 Task: Find connections with filter location Blanquefort with filter topic #communitybuildingwith filter profile language German with filter current company SPECTRAFORCE with filter school Rashtrasant Tukadoji Maharaj Nagpur University, Nagpur with filter industry Research Services with filter service category Wedding Planning with filter keywords title Habitat for Humanity Builder
Action: Mouse moved to (663, 98)
Screenshot: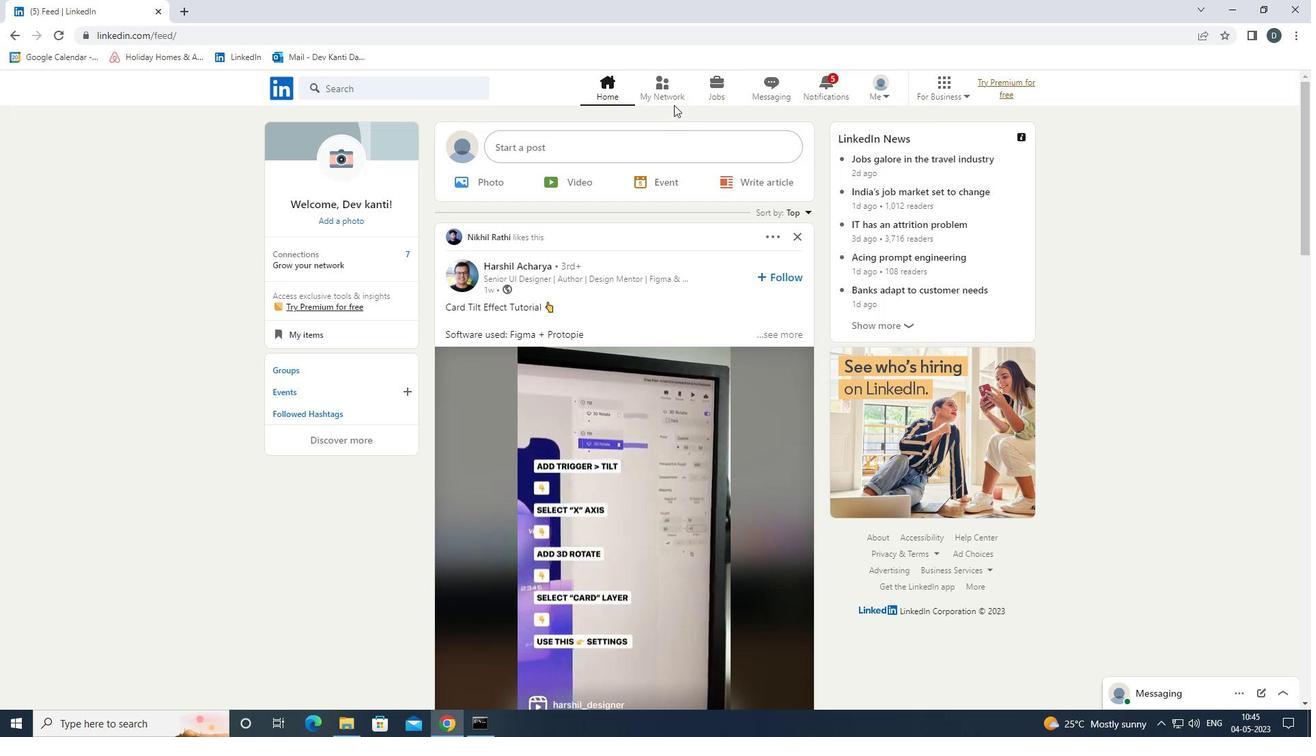 
Action: Mouse pressed left at (663, 98)
Screenshot: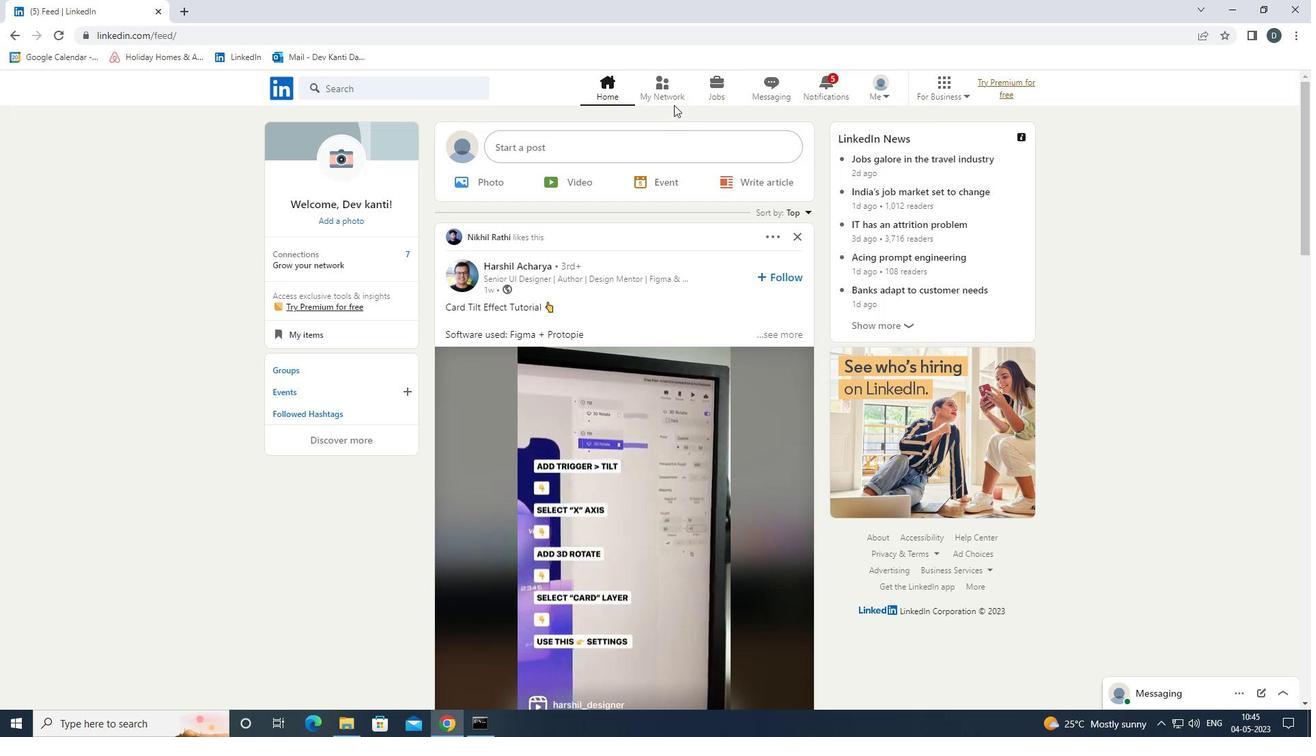 
Action: Mouse moved to (453, 156)
Screenshot: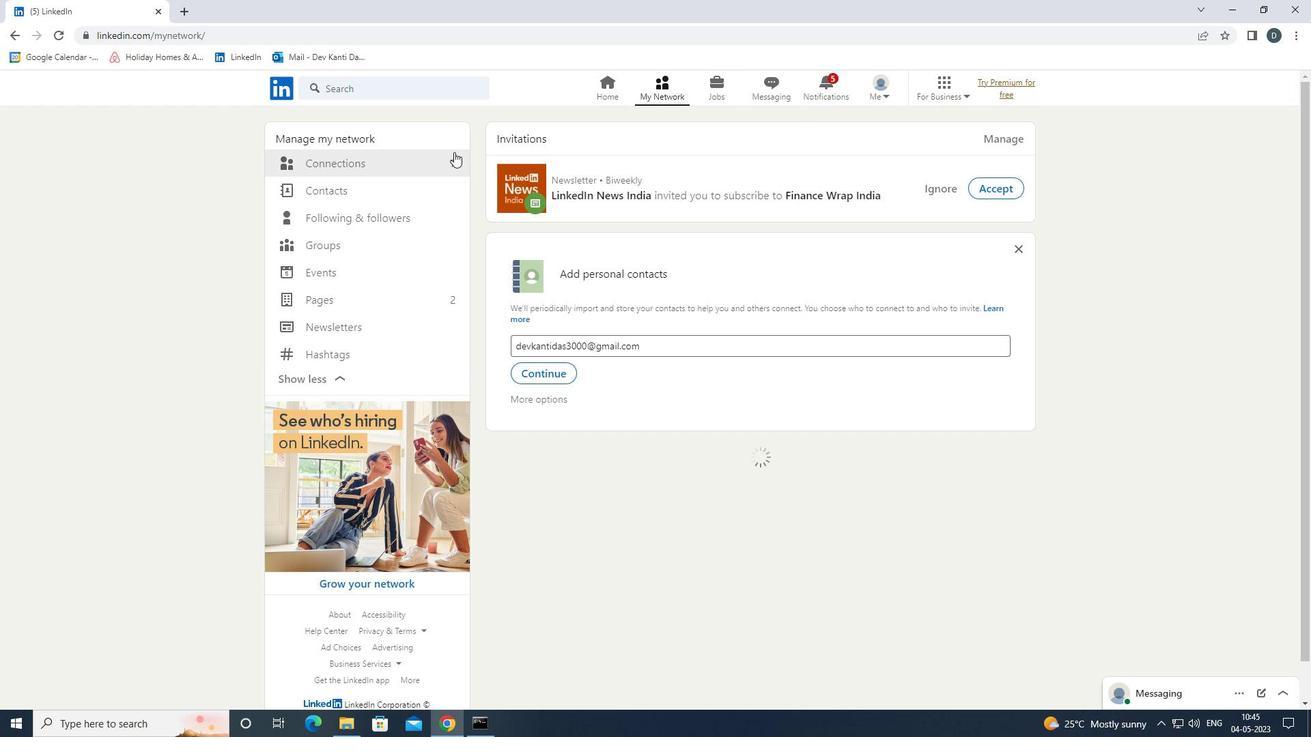 
Action: Mouse pressed left at (453, 156)
Screenshot: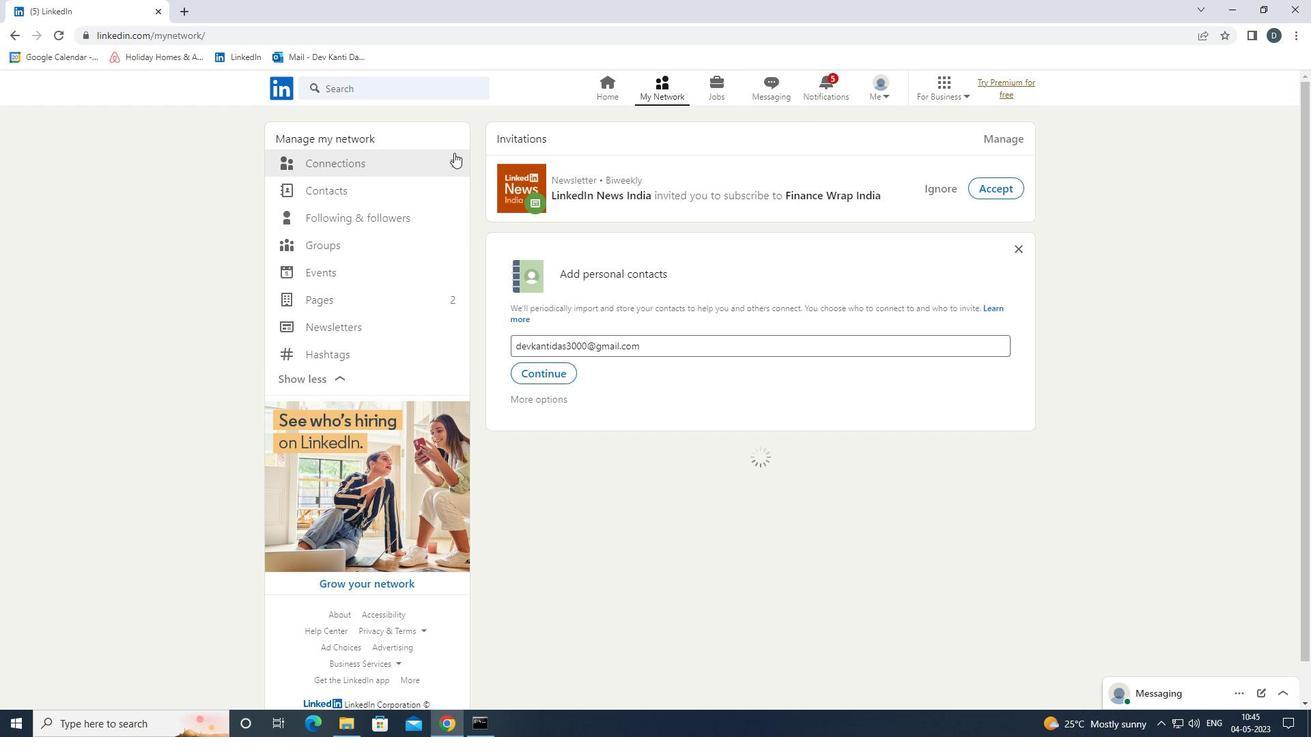 
Action: Mouse moved to (452, 163)
Screenshot: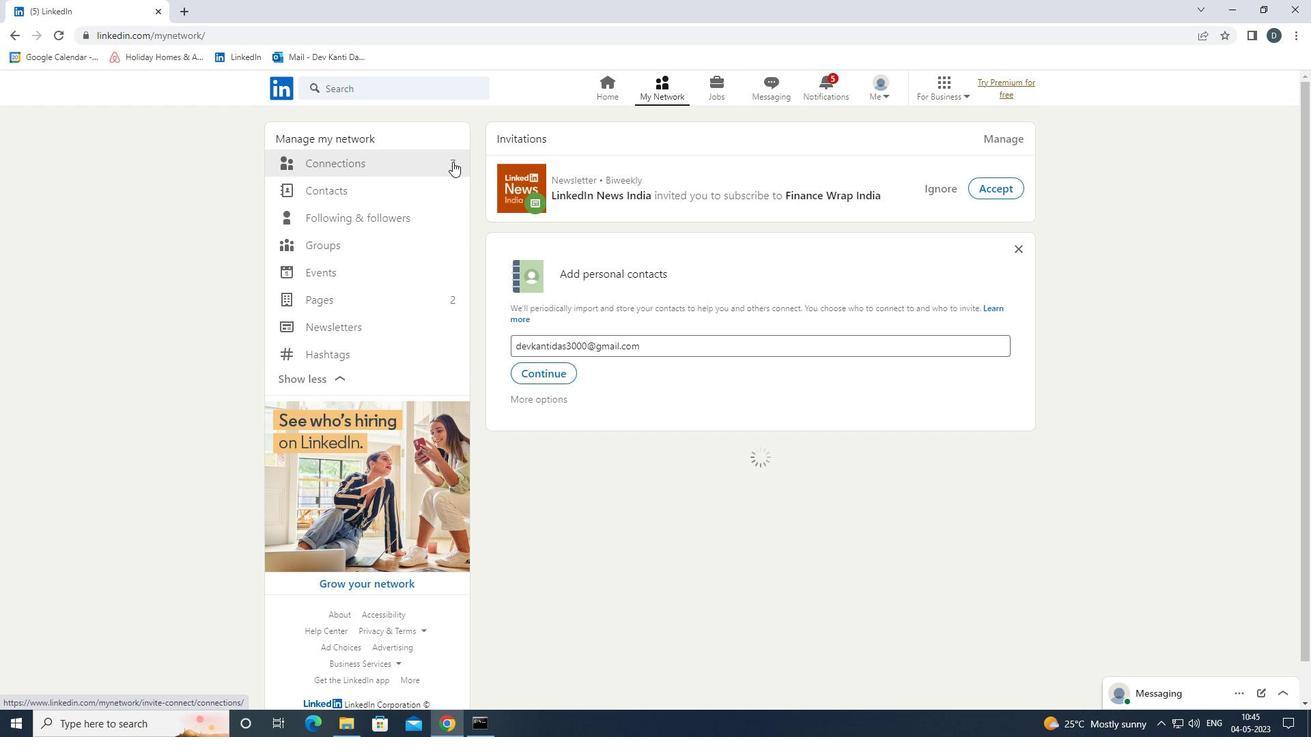 
Action: Mouse pressed left at (452, 163)
Screenshot: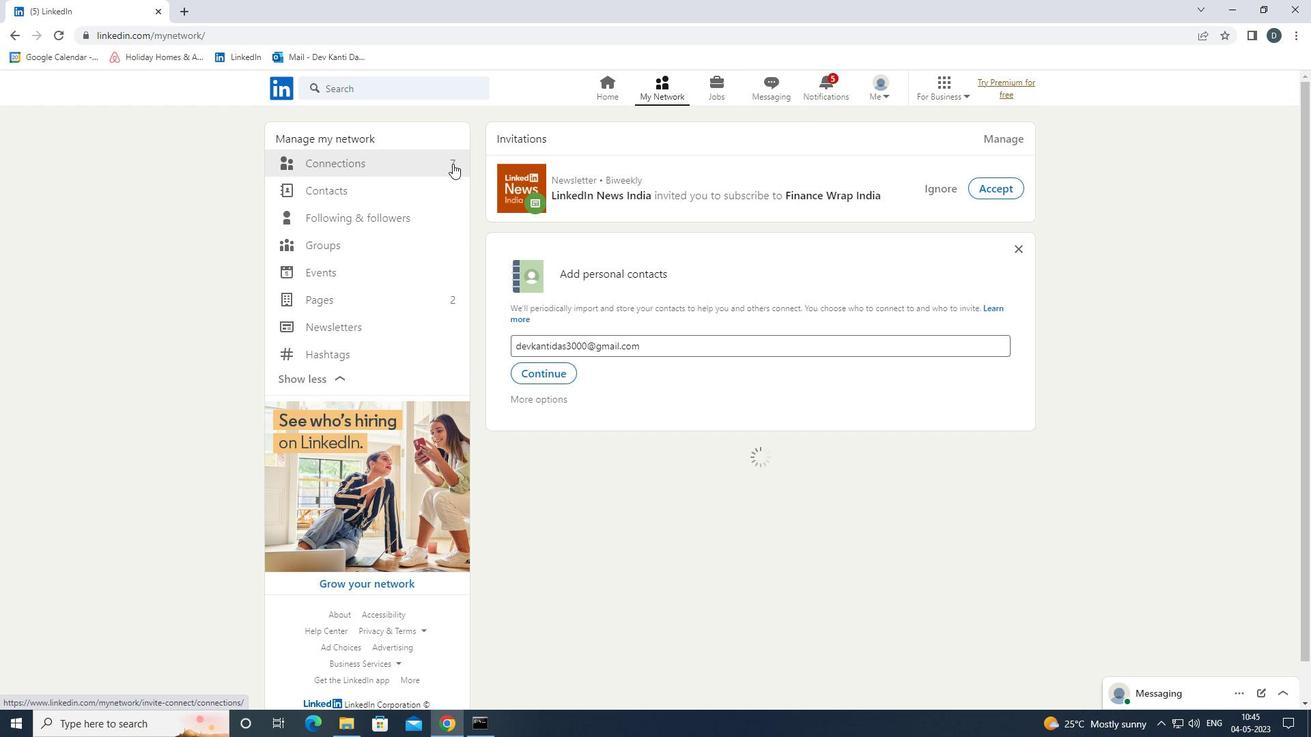 
Action: Mouse moved to (777, 165)
Screenshot: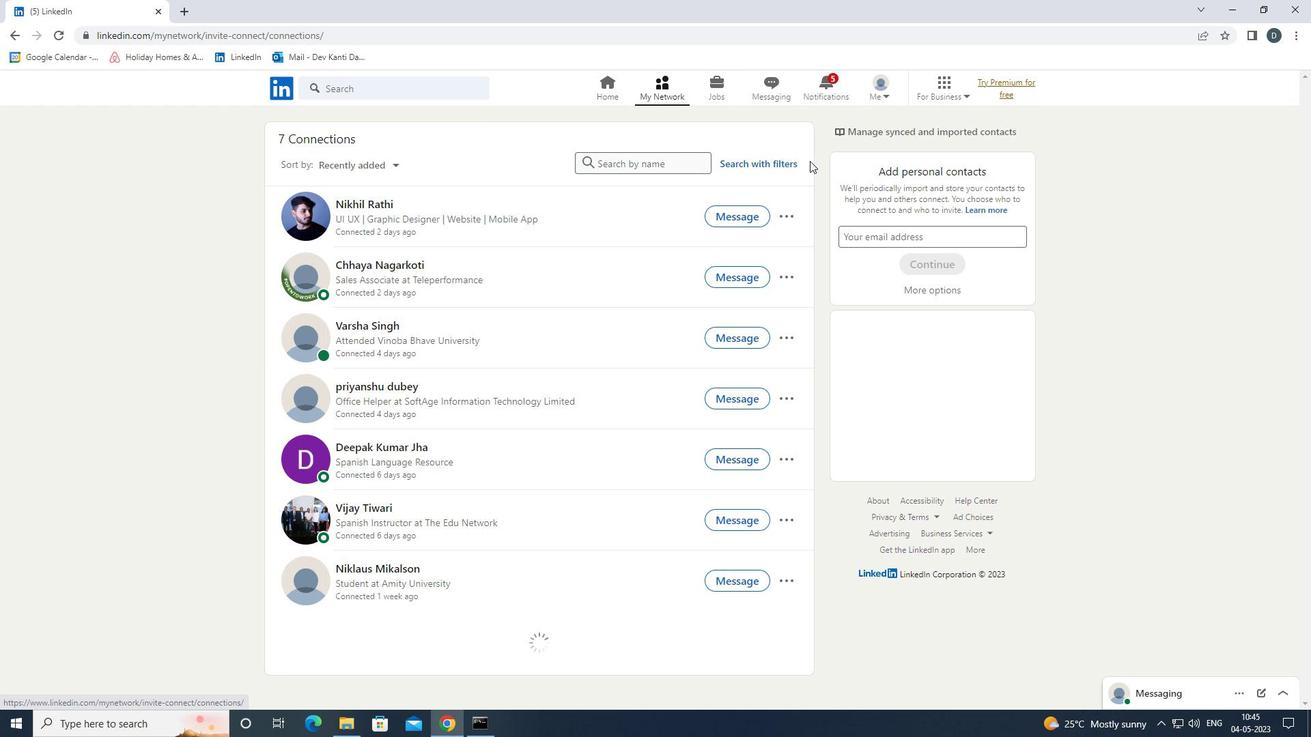 
Action: Mouse pressed left at (777, 165)
Screenshot: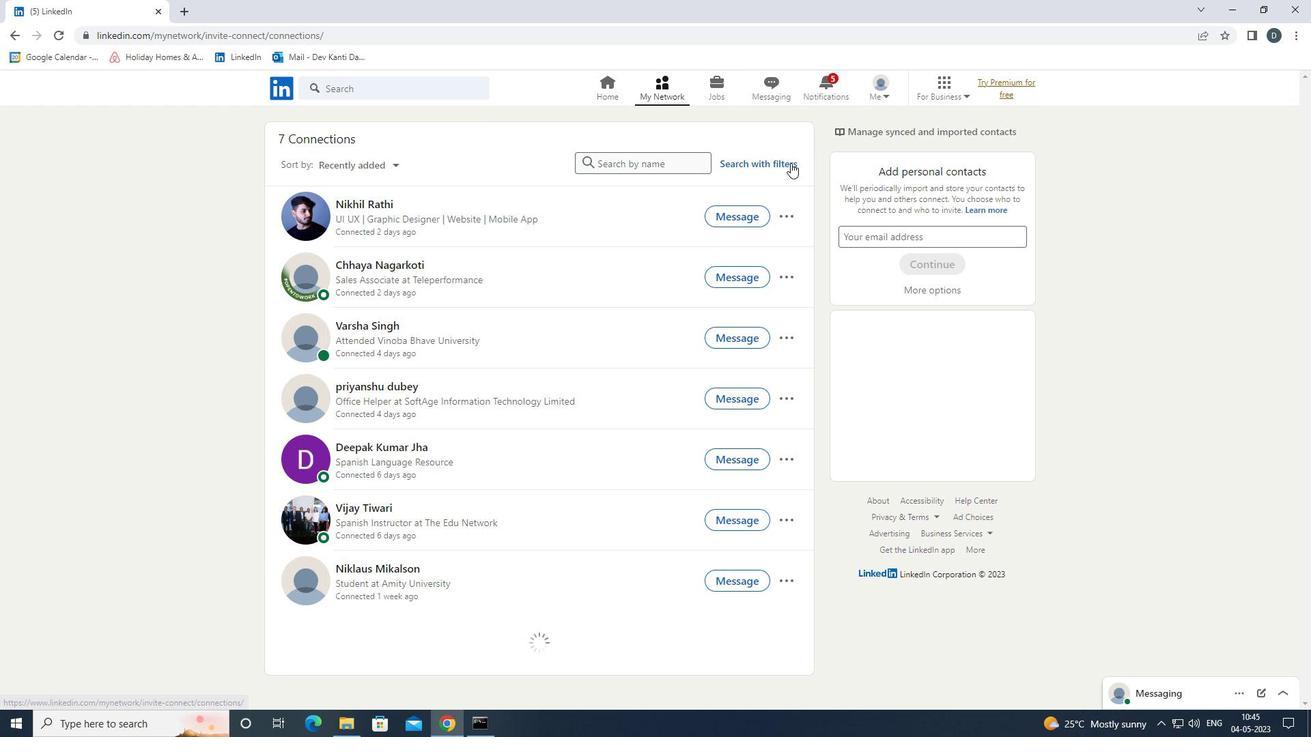 
Action: Mouse moved to (692, 117)
Screenshot: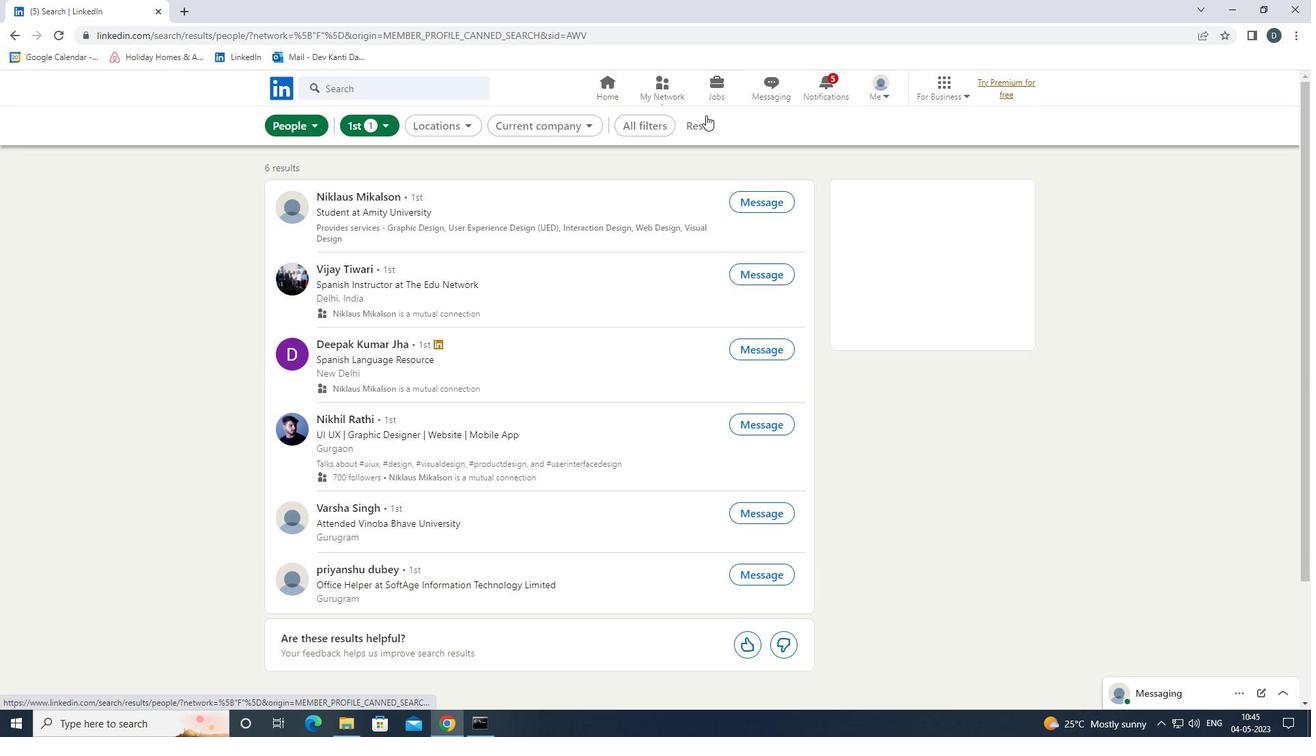
Action: Mouse pressed left at (692, 117)
Screenshot: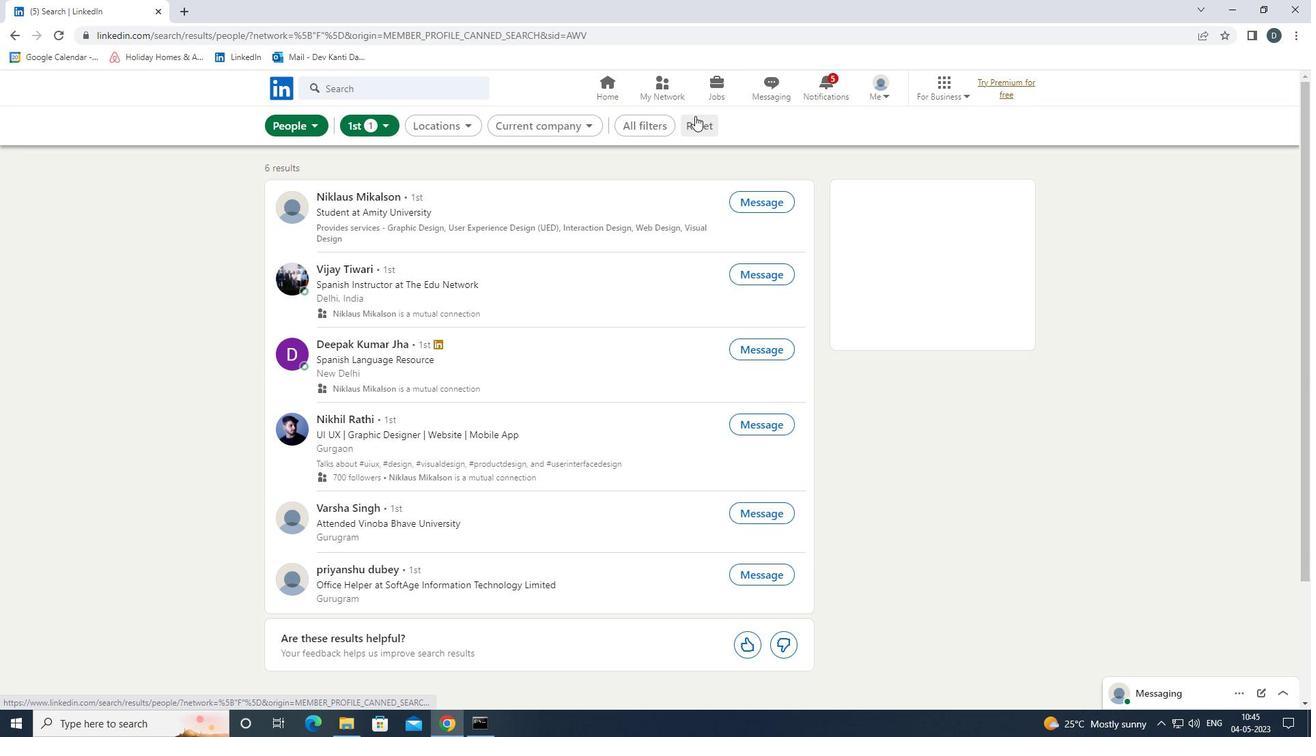 
Action: Mouse moved to (650, 127)
Screenshot: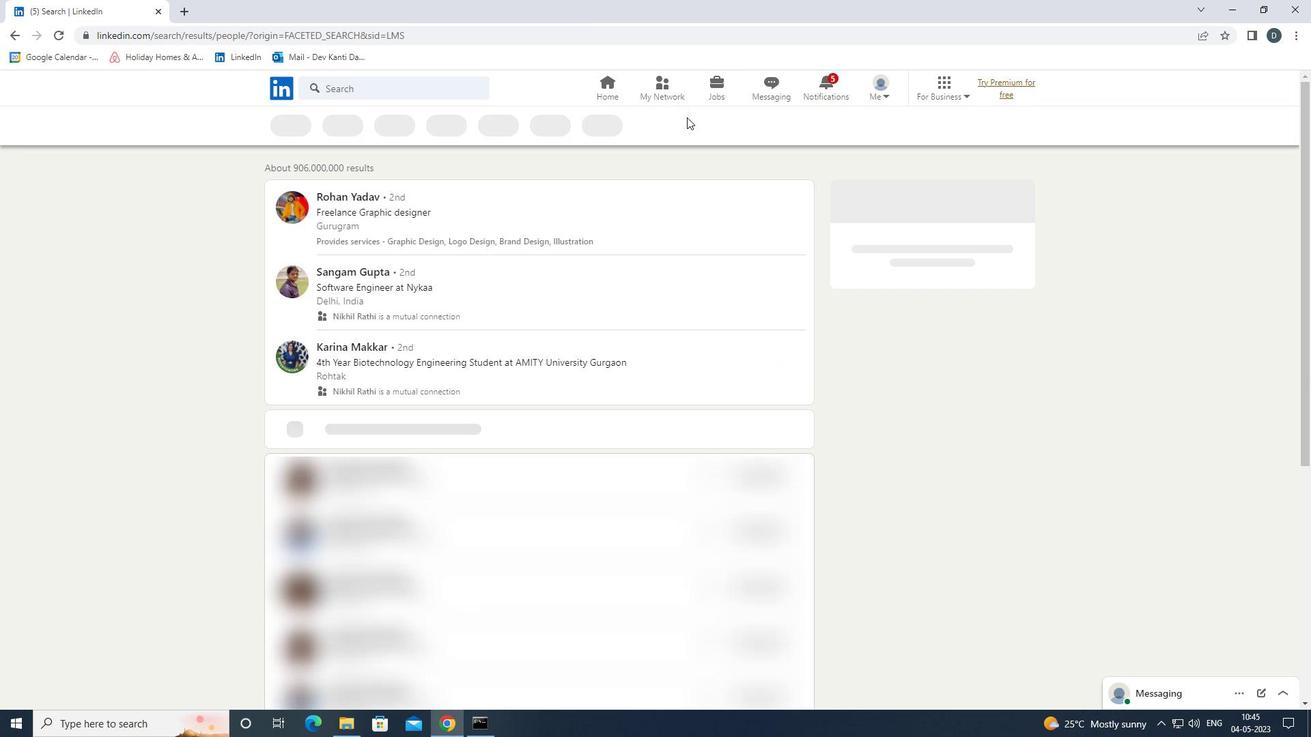 
Action: Mouse pressed left at (650, 127)
Screenshot: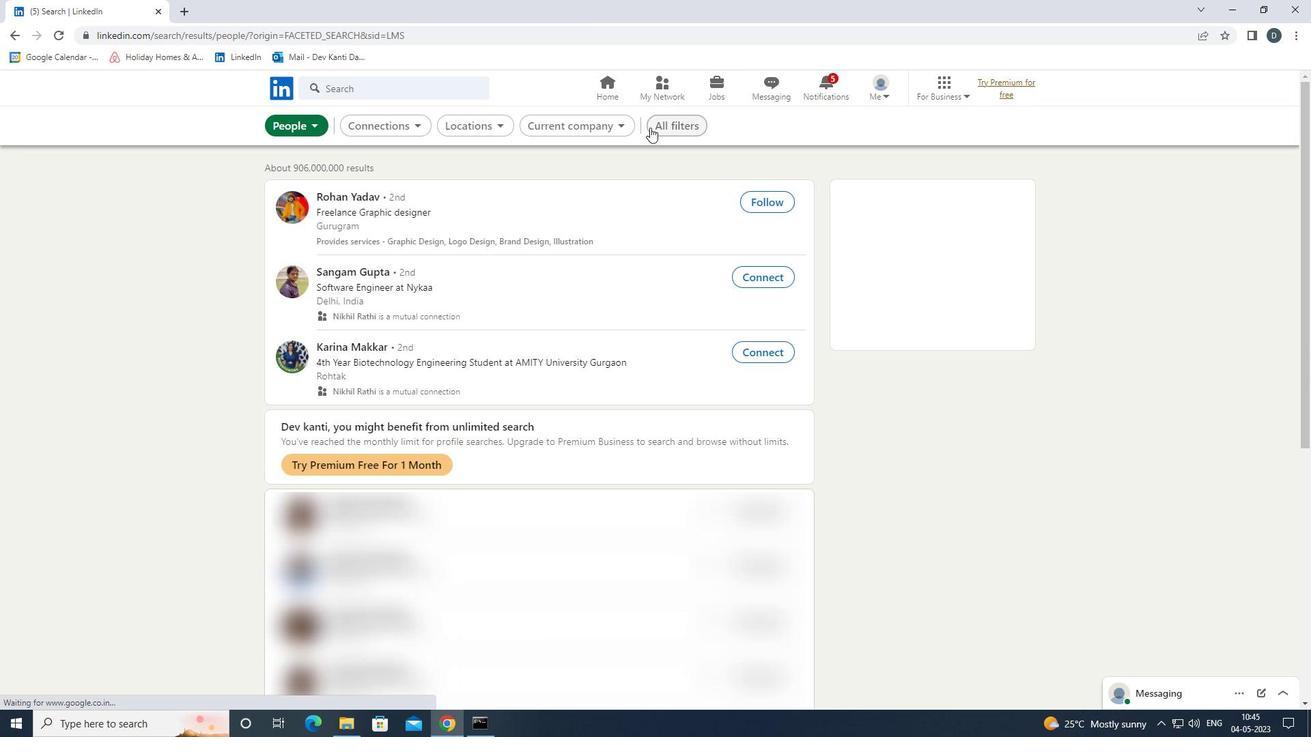 
Action: Mouse moved to (1115, 359)
Screenshot: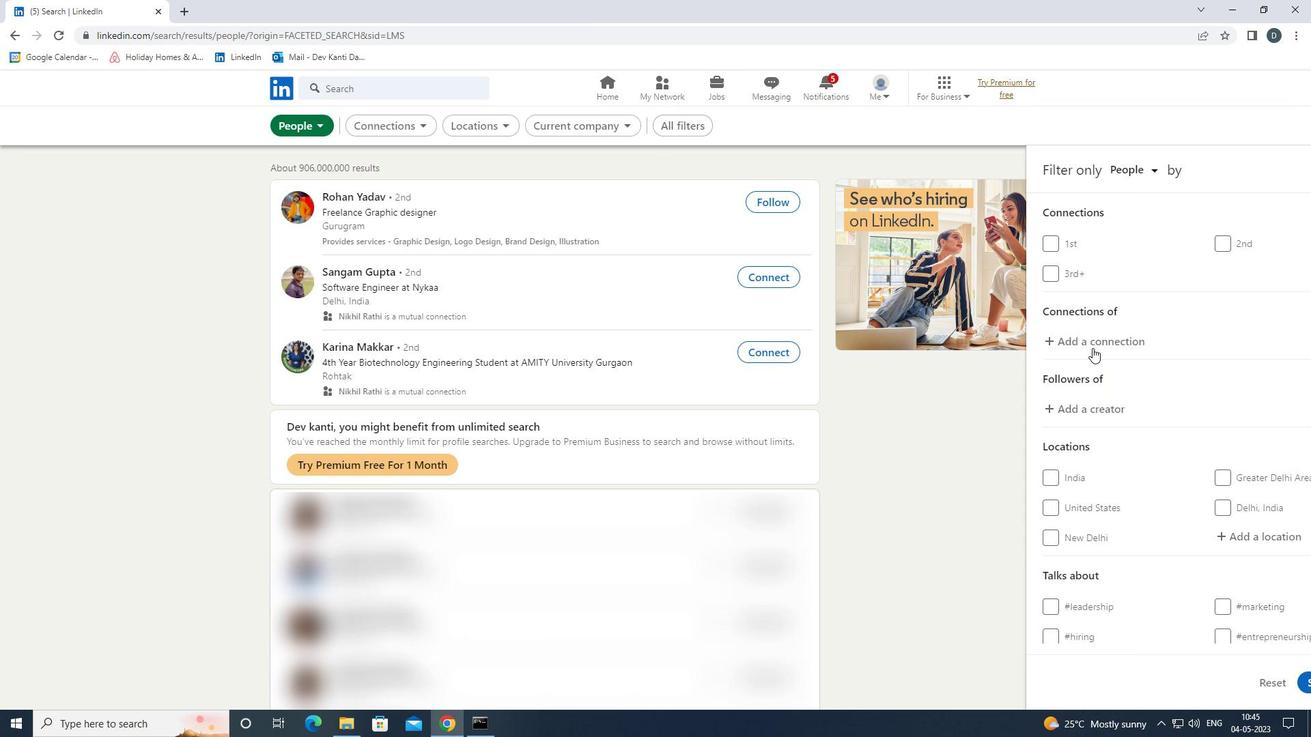 
Action: Mouse scrolled (1115, 358) with delta (0, 0)
Screenshot: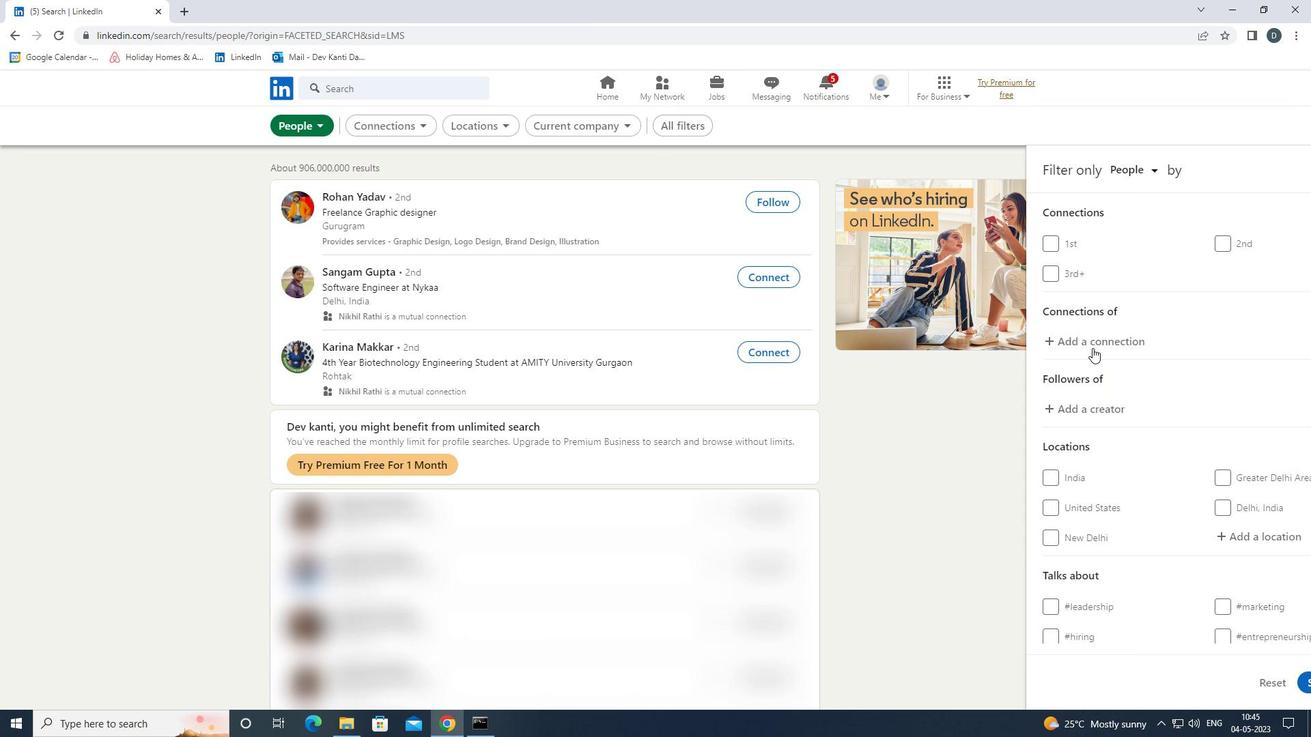 
Action: Mouse moved to (1121, 361)
Screenshot: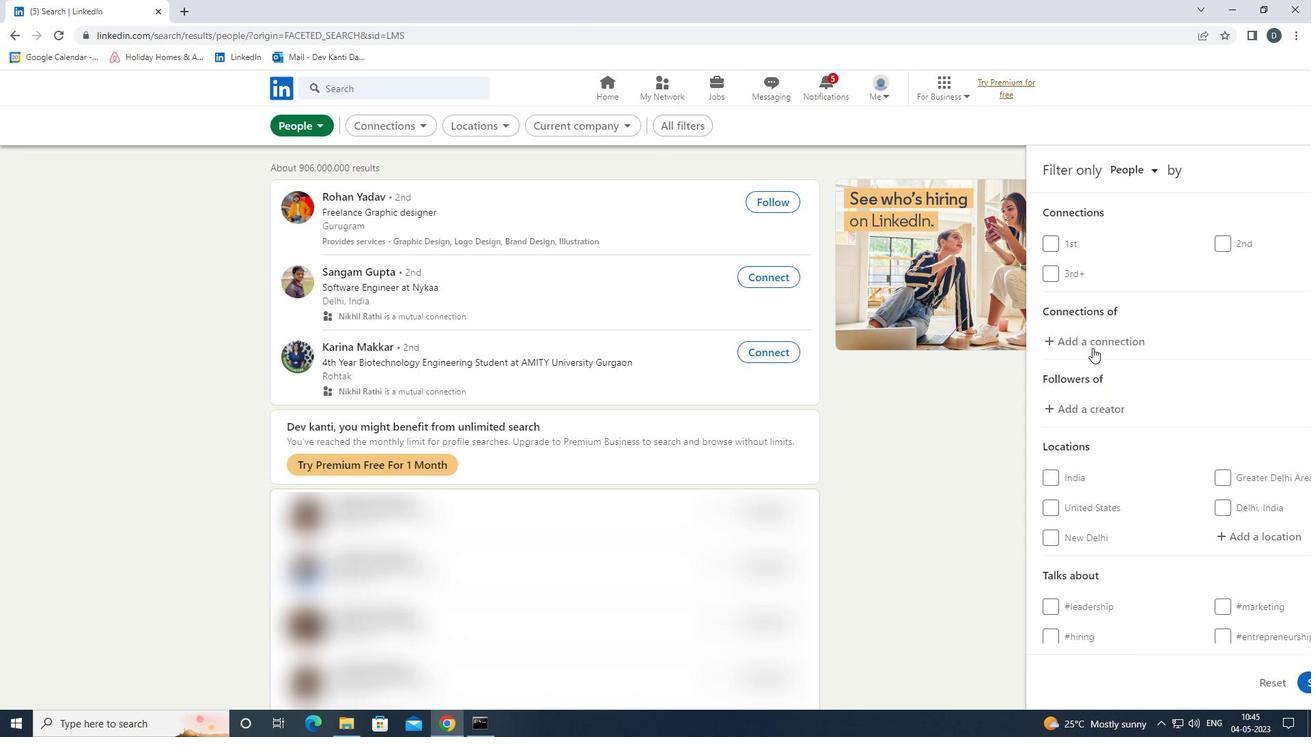 
Action: Mouse scrolled (1121, 361) with delta (0, 0)
Screenshot: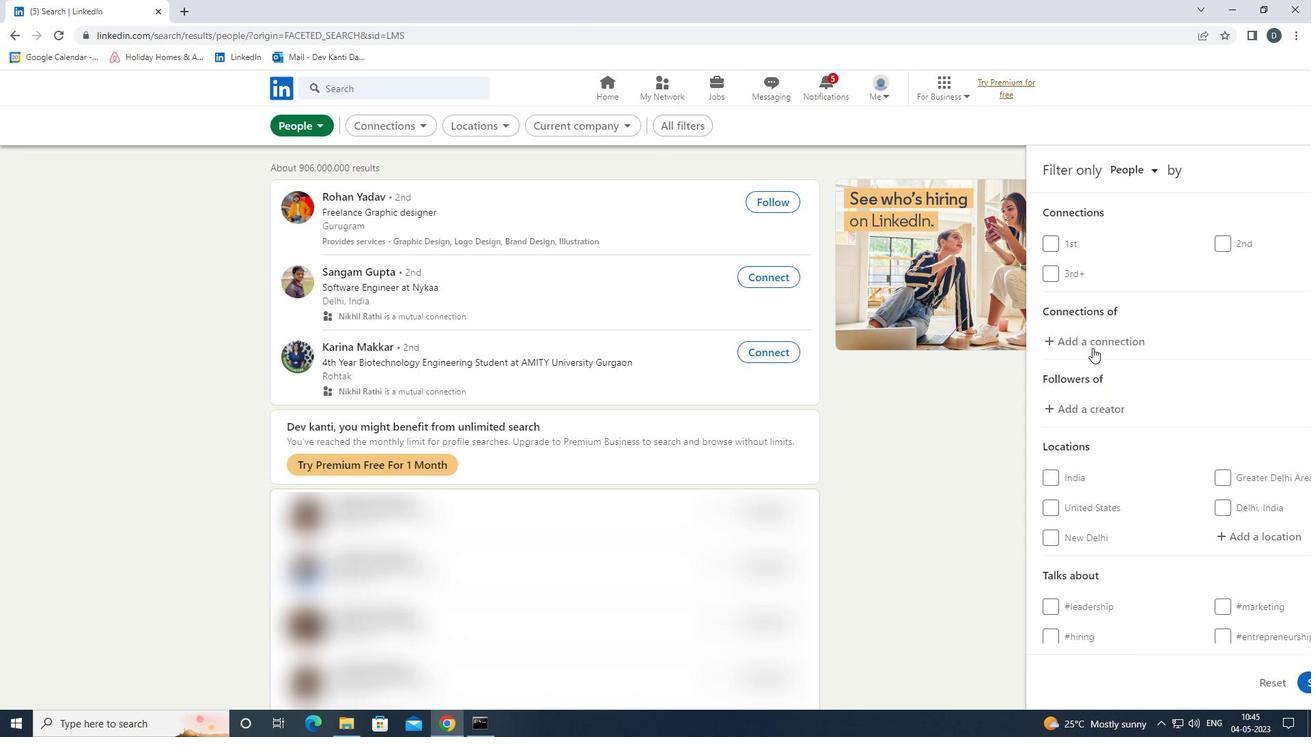 
Action: Mouse moved to (1160, 391)
Screenshot: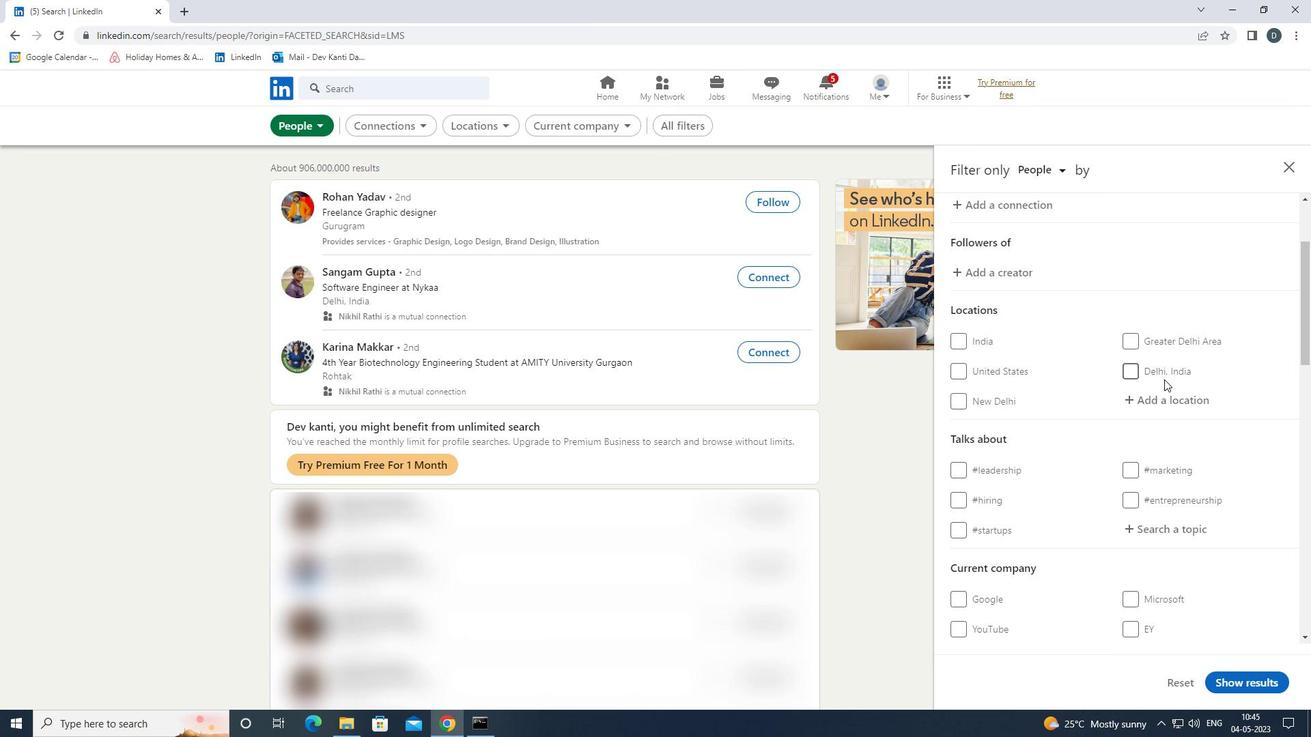 
Action: Mouse pressed left at (1160, 391)
Screenshot: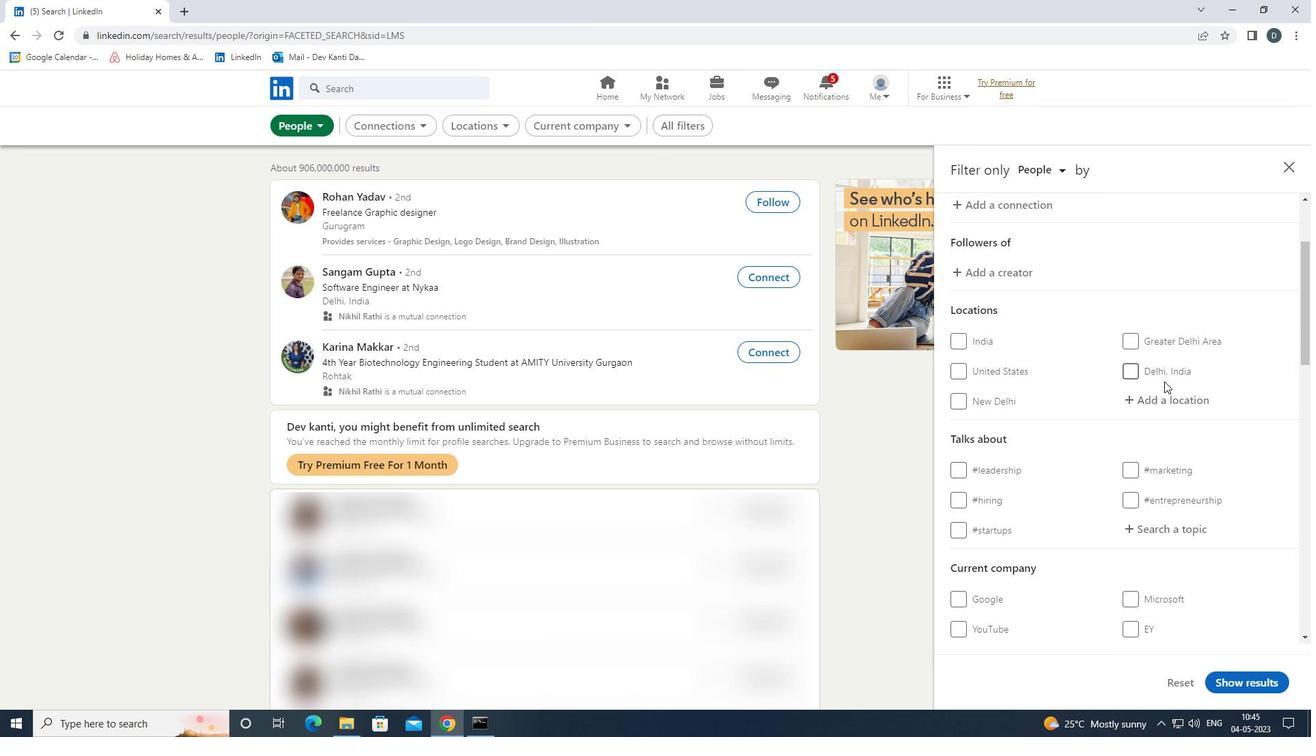 
Action: Key pressed <Key.shift>BAN<Key.backspace><Key.backspace>LANQUEFORT<Key.down><Key.enter>
Screenshot: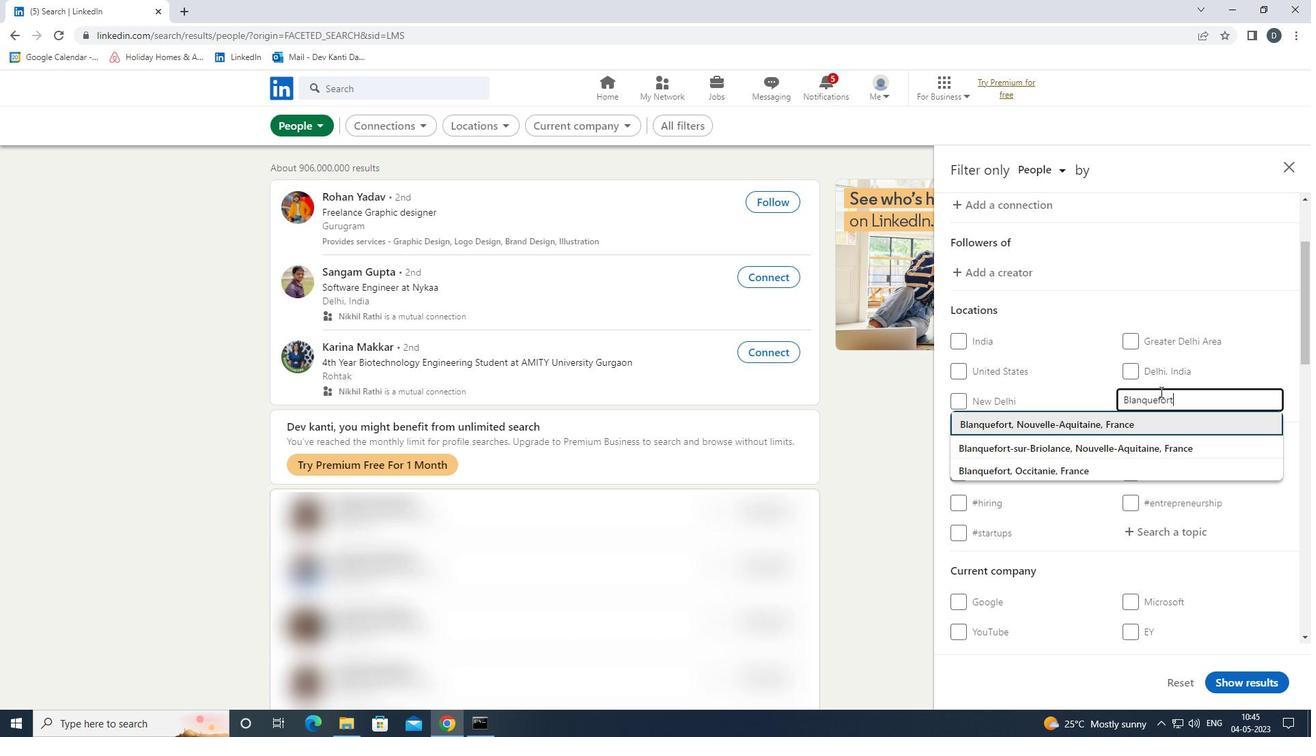 
Action: Mouse scrolled (1160, 391) with delta (0, 0)
Screenshot: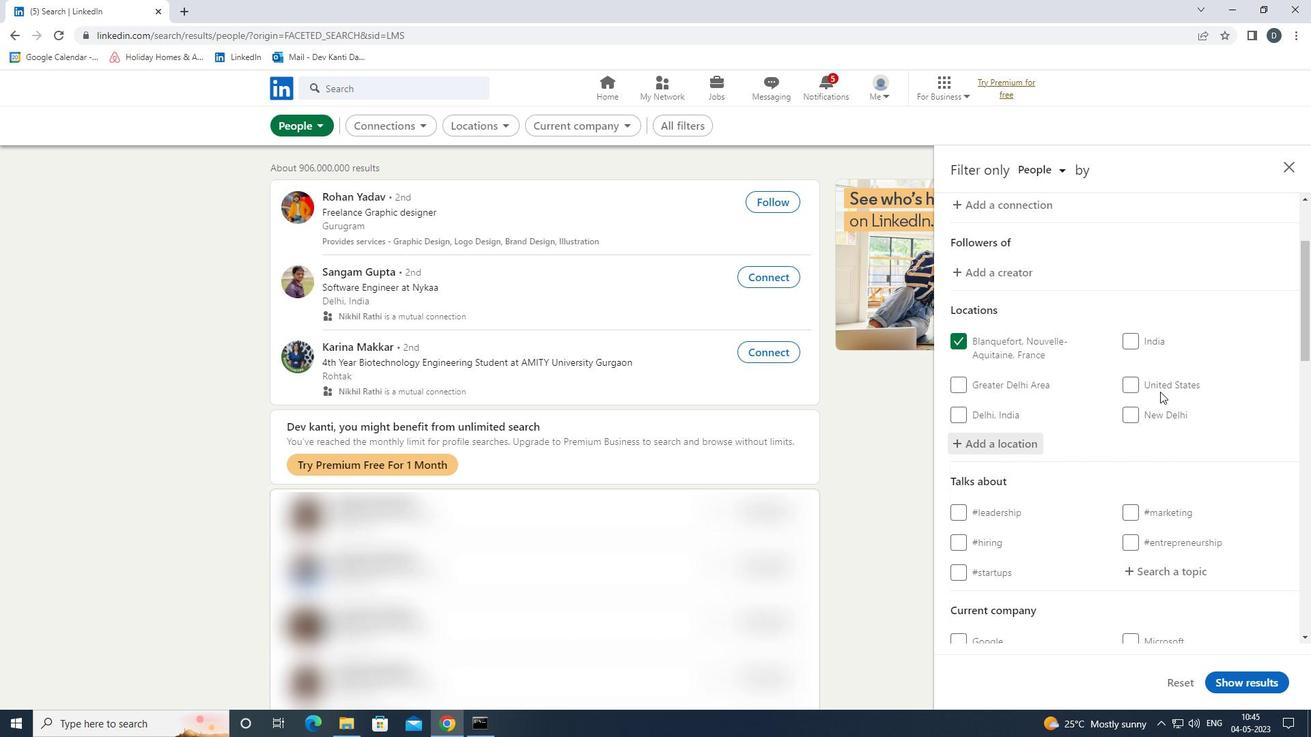
Action: Mouse scrolled (1160, 391) with delta (0, 0)
Screenshot: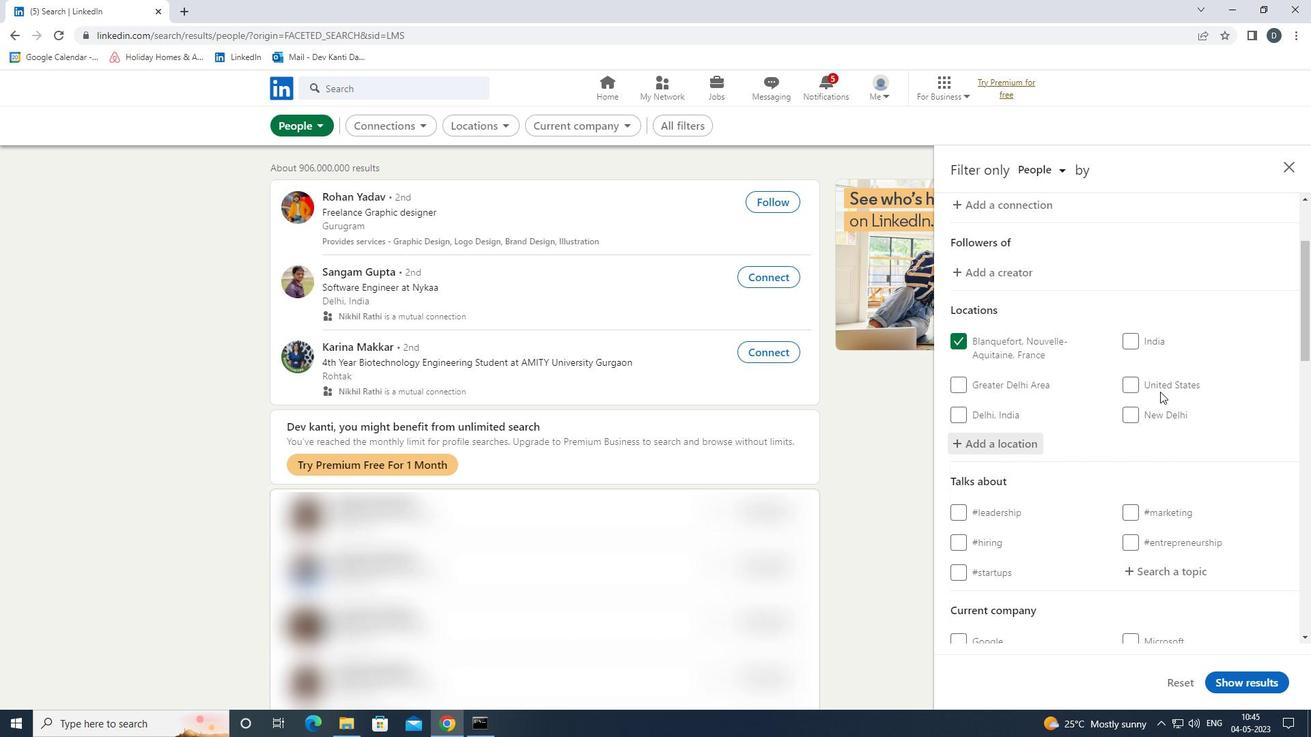 
Action: Mouse moved to (1161, 439)
Screenshot: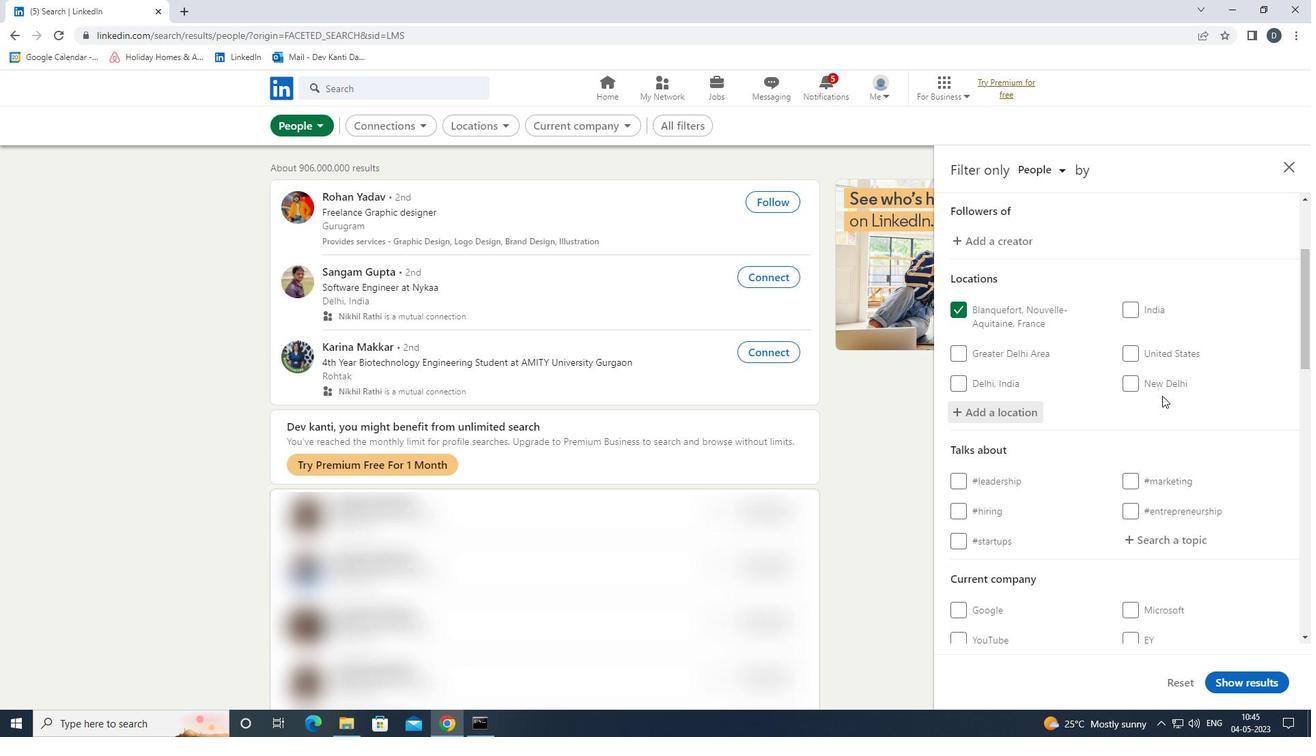 
Action: Mouse pressed left at (1161, 439)
Screenshot: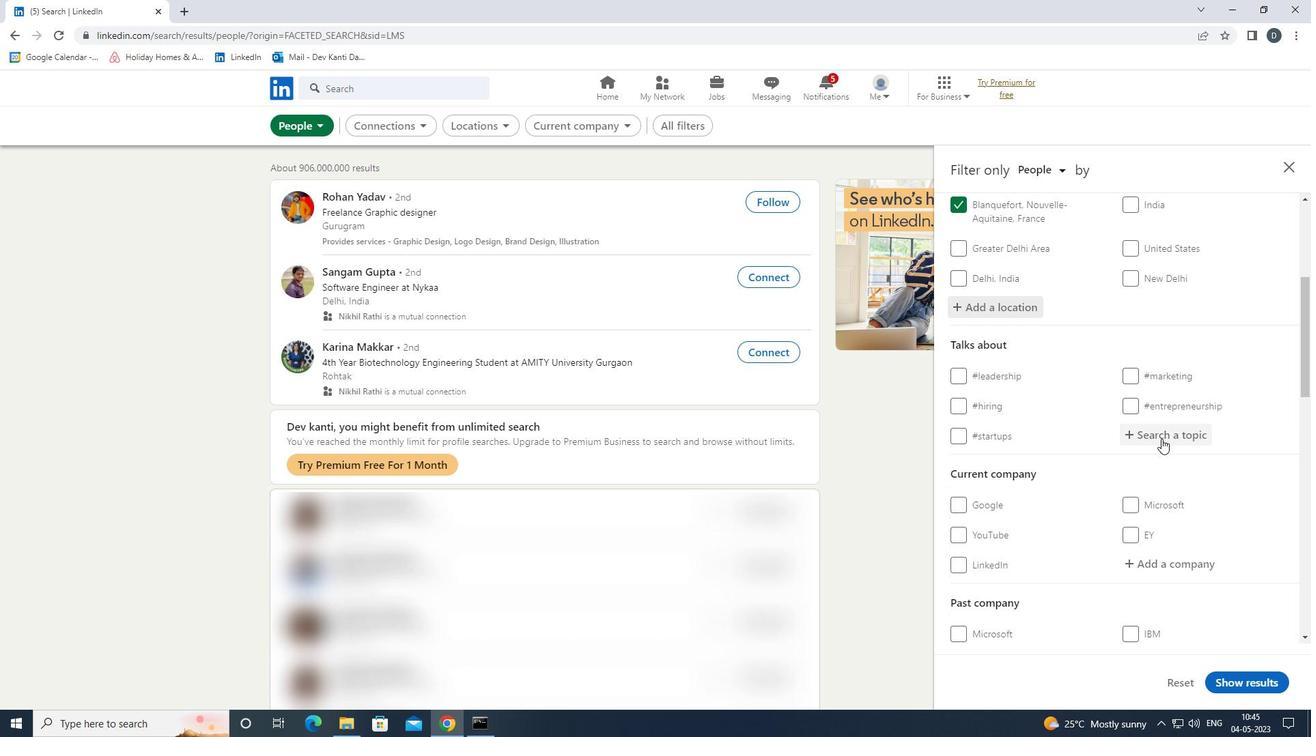 
Action: Key pressed COMMUNITY<Key.space><Key.backspace>BUILDING<Key.down><Key.enter>
Screenshot: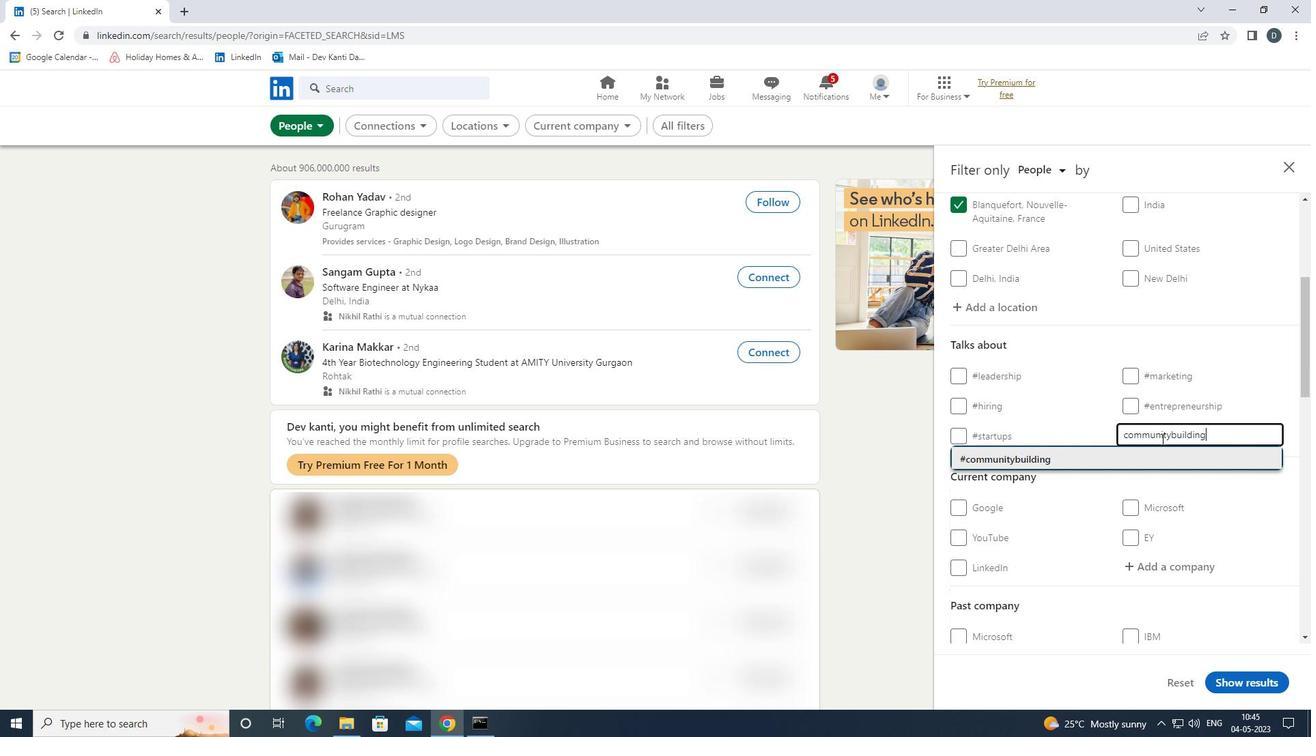 
Action: Mouse moved to (1130, 404)
Screenshot: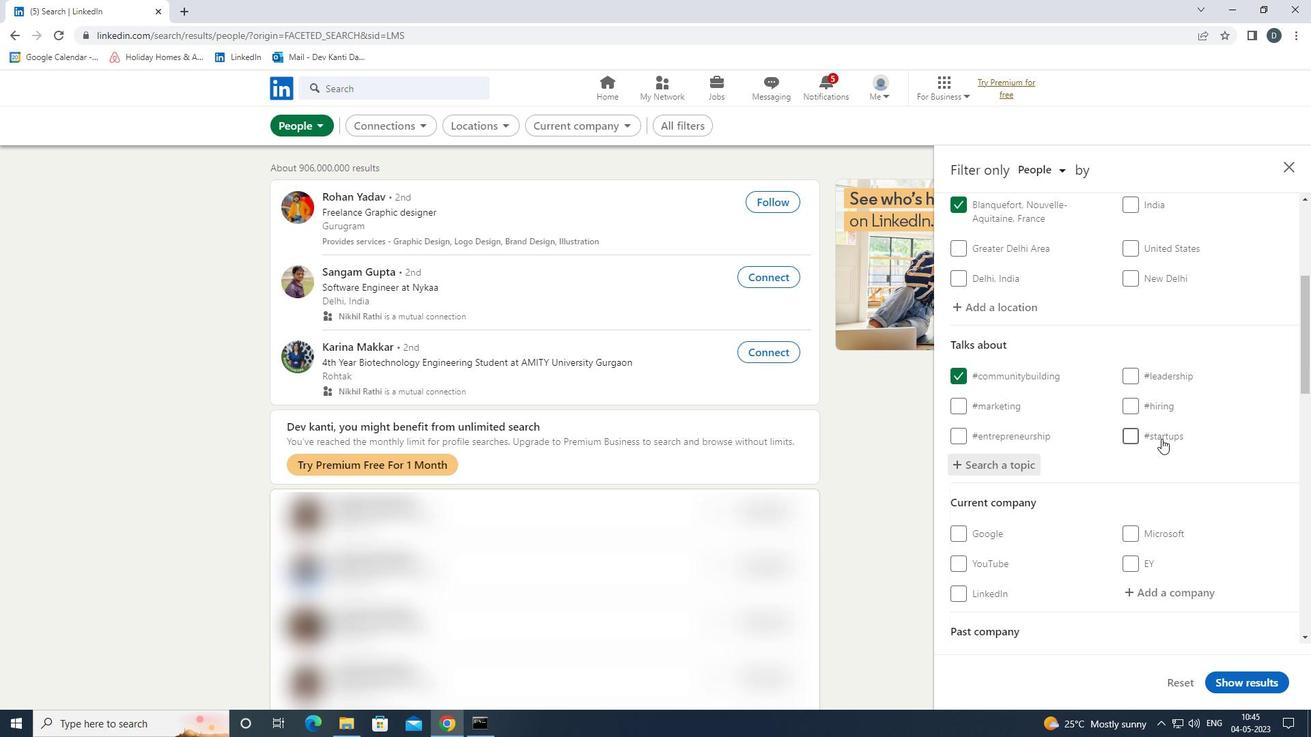 
Action: Mouse scrolled (1130, 404) with delta (0, 0)
Screenshot: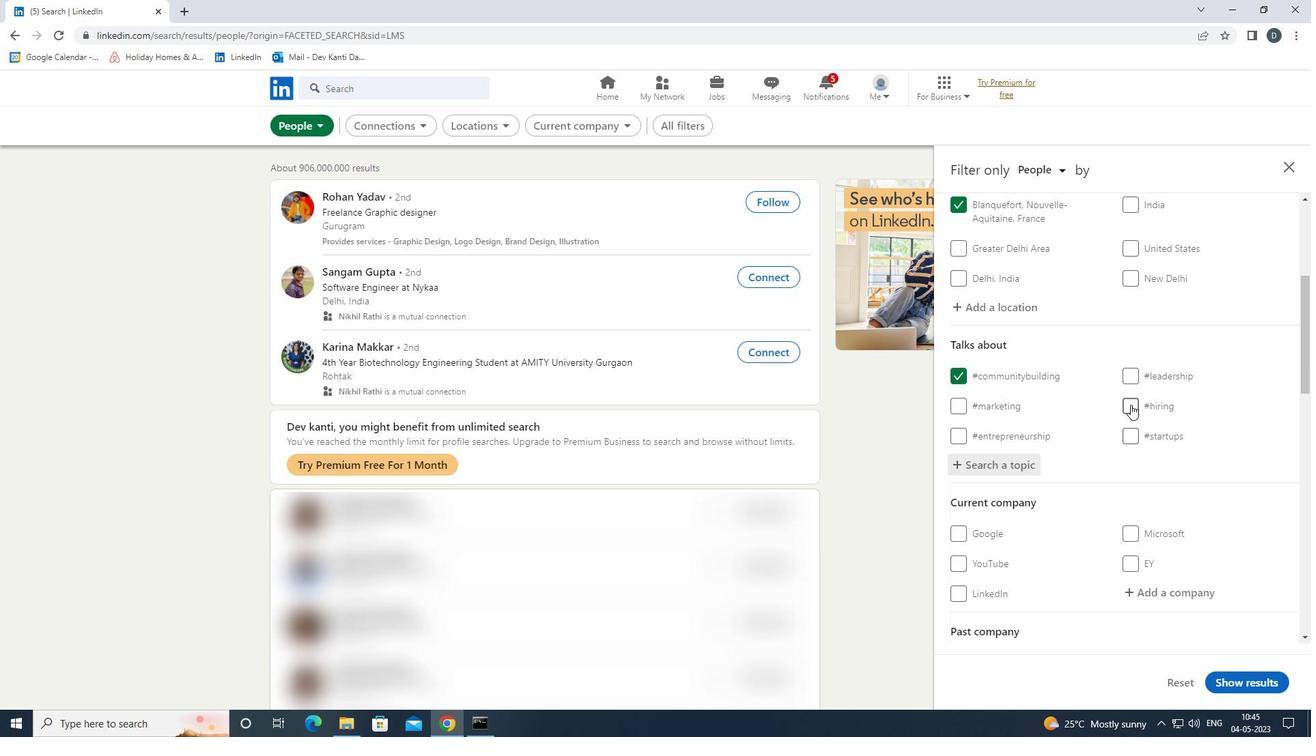 
Action: Mouse scrolled (1130, 404) with delta (0, 0)
Screenshot: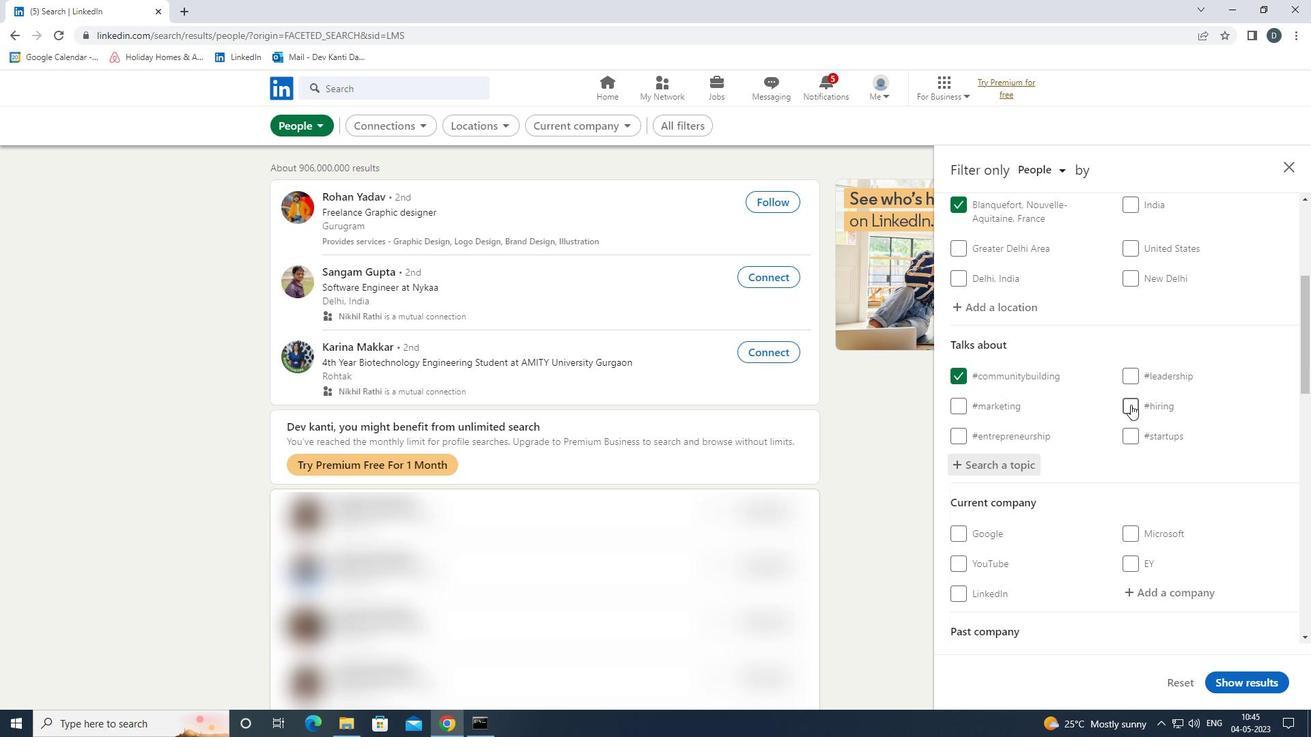 
Action: Mouse scrolled (1130, 404) with delta (0, 0)
Screenshot: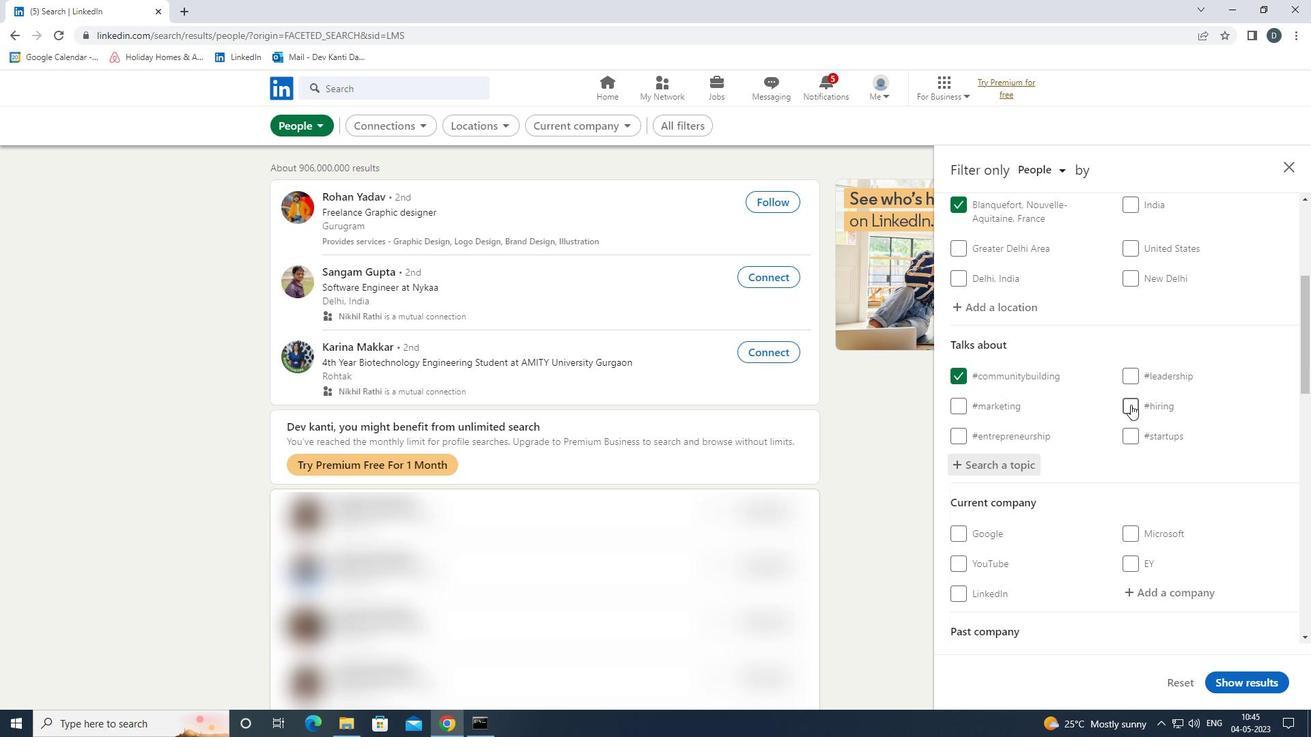 
Action: Mouse moved to (1153, 408)
Screenshot: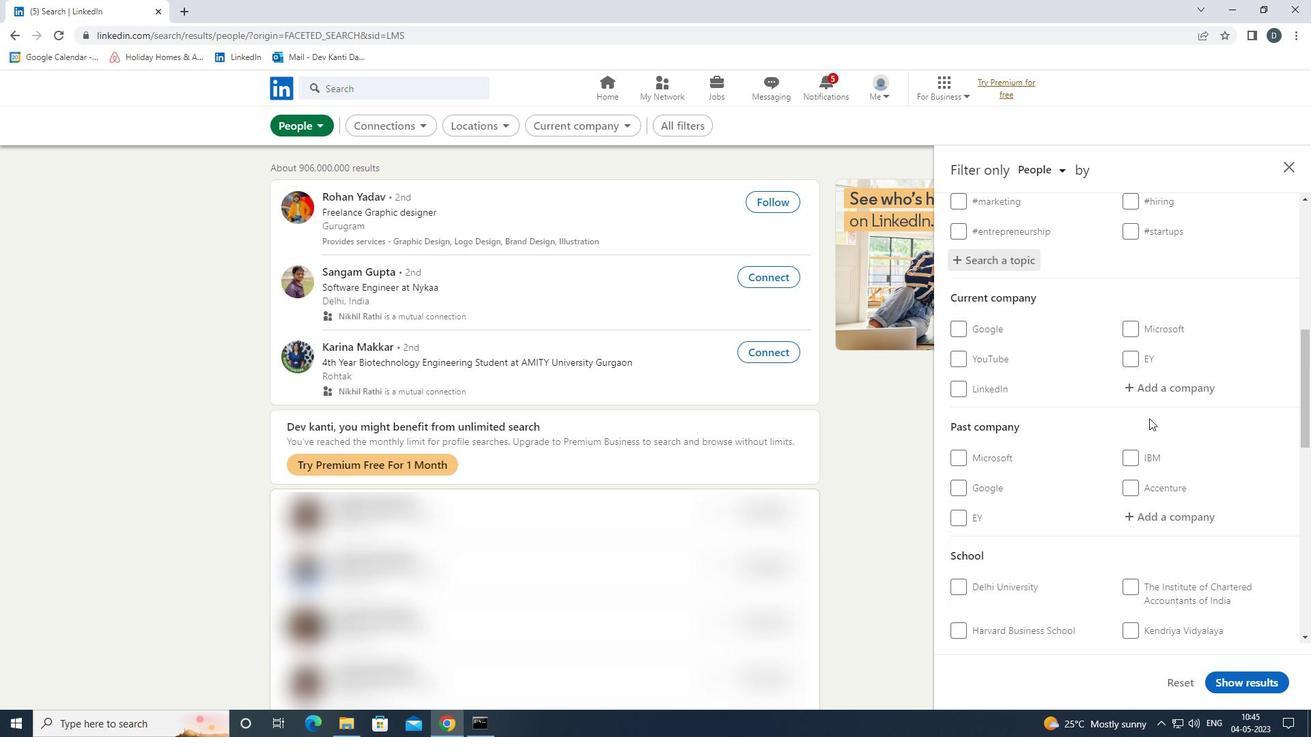 
Action: Mouse scrolled (1153, 407) with delta (0, 0)
Screenshot: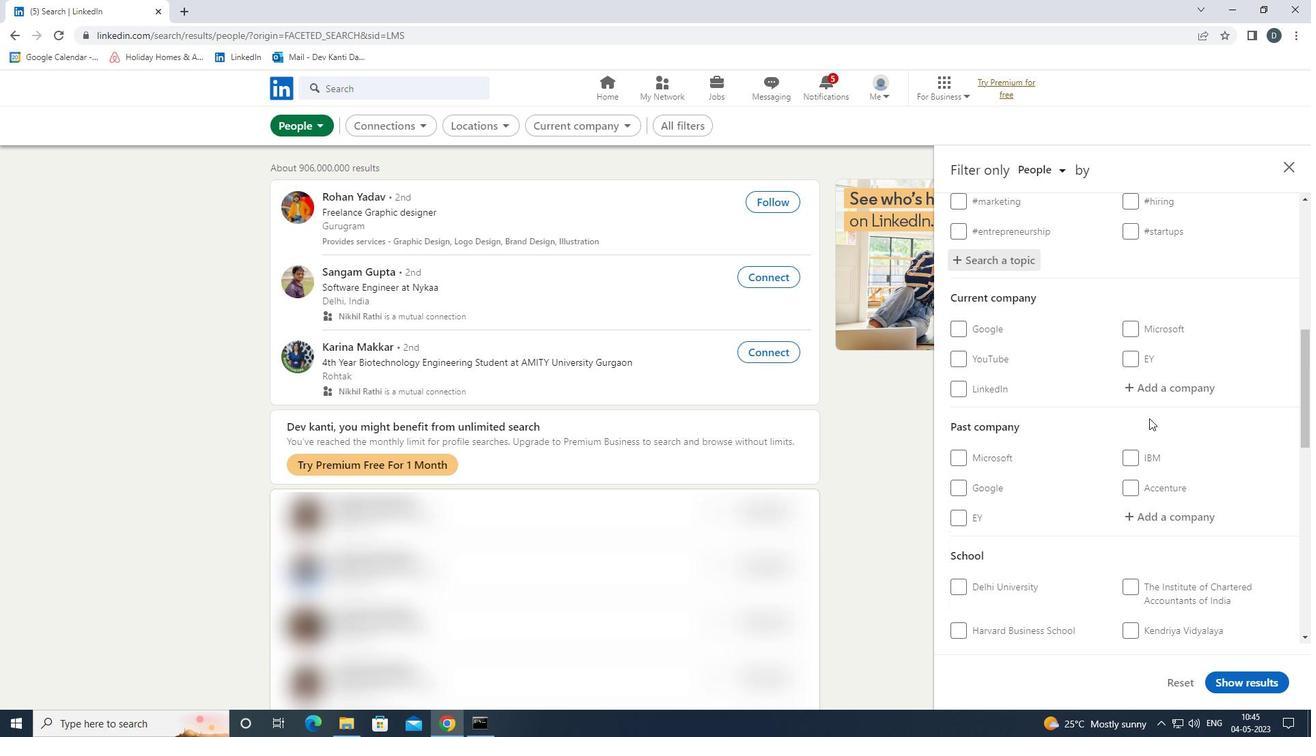
Action: Mouse scrolled (1153, 407) with delta (0, 0)
Screenshot: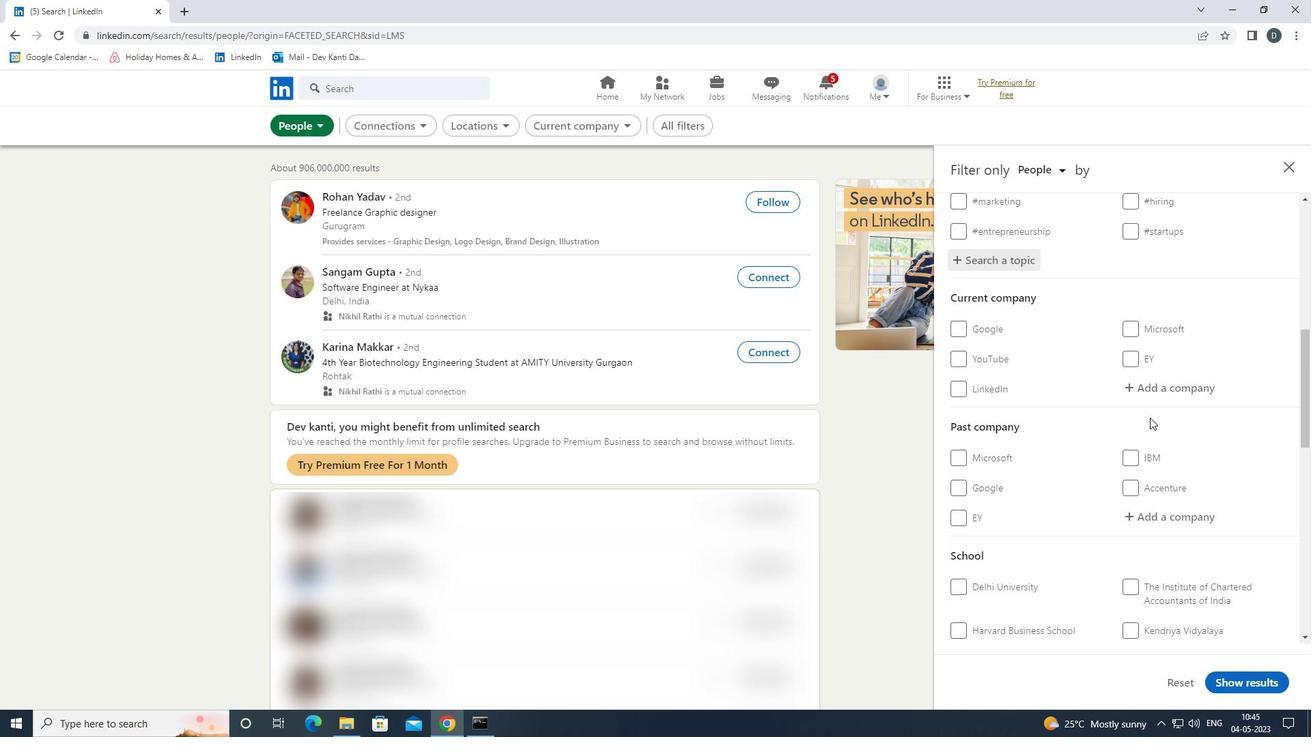 
Action: Mouse scrolled (1153, 407) with delta (0, 0)
Screenshot: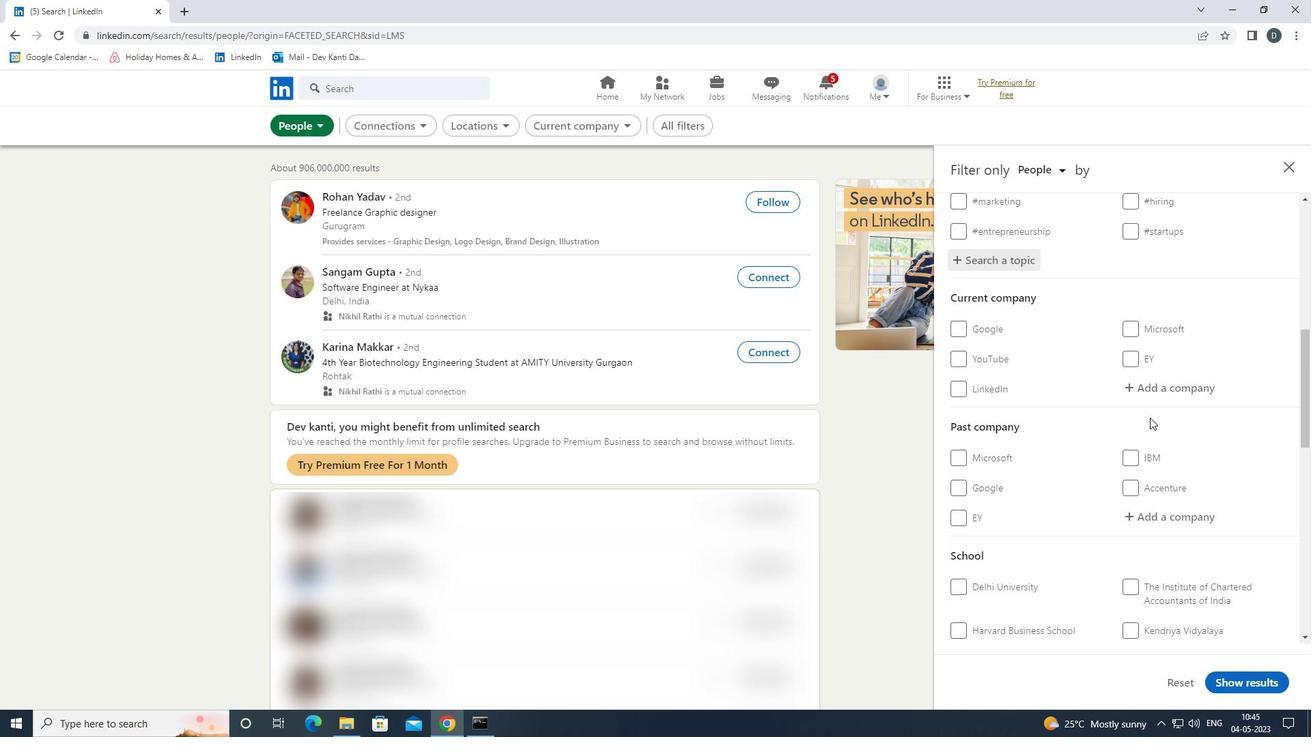 
Action: Mouse scrolled (1153, 407) with delta (0, 0)
Screenshot: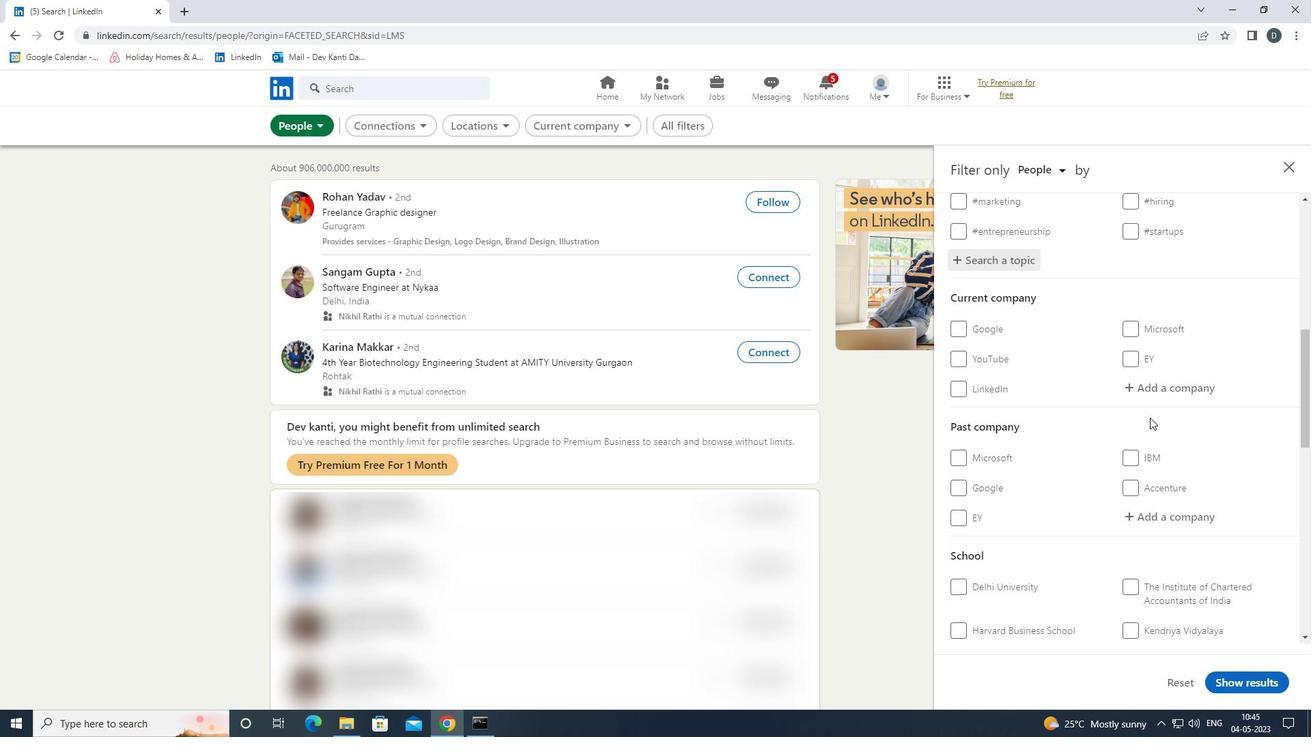 
Action: Mouse scrolled (1153, 407) with delta (0, 0)
Screenshot: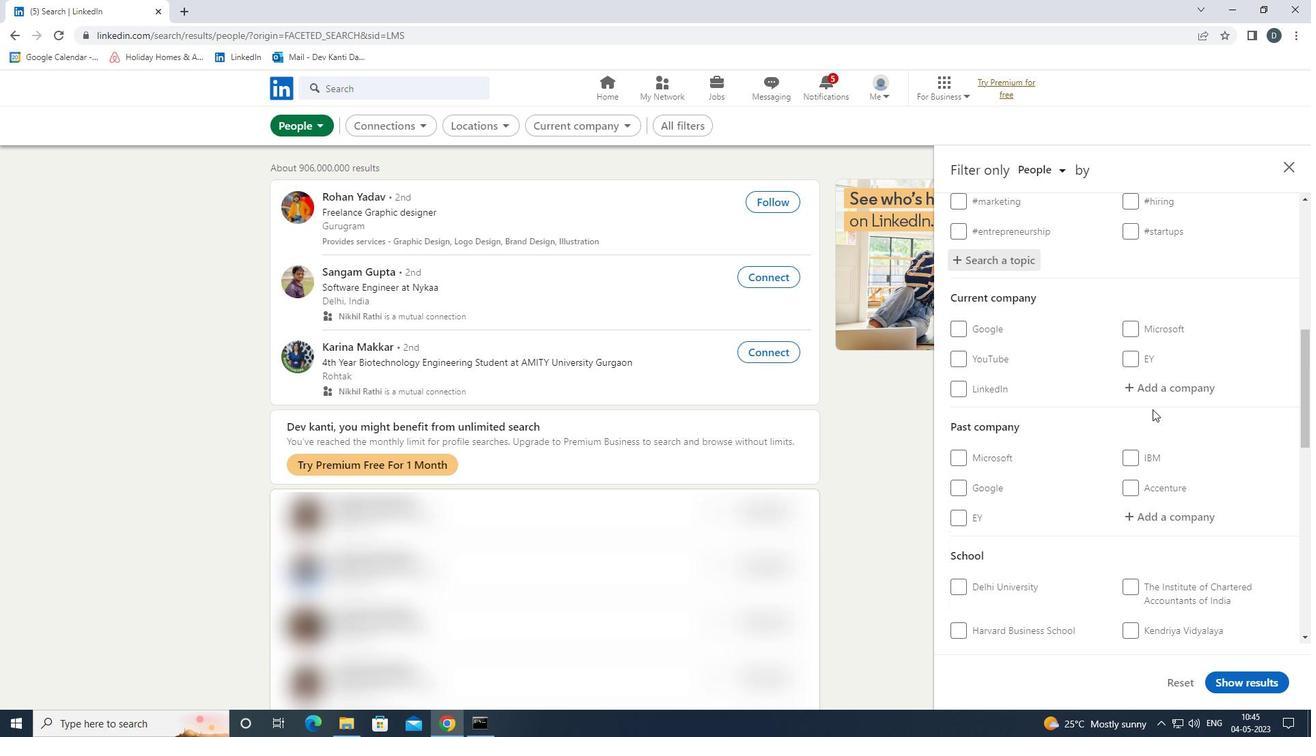 
Action: Mouse moved to (1151, 408)
Screenshot: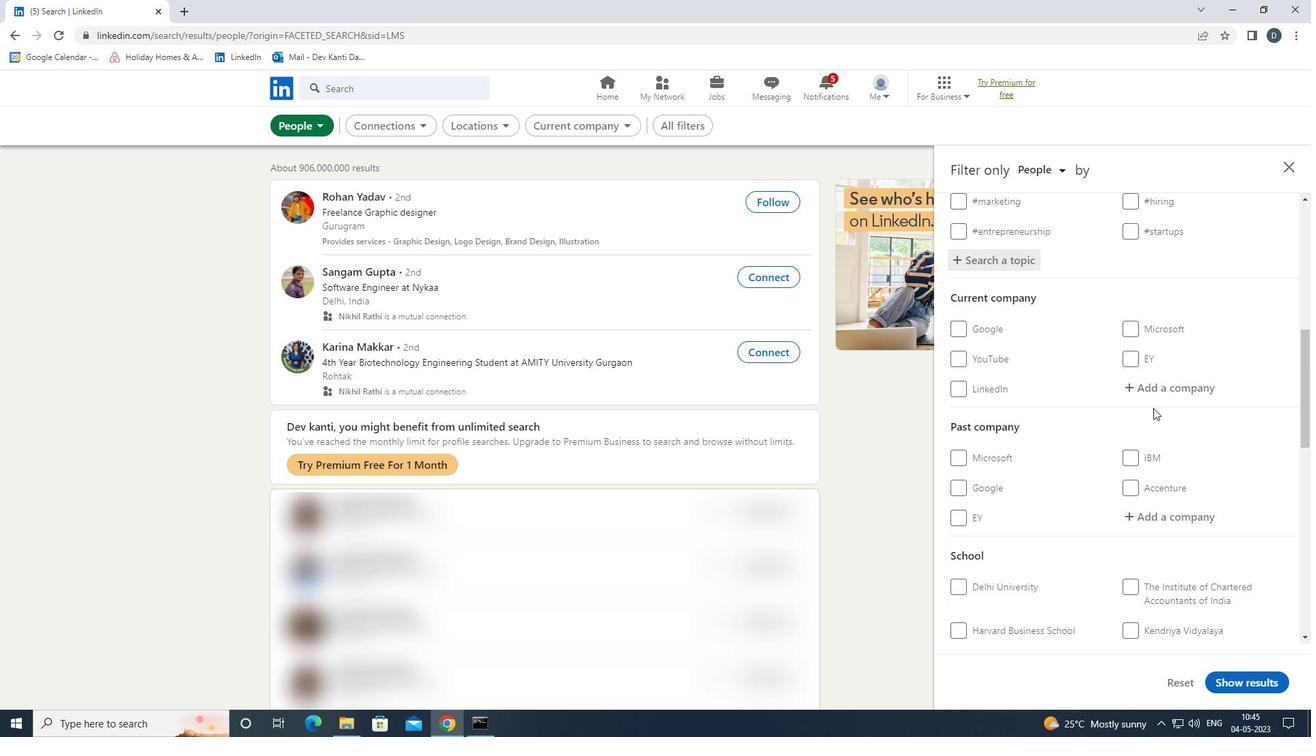 
Action: Mouse scrolled (1151, 407) with delta (0, 0)
Screenshot: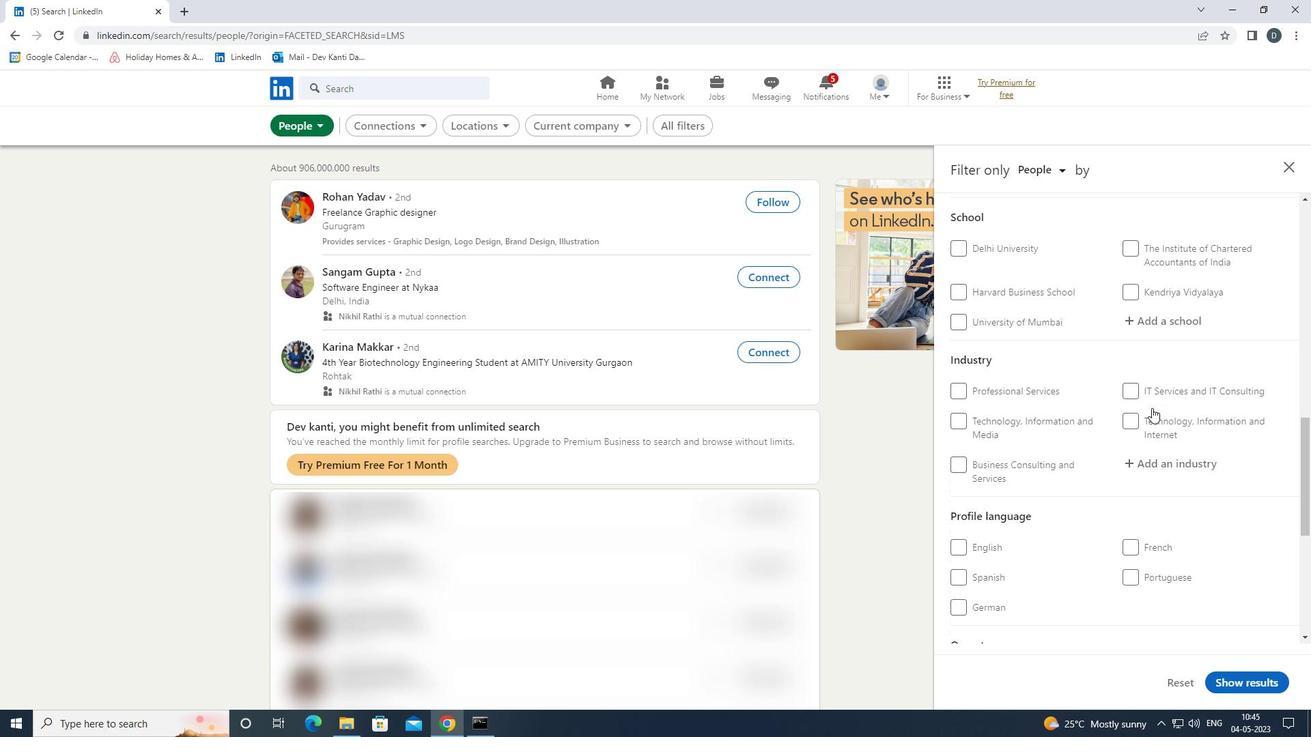 
Action: Mouse moved to (1150, 408)
Screenshot: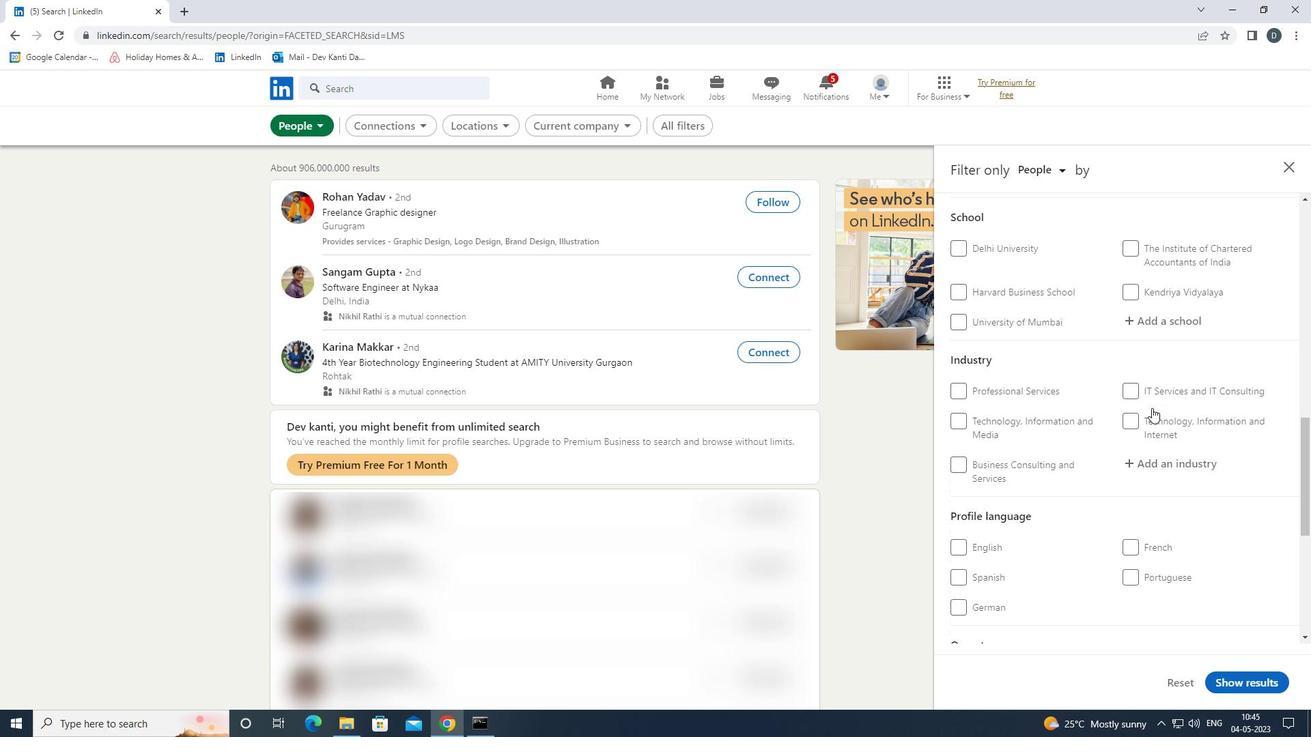 
Action: Mouse scrolled (1150, 407) with delta (0, 0)
Screenshot: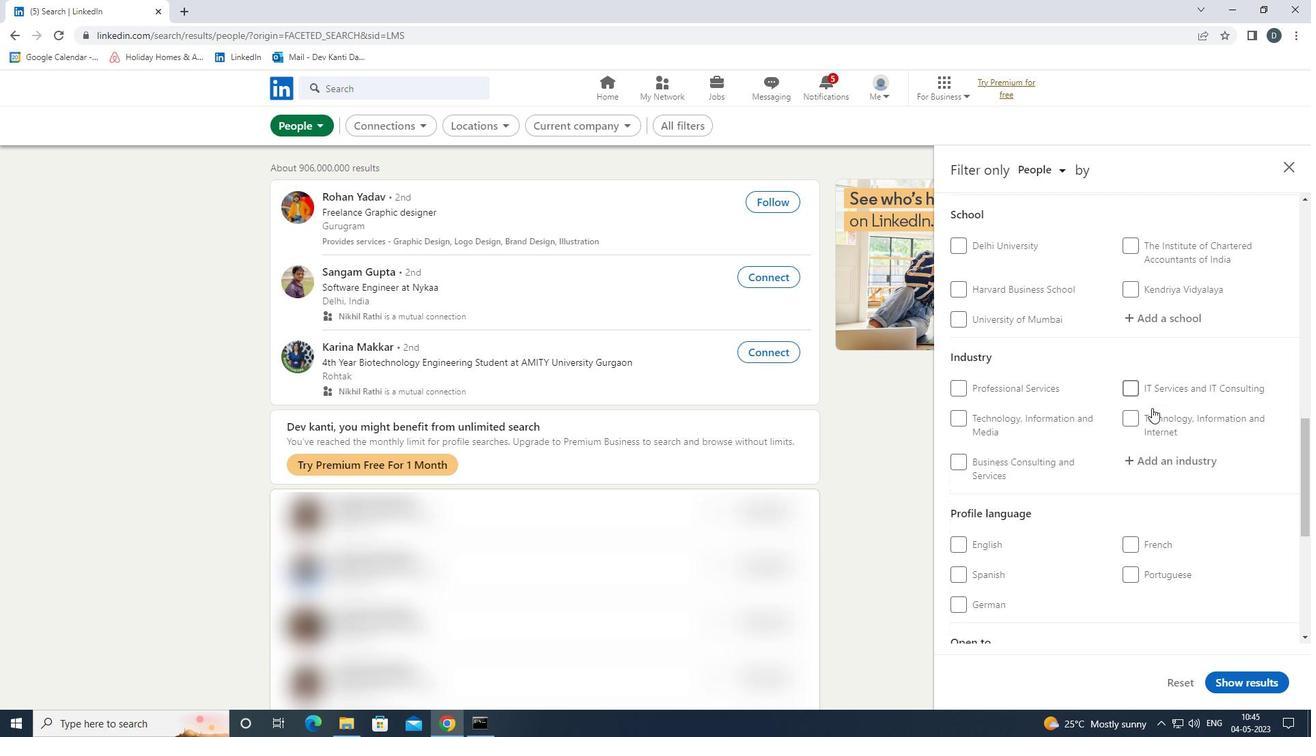 
Action: Mouse moved to (1149, 409)
Screenshot: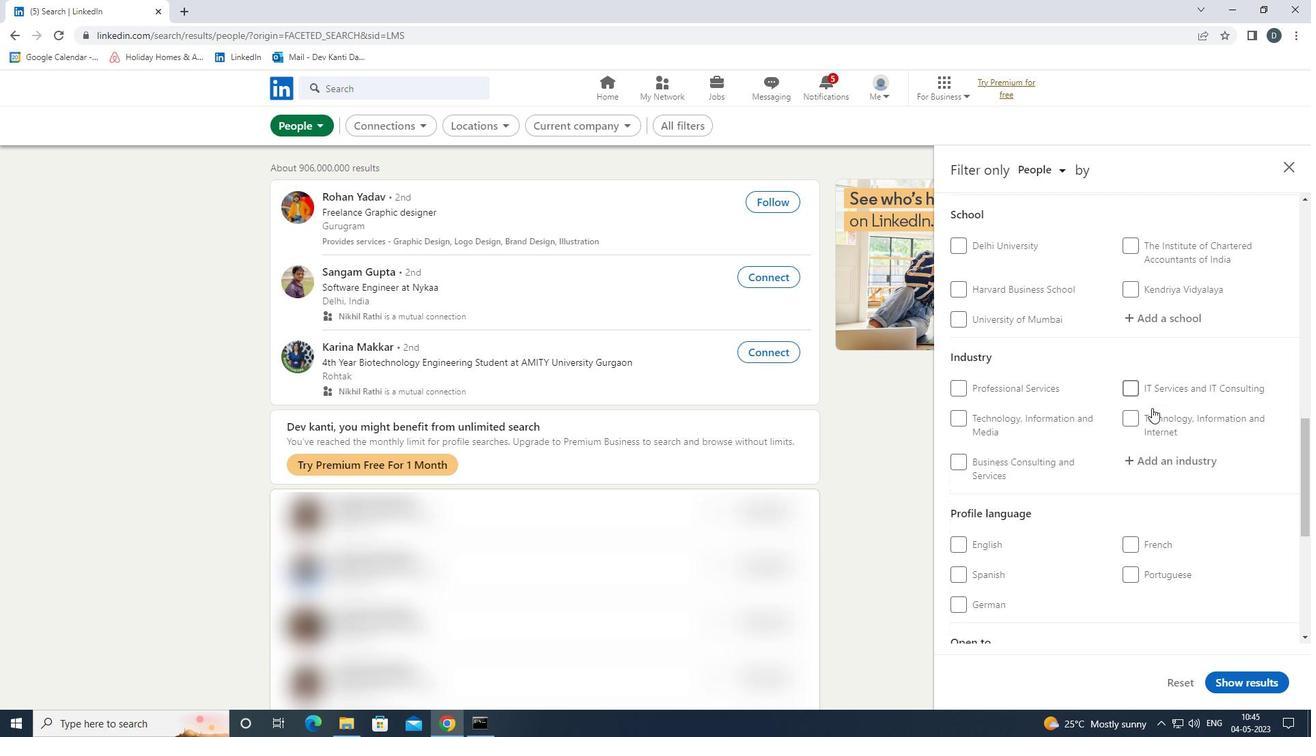 
Action: Mouse scrolled (1149, 408) with delta (0, 0)
Screenshot: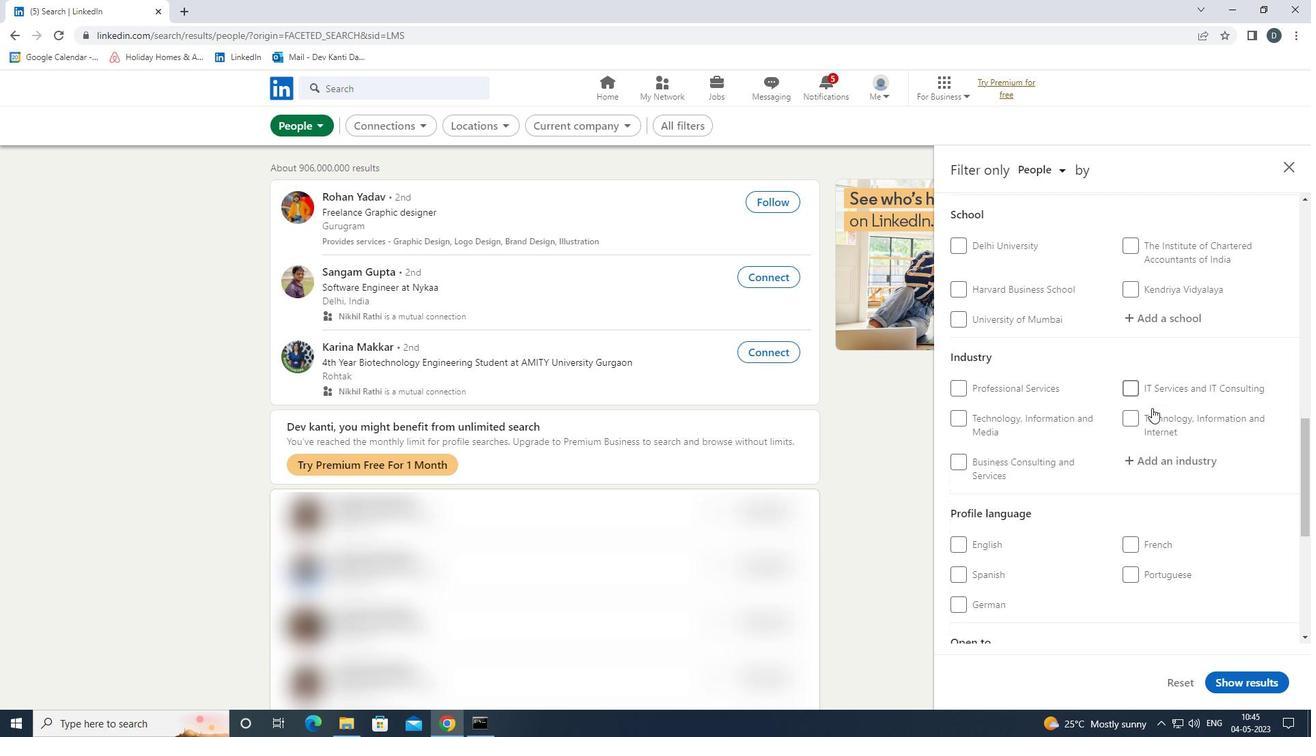 
Action: Mouse moved to (984, 400)
Screenshot: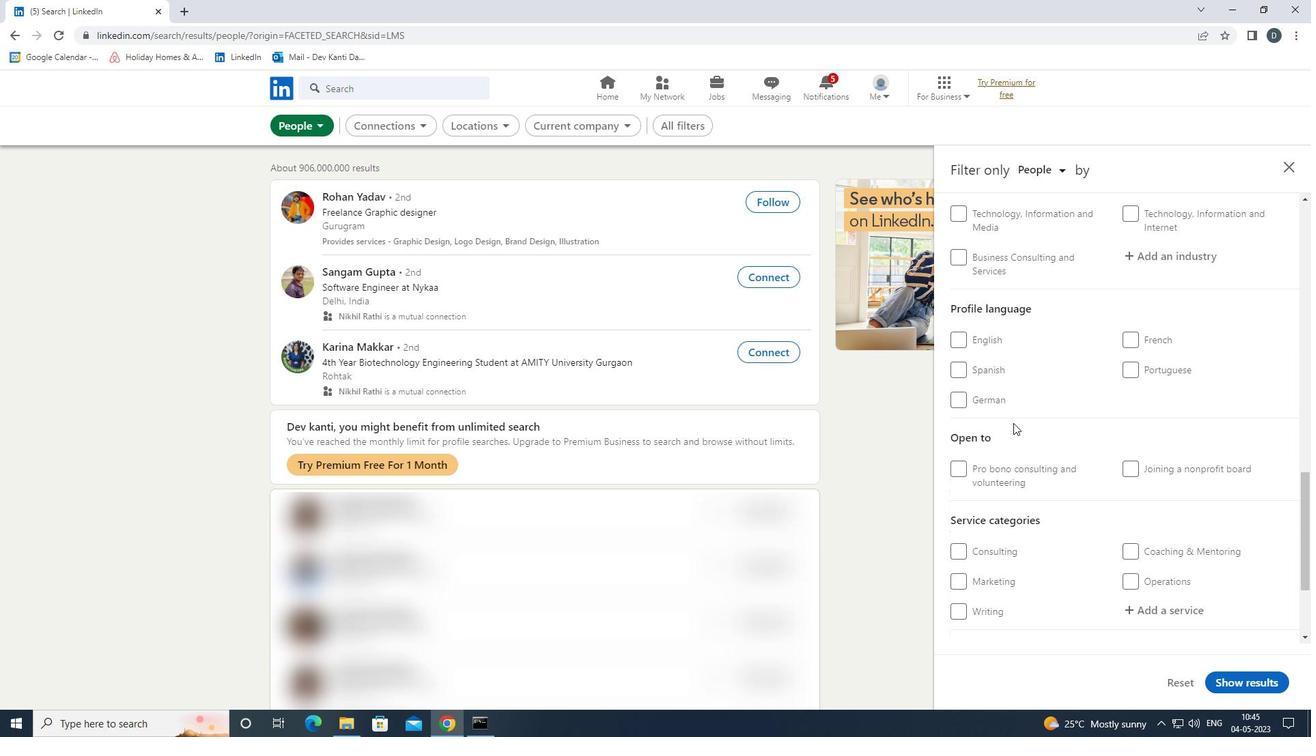 
Action: Mouse pressed left at (984, 400)
Screenshot: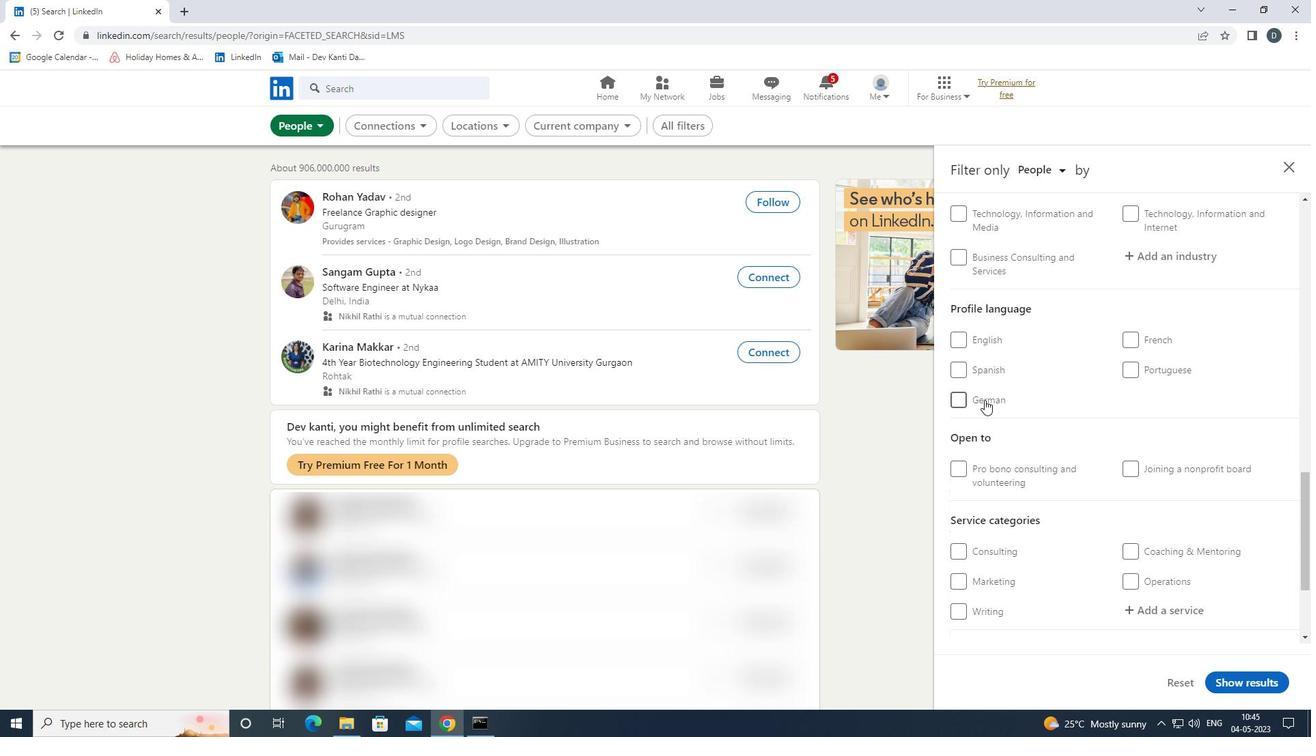 
Action: Mouse moved to (1054, 409)
Screenshot: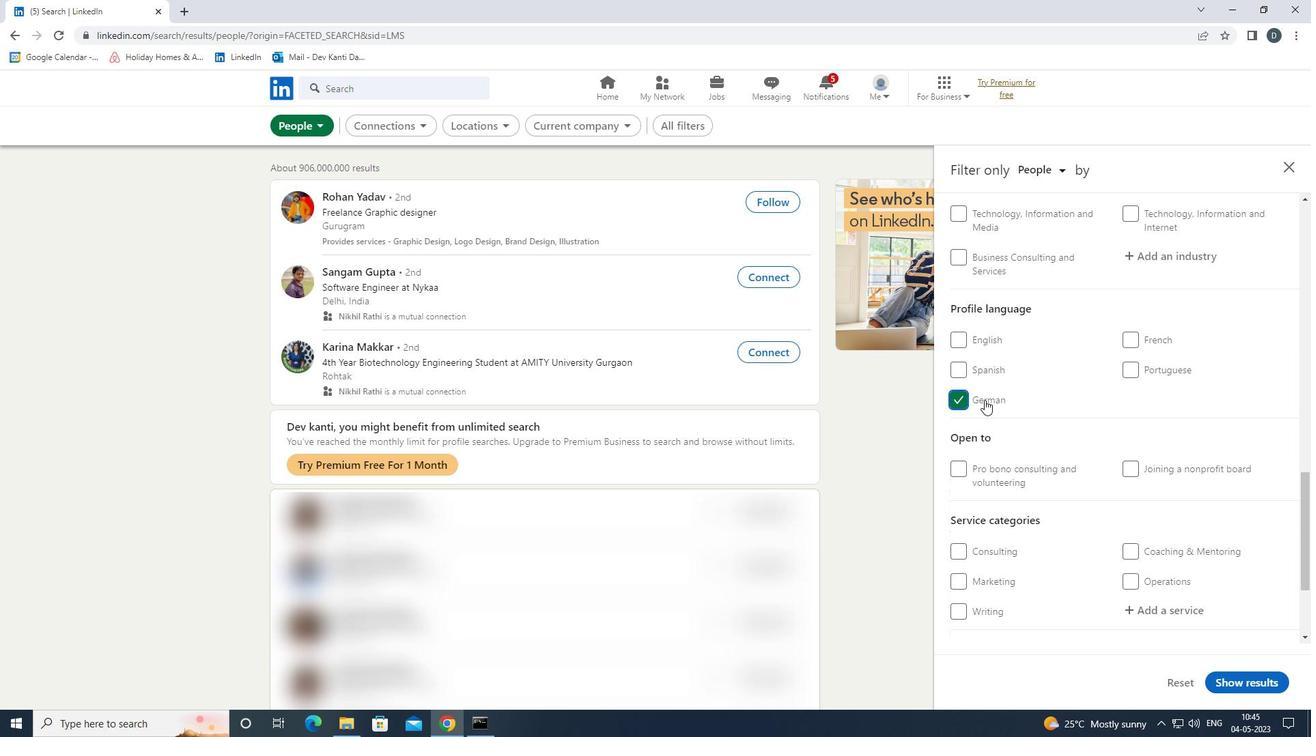 
Action: Mouse scrolled (1054, 410) with delta (0, 0)
Screenshot: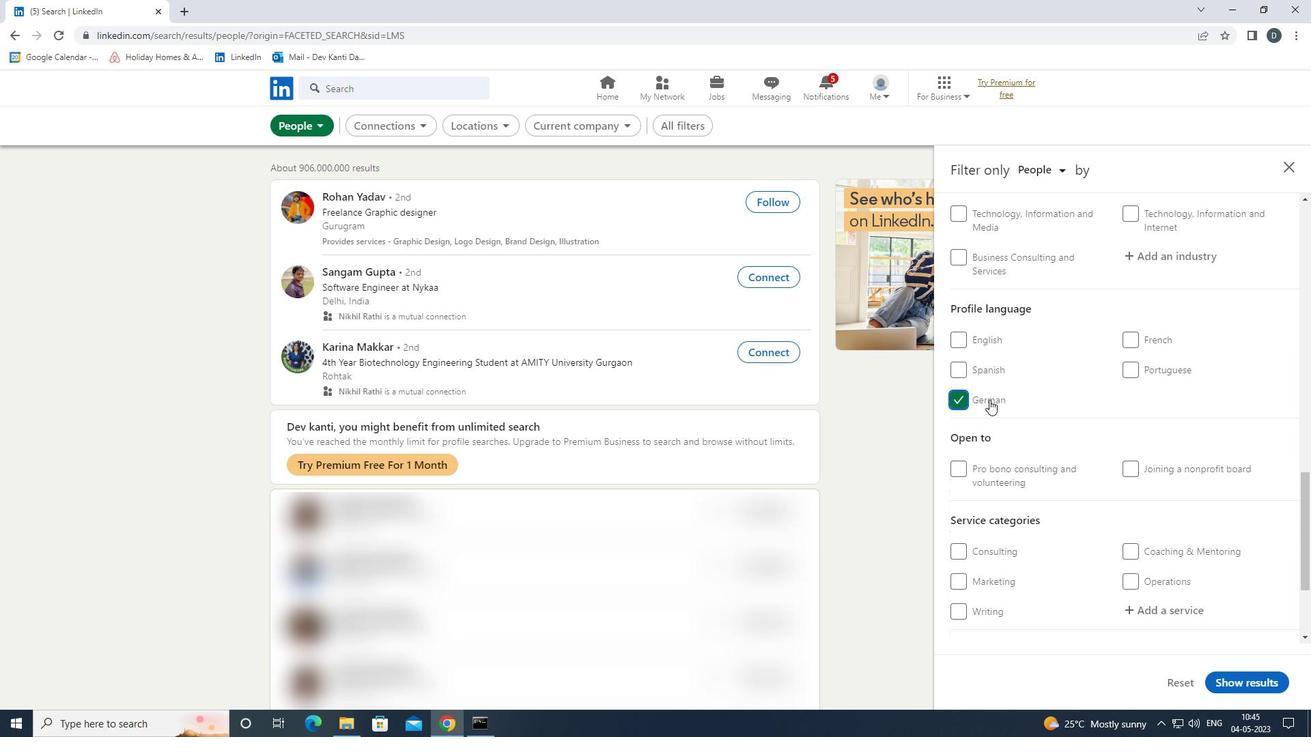 
Action: Mouse scrolled (1054, 410) with delta (0, 0)
Screenshot: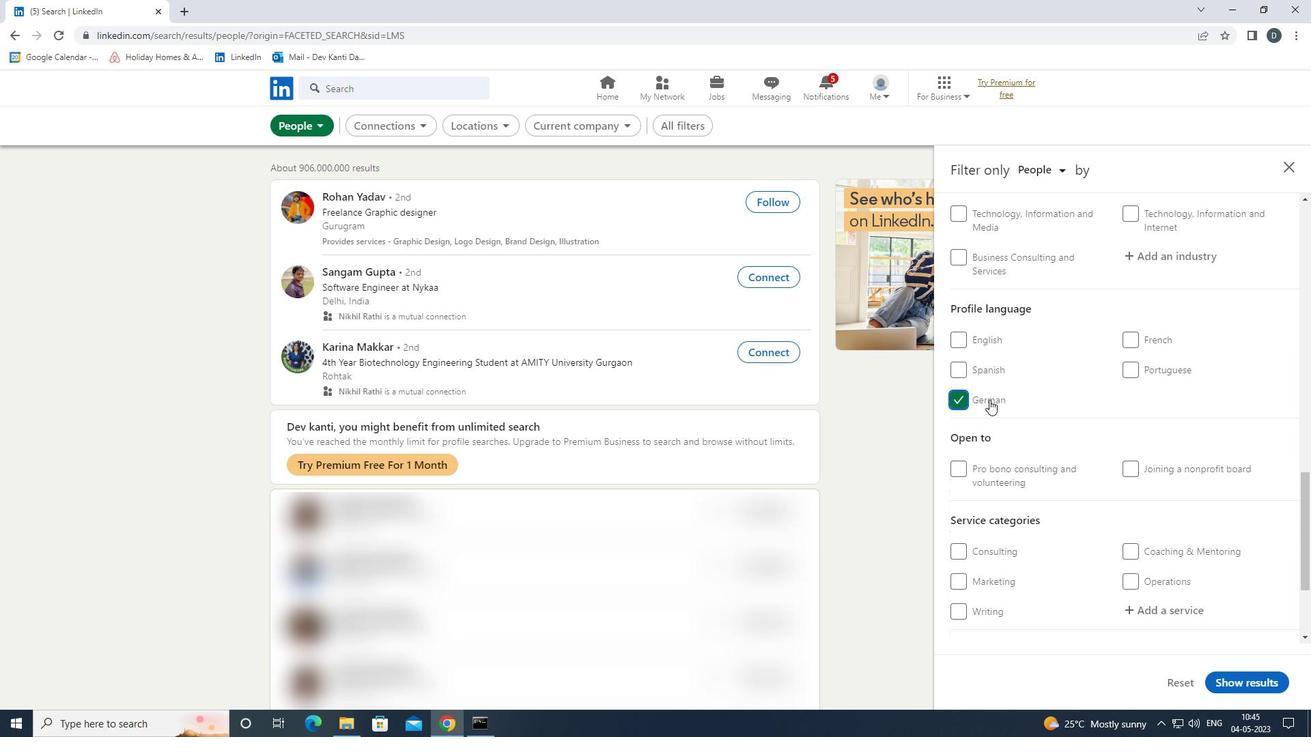
Action: Mouse scrolled (1054, 410) with delta (0, 0)
Screenshot: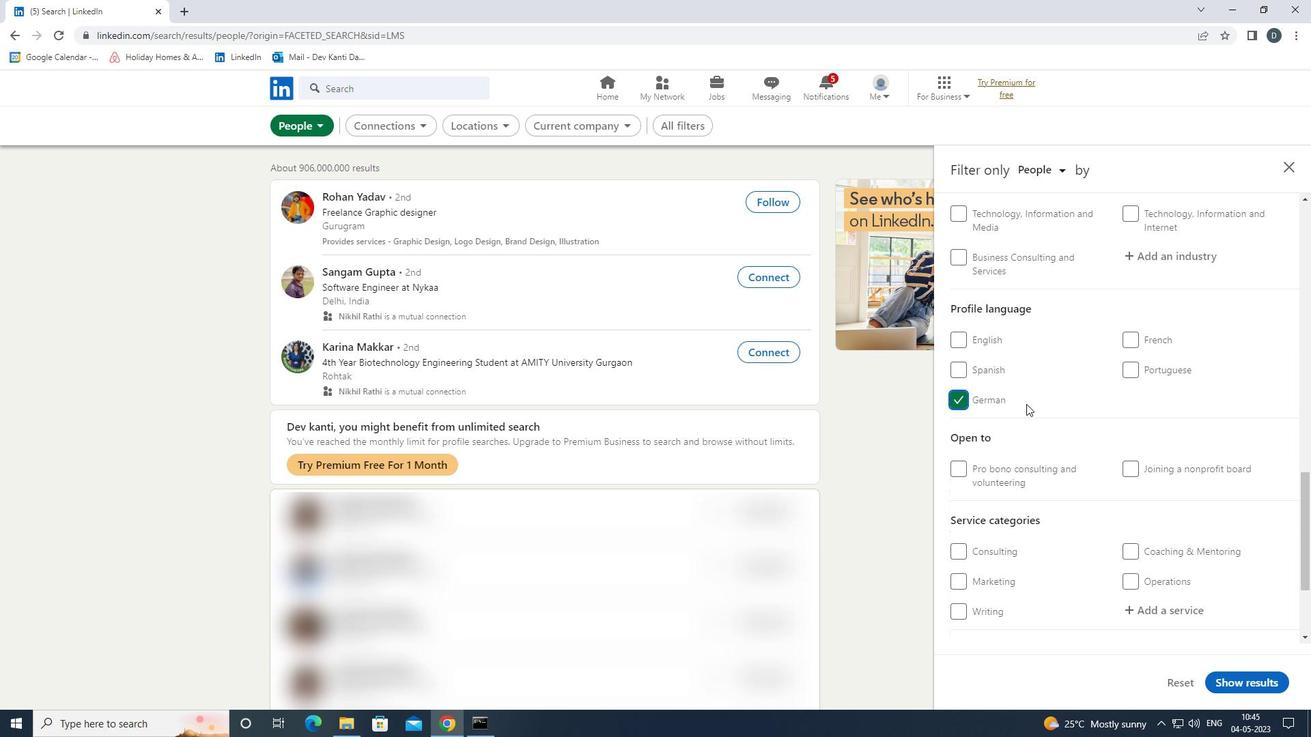
Action: Mouse scrolled (1054, 410) with delta (0, 0)
Screenshot: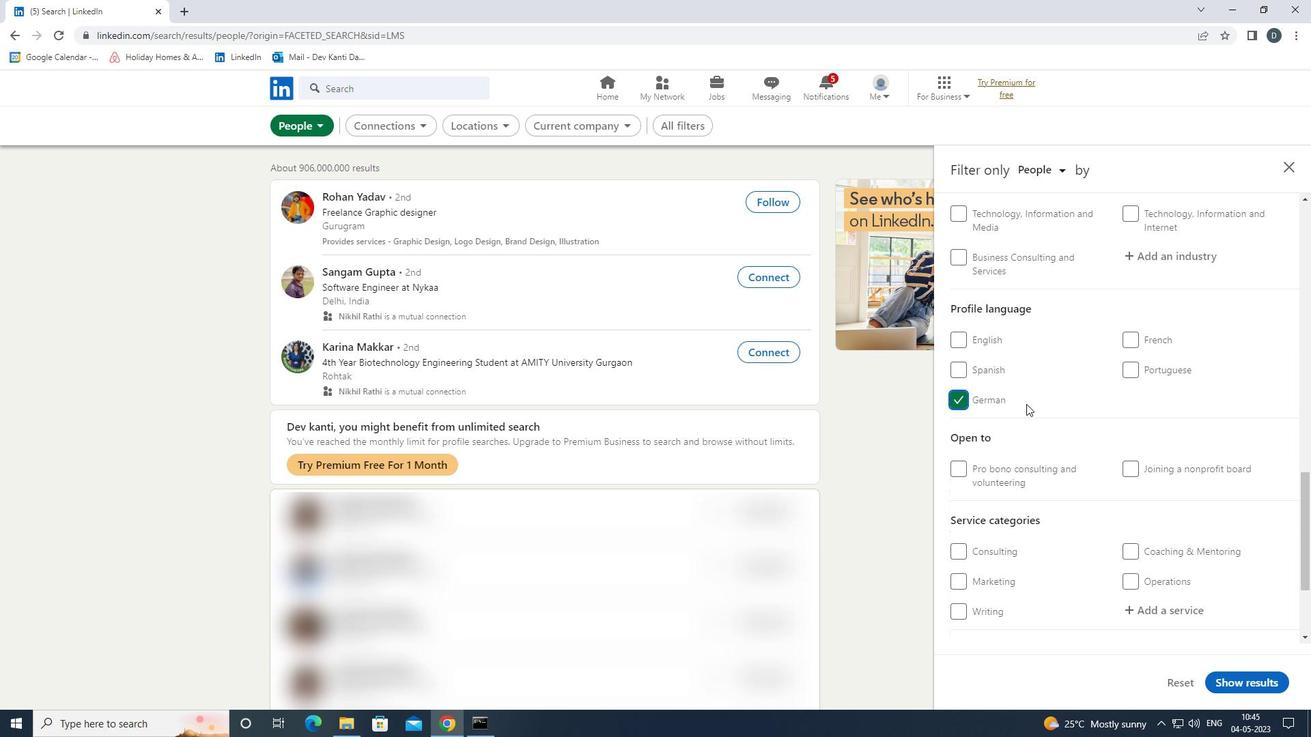 
Action: Mouse scrolled (1054, 410) with delta (0, 0)
Screenshot: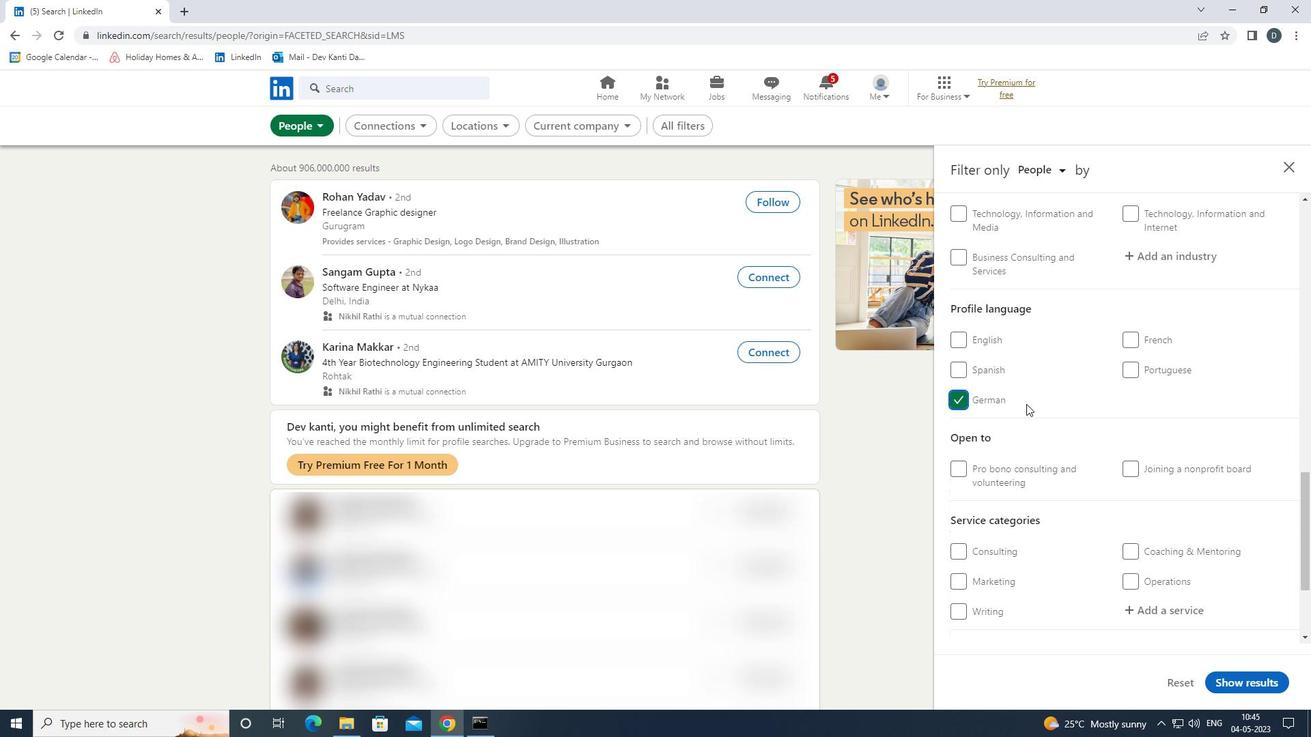 
Action: Mouse scrolled (1054, 410) with delta (0, 0)
Screenshot: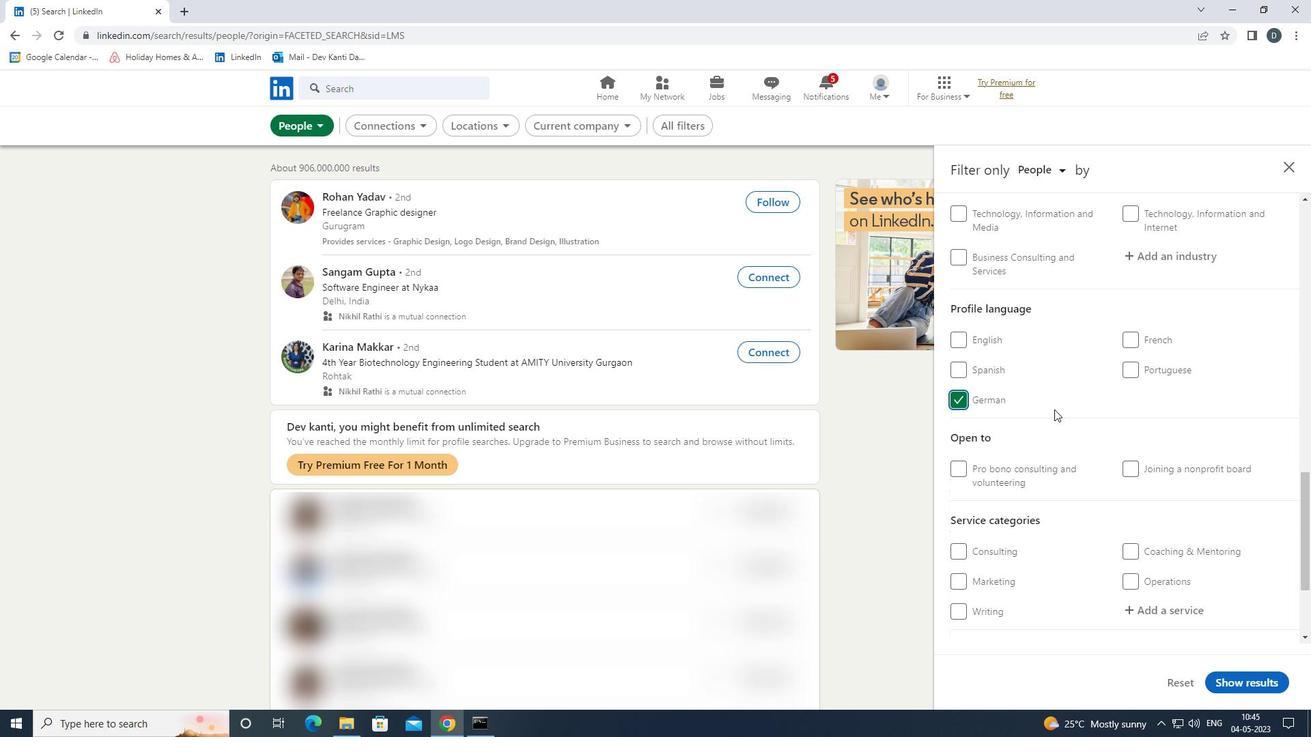 
Action: Mouse moved to (1061, 409)
Screenshot: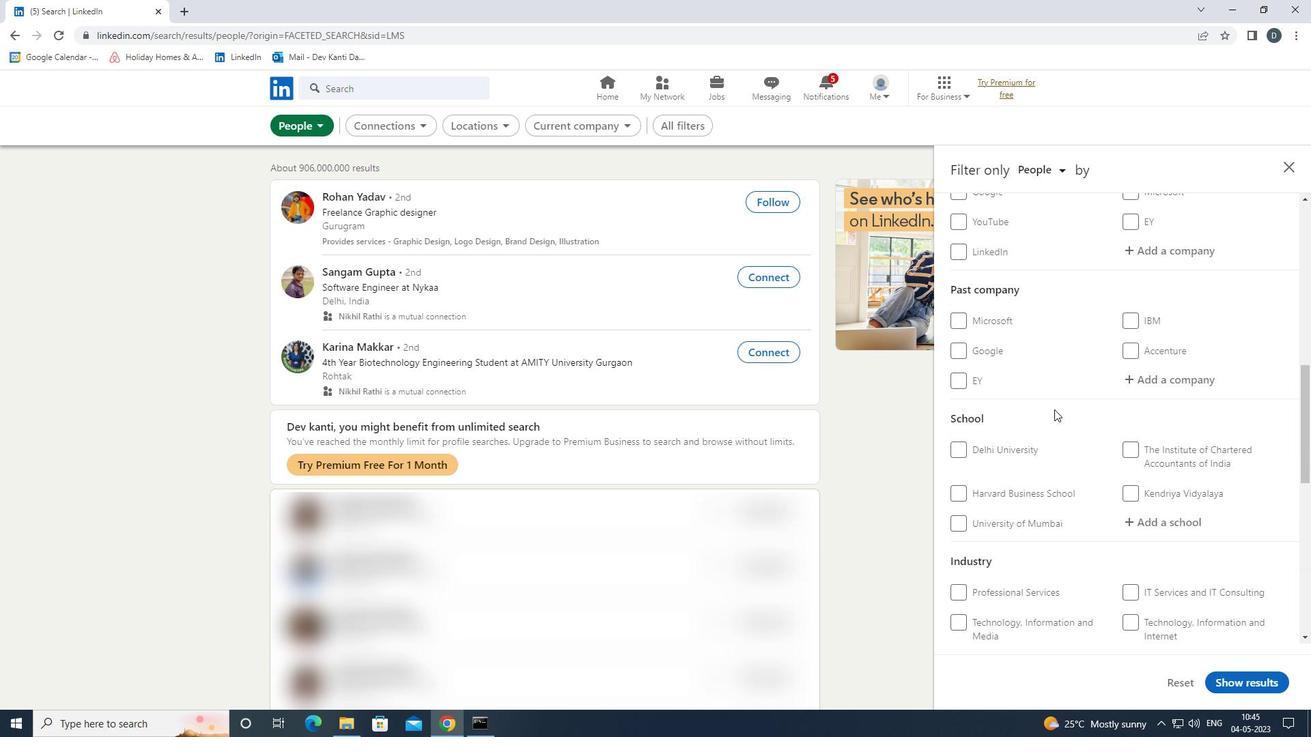 
Action: Mouse scrolled (1061, 410) with delta (0, 0)
Screenshot: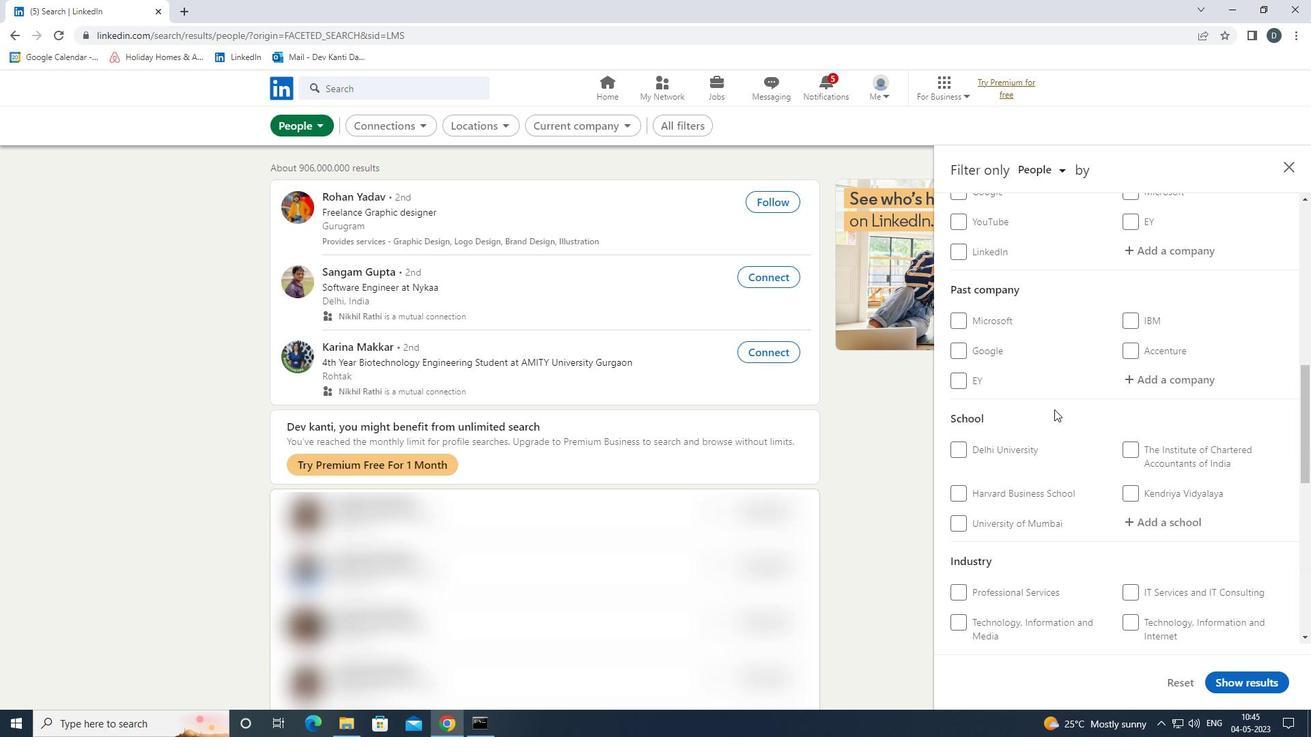 
Action: Mouse scrolled (1061, 410) with delta (0, 0)
Screenshot: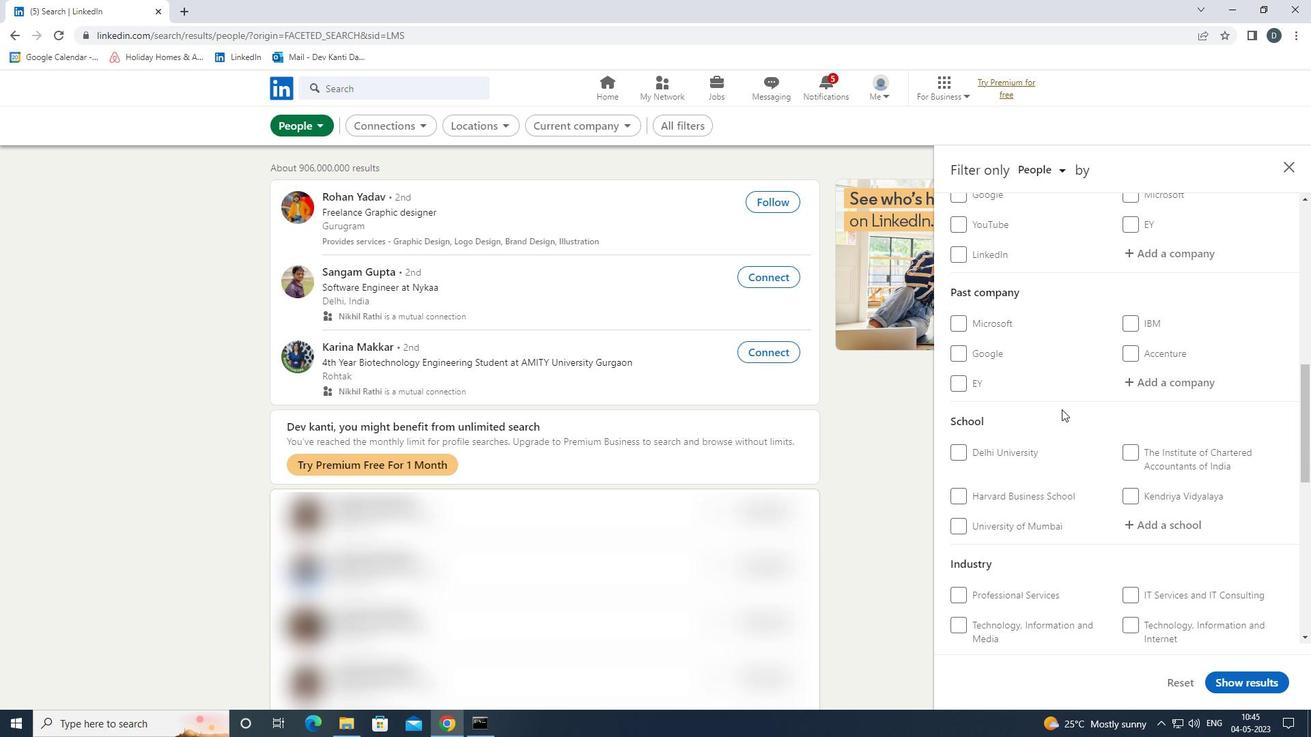 
Action: Mouse moved to (1156, 392)
Screenshot: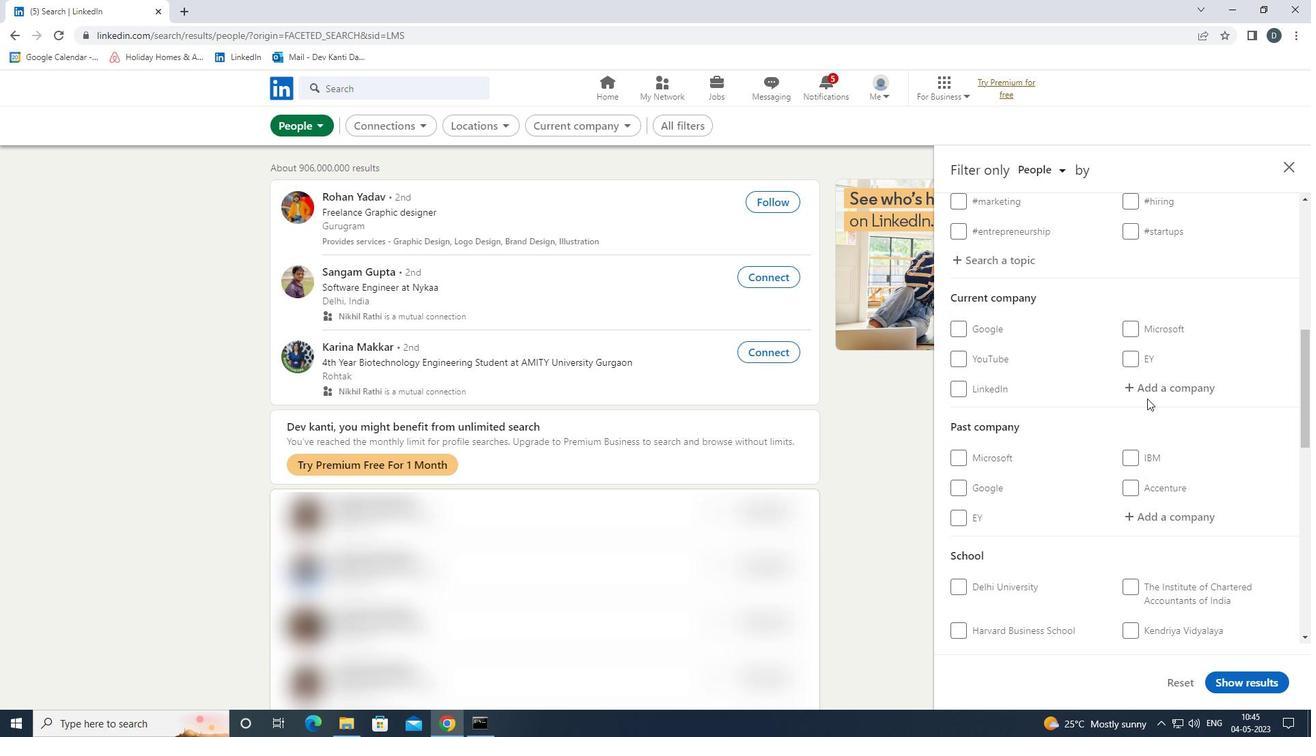 
Action: Mouse pressed left at (1156, 392)
Screenshot: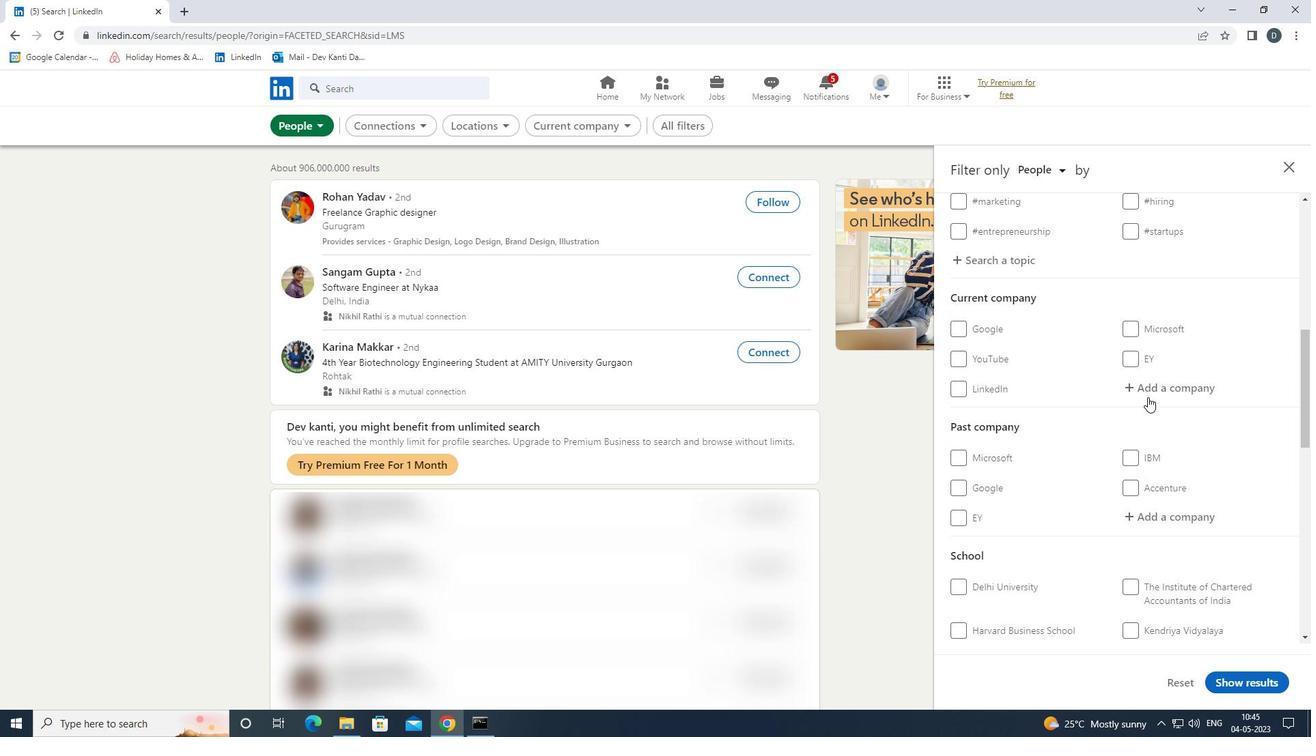 
Action: Key pressed <Key.shift>SPECTRAFORCE<Key.down><Key.enter>
Screenshot: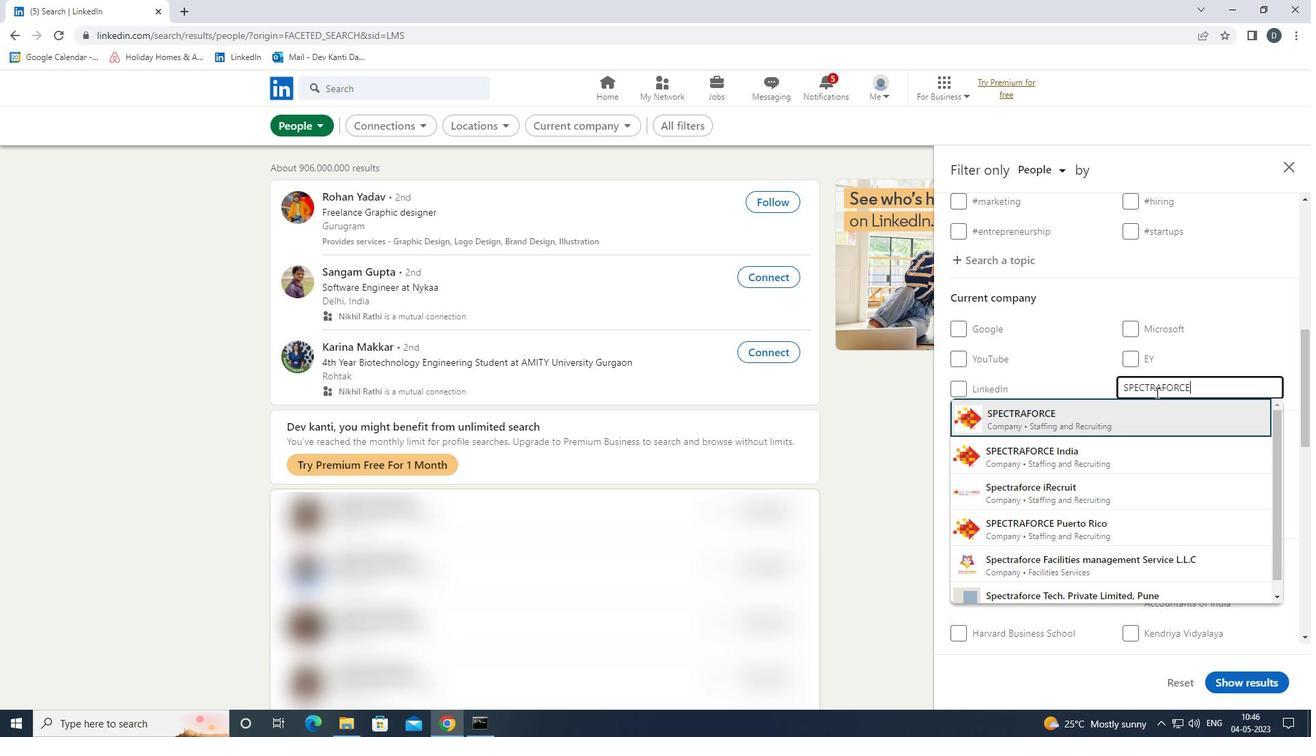
Action: Mouse moved to (1135, 396)
Screenshot: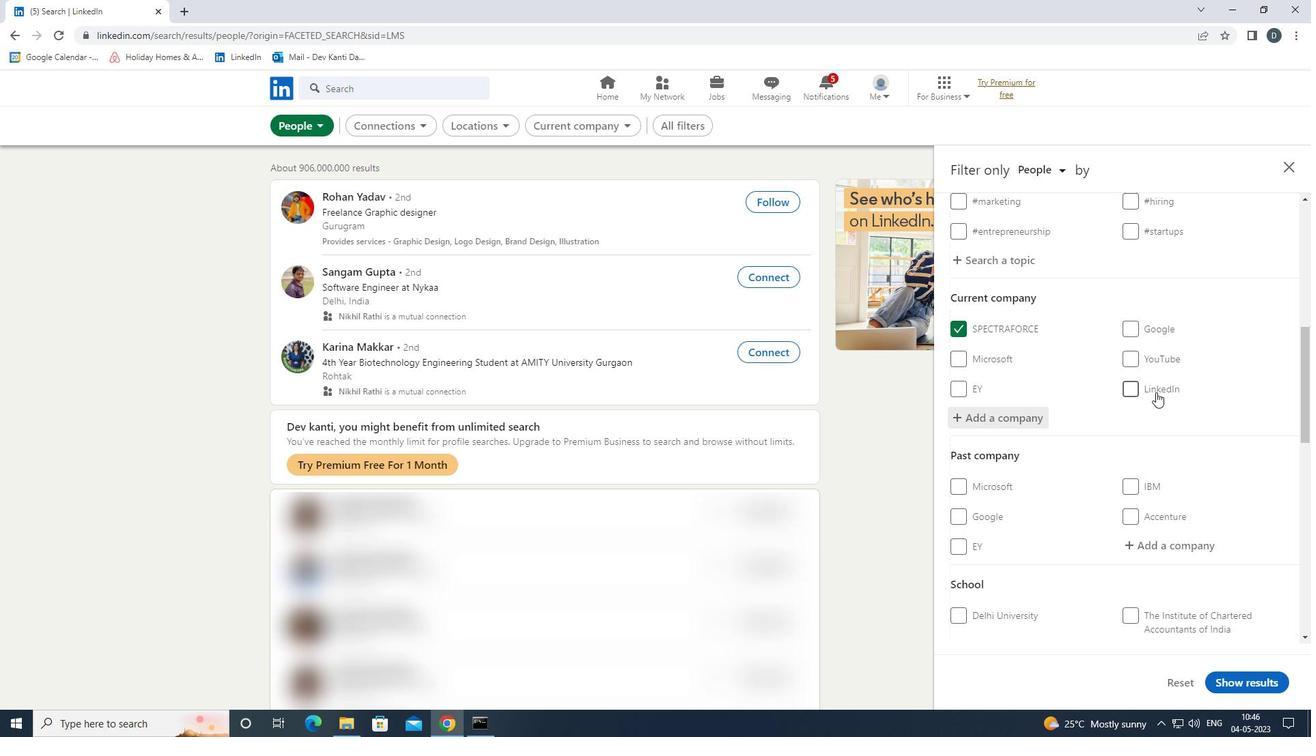 
Action: Mouse scrolled (1135, 395) with delta (0, 0)
Screenshot: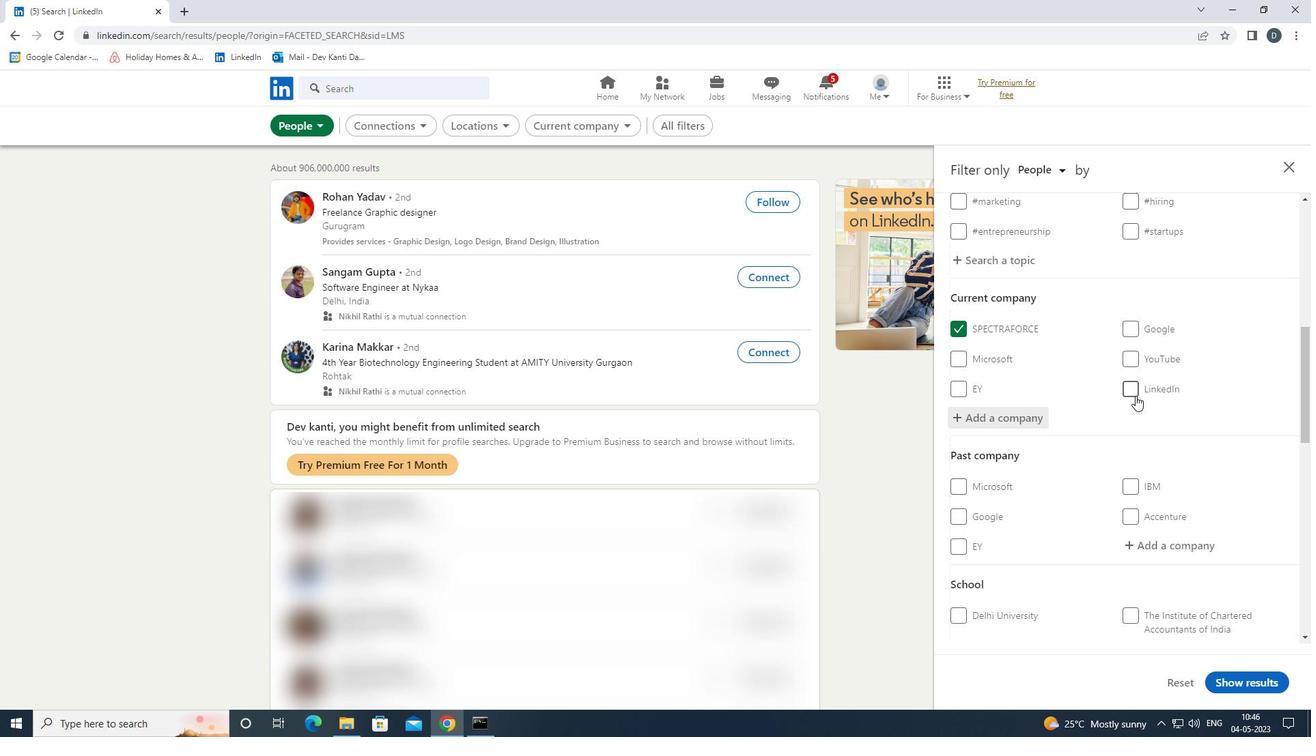 
Action: Mouse moved to (1136, 398)
Screenshot: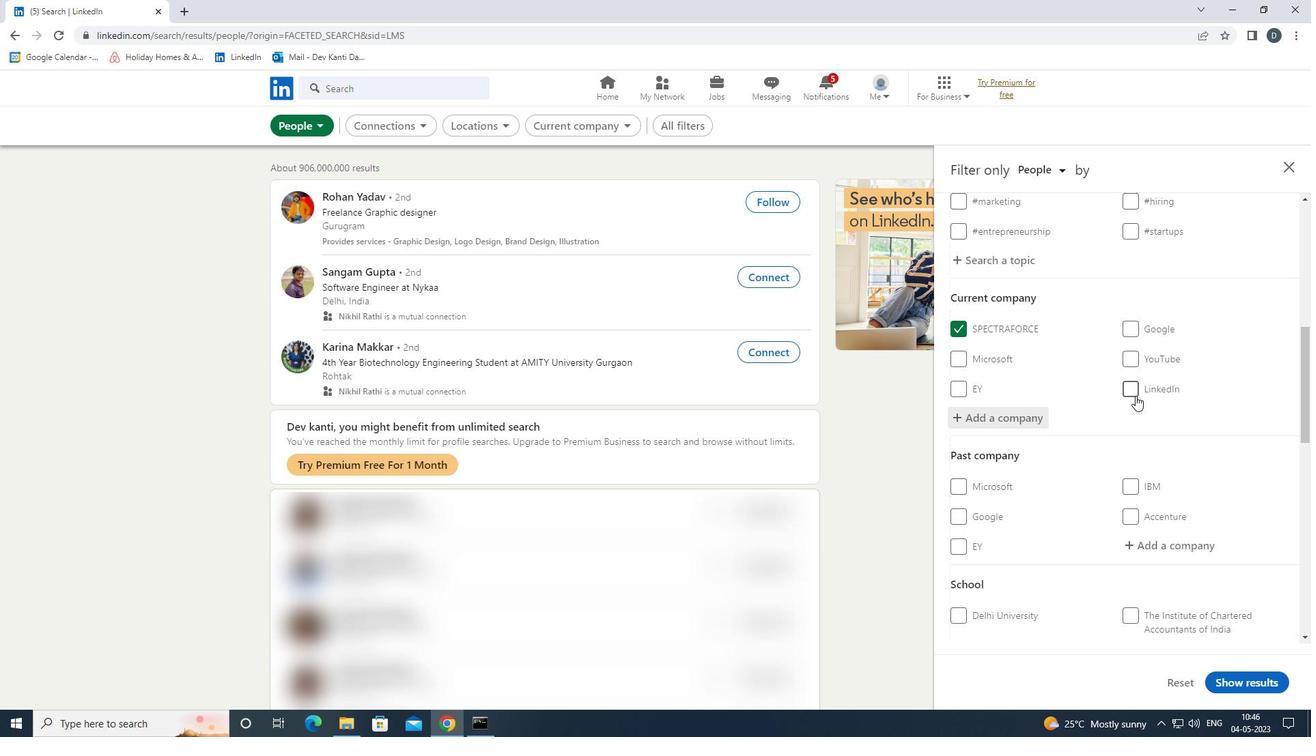 
Action: Mouse scrolled (1136, 398) with delta (0, 0)
Screenshot: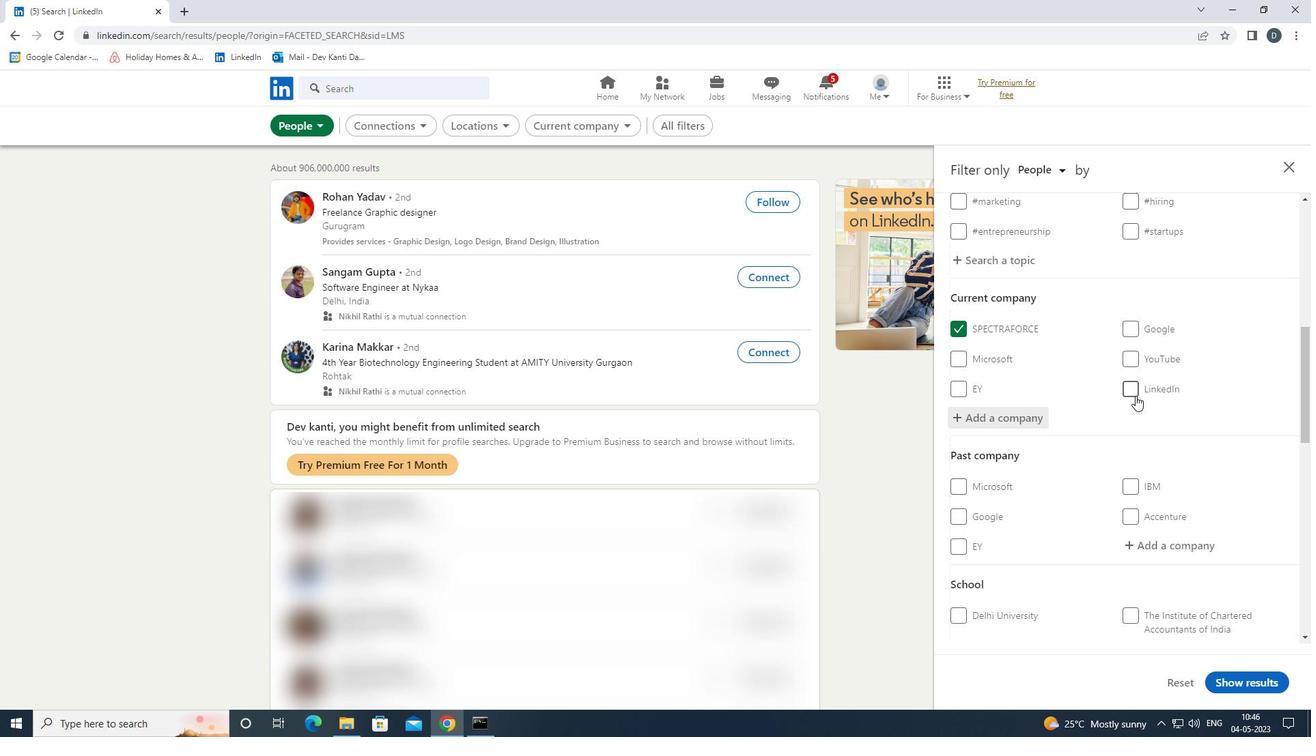 
Action: Mouse scrolled (1136, 398) with delta (0, 0)
Screenshot: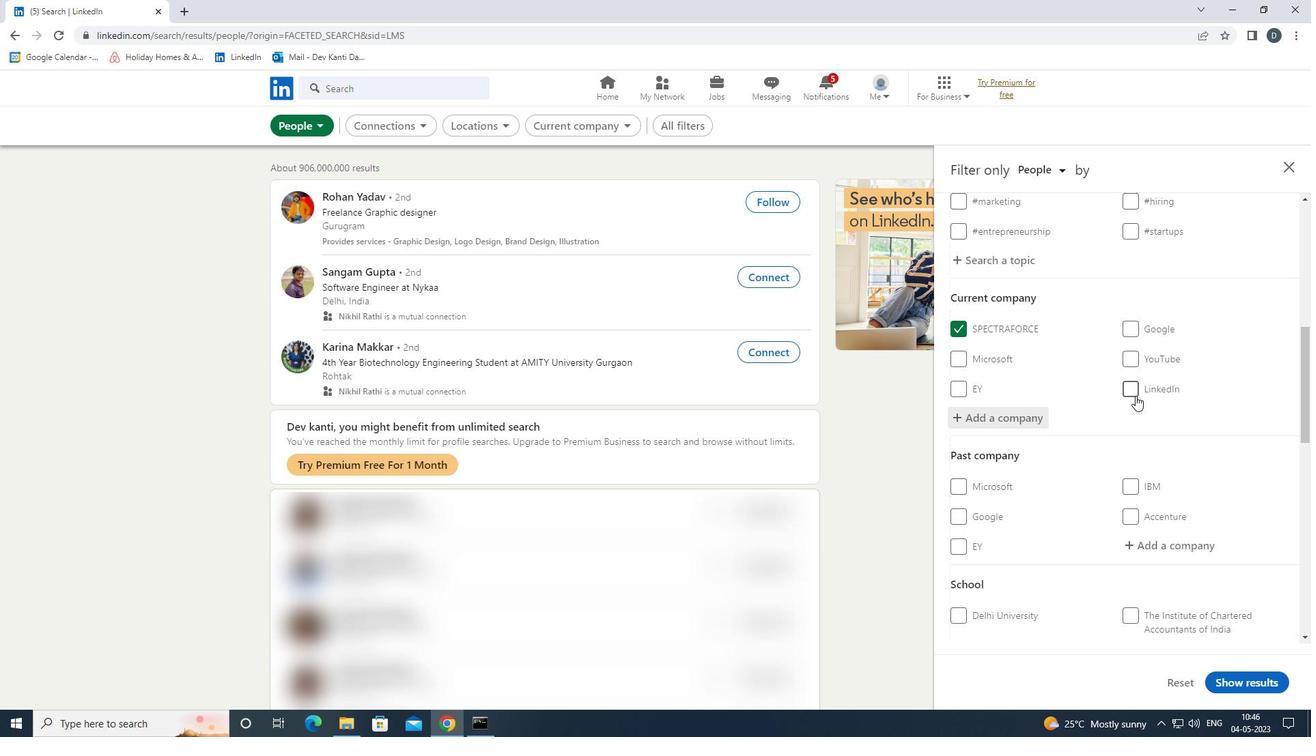 
Action: Mouse moved to (1136, 403)
Screenshot: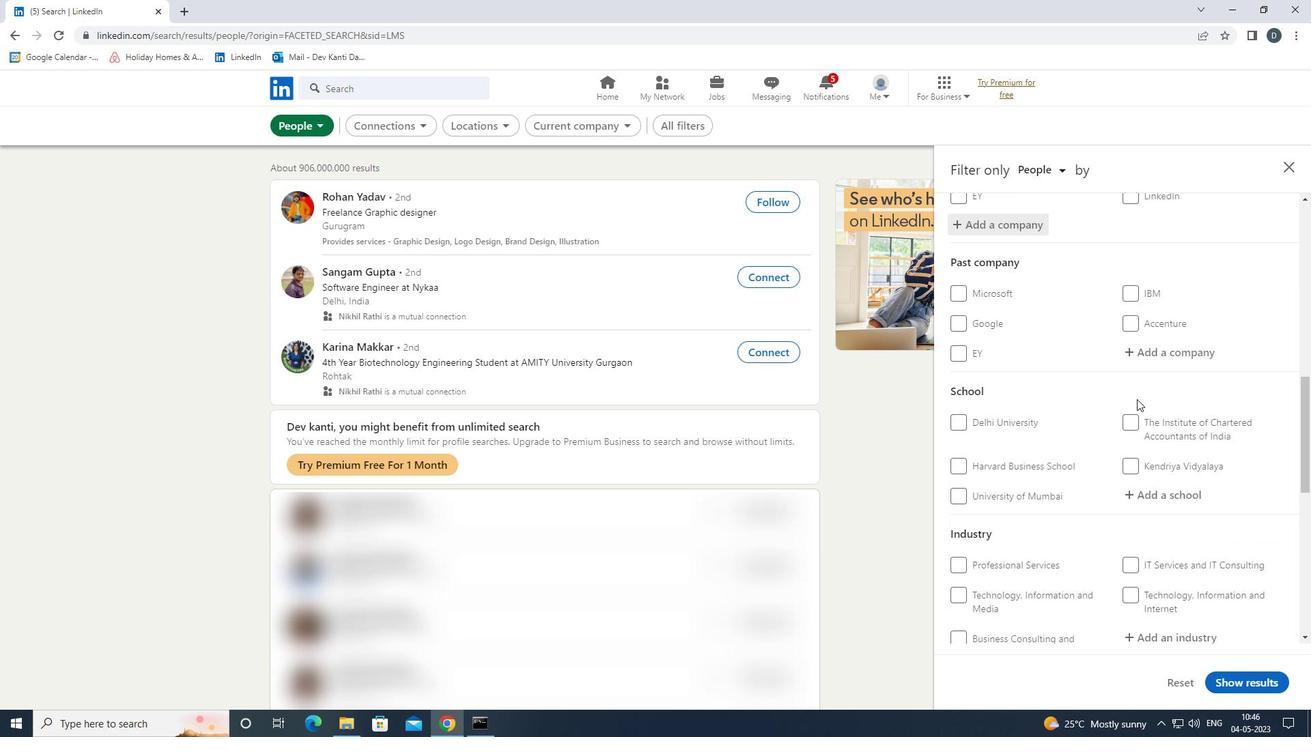 
Action: Mouse scrolled (1136, 402) with delta (0, 0)
Screenshot: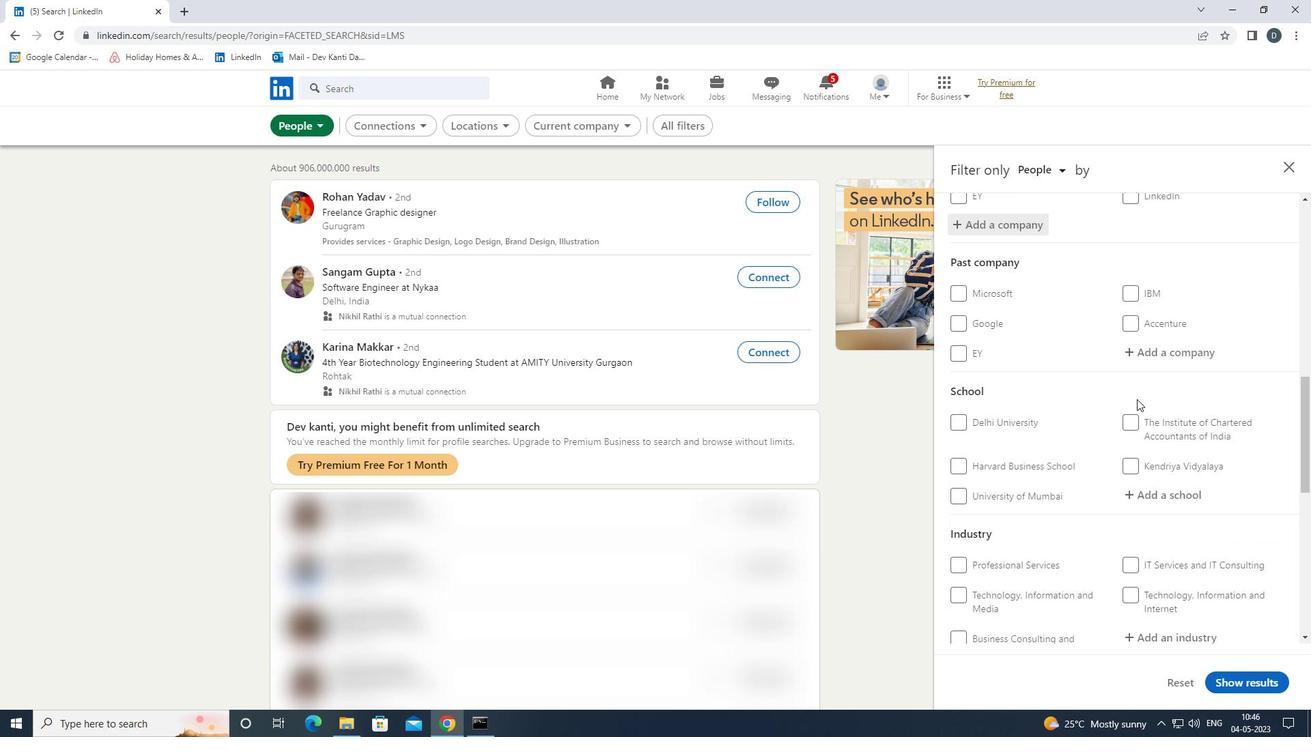 
Action: Mouse scrolled (1136, 402) with delta (0, 0)
Screenshot: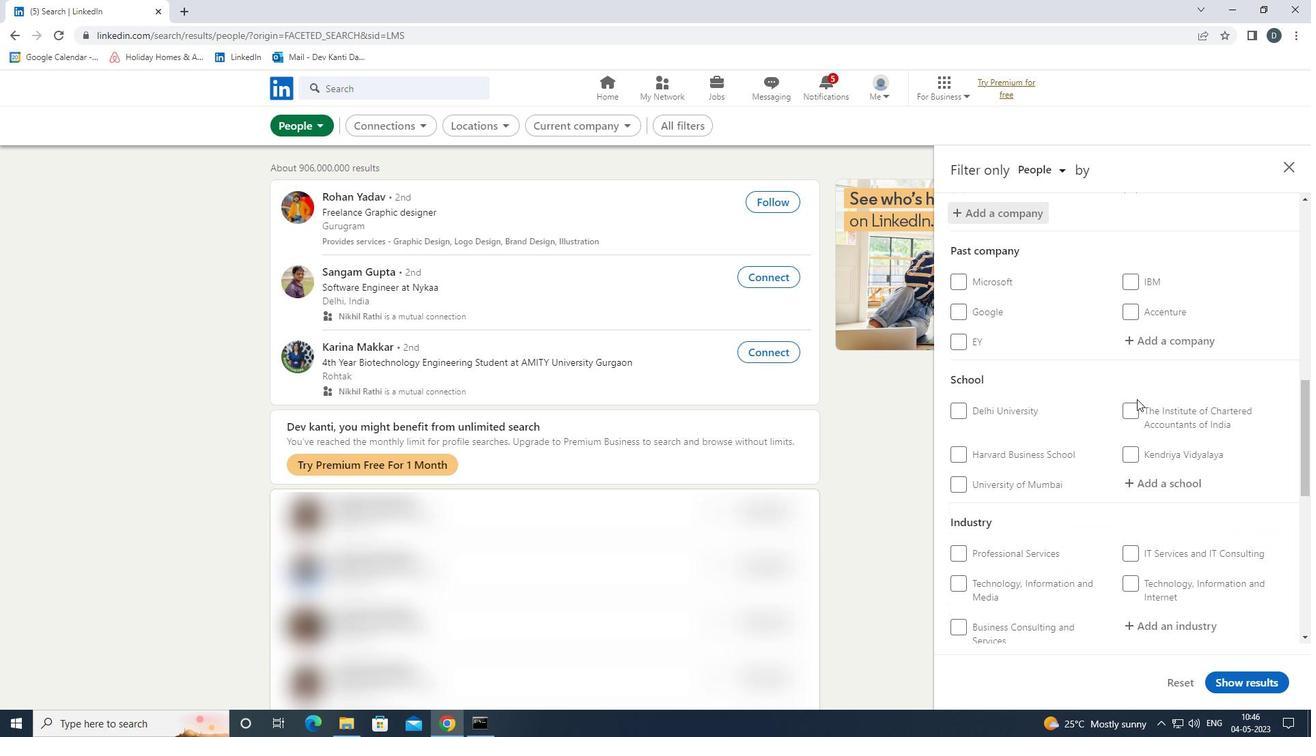 
Action: Mouse moved to (1144, 347)
Screenshot: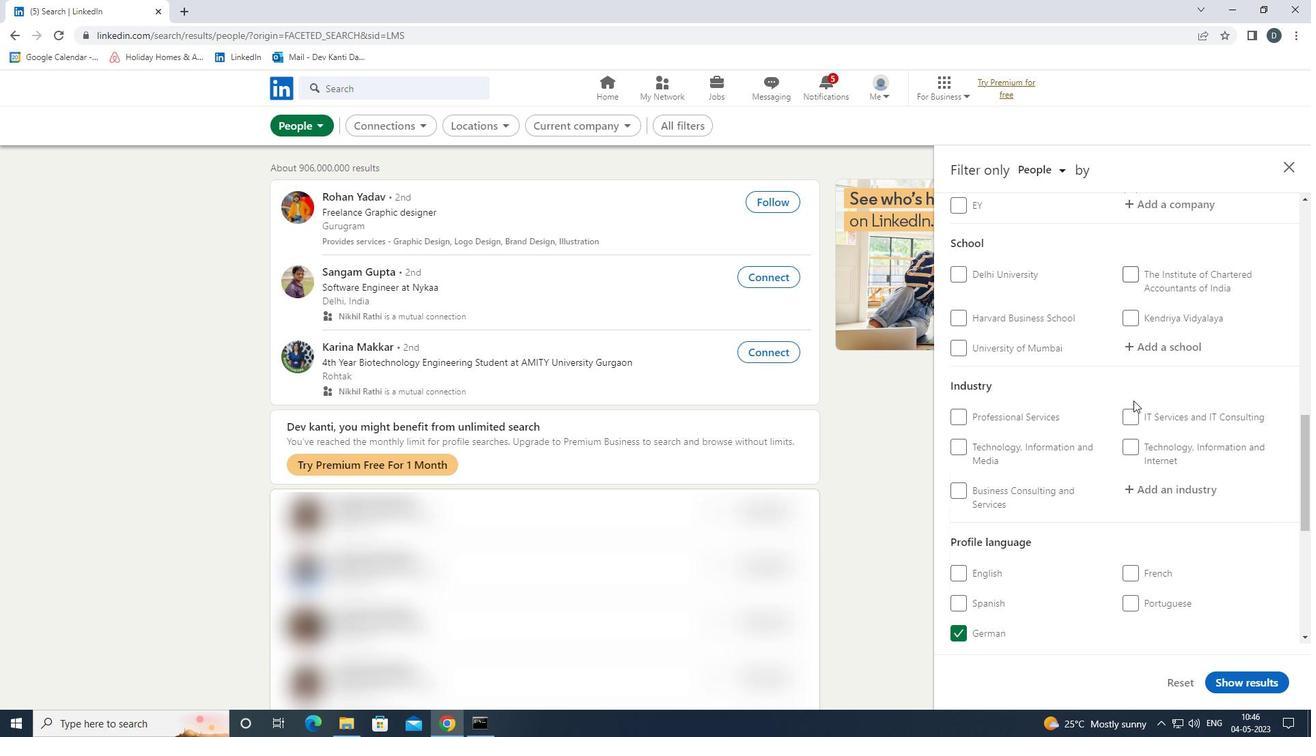 
Action: Mouse pressed left at (1144, 347)
Screenshot: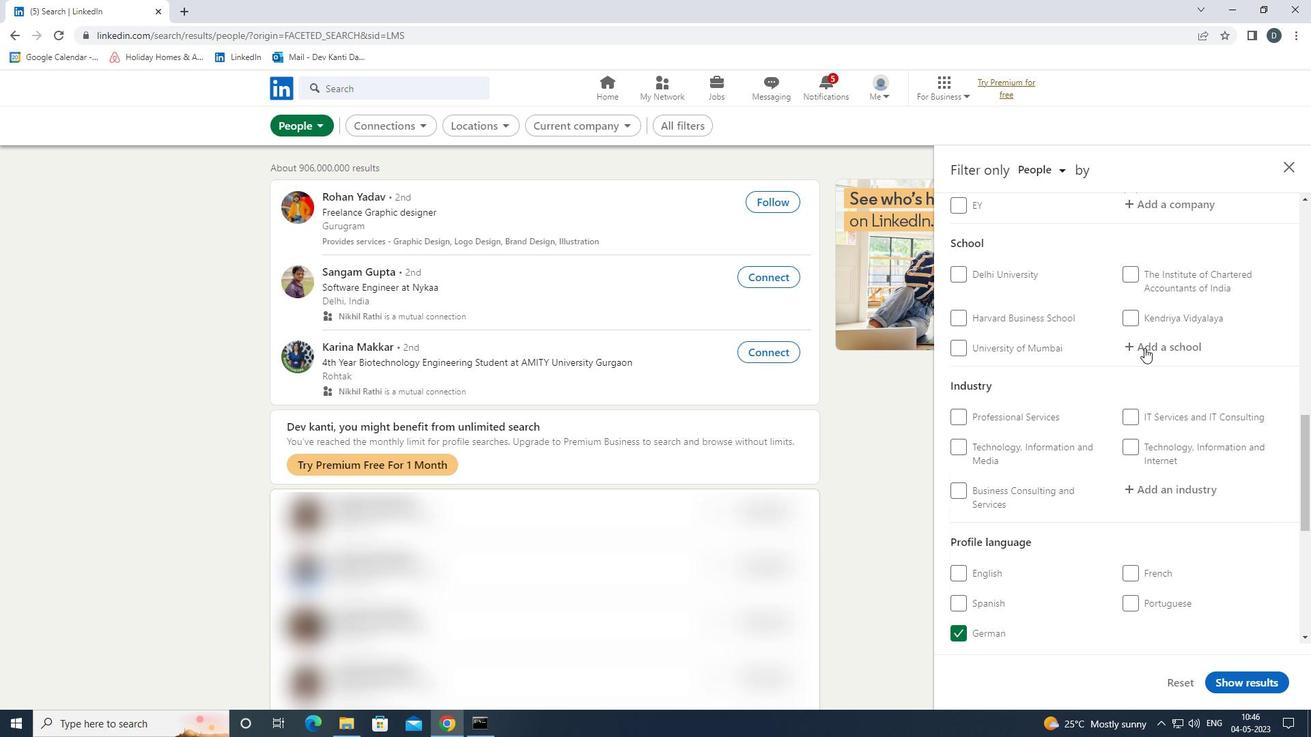 
Action: Key pressed <Key.shift>RASHTRASANT<Key.down><Key.enter>
Screenshot: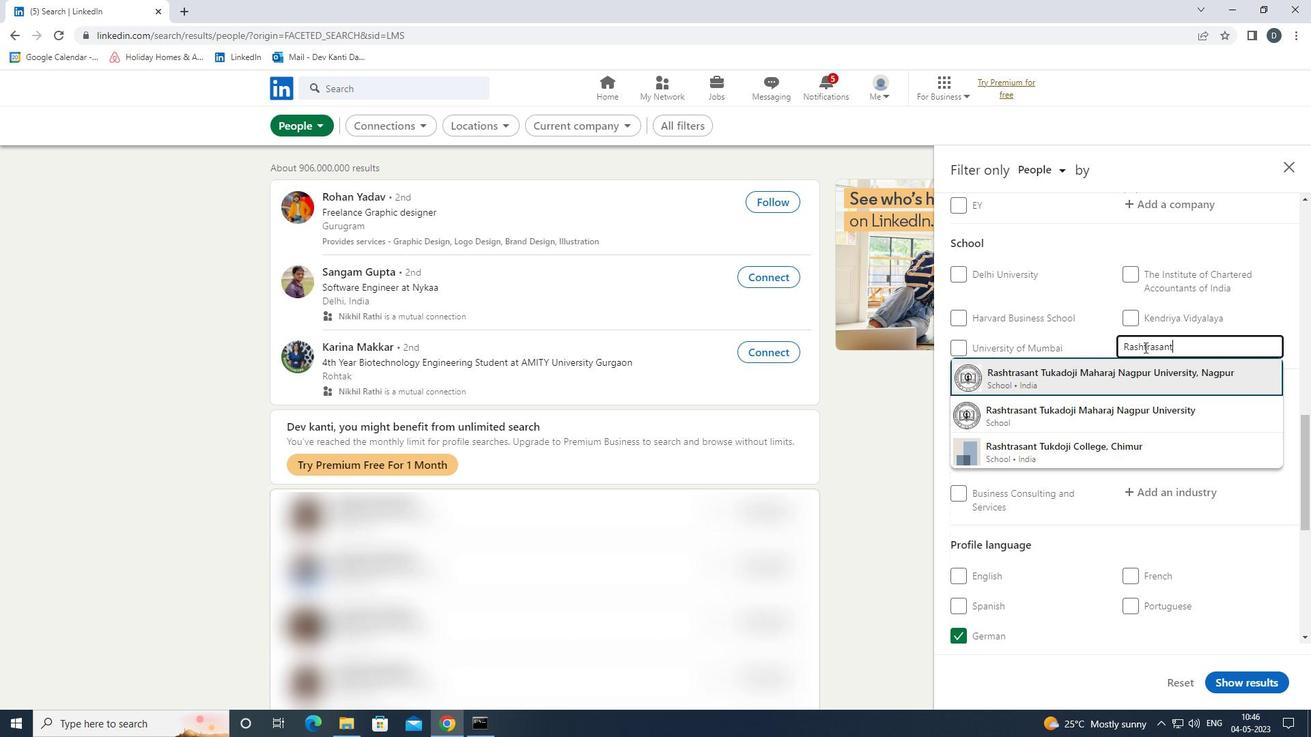 
Action: Mouse moved to (1121, 327)
Screenshot: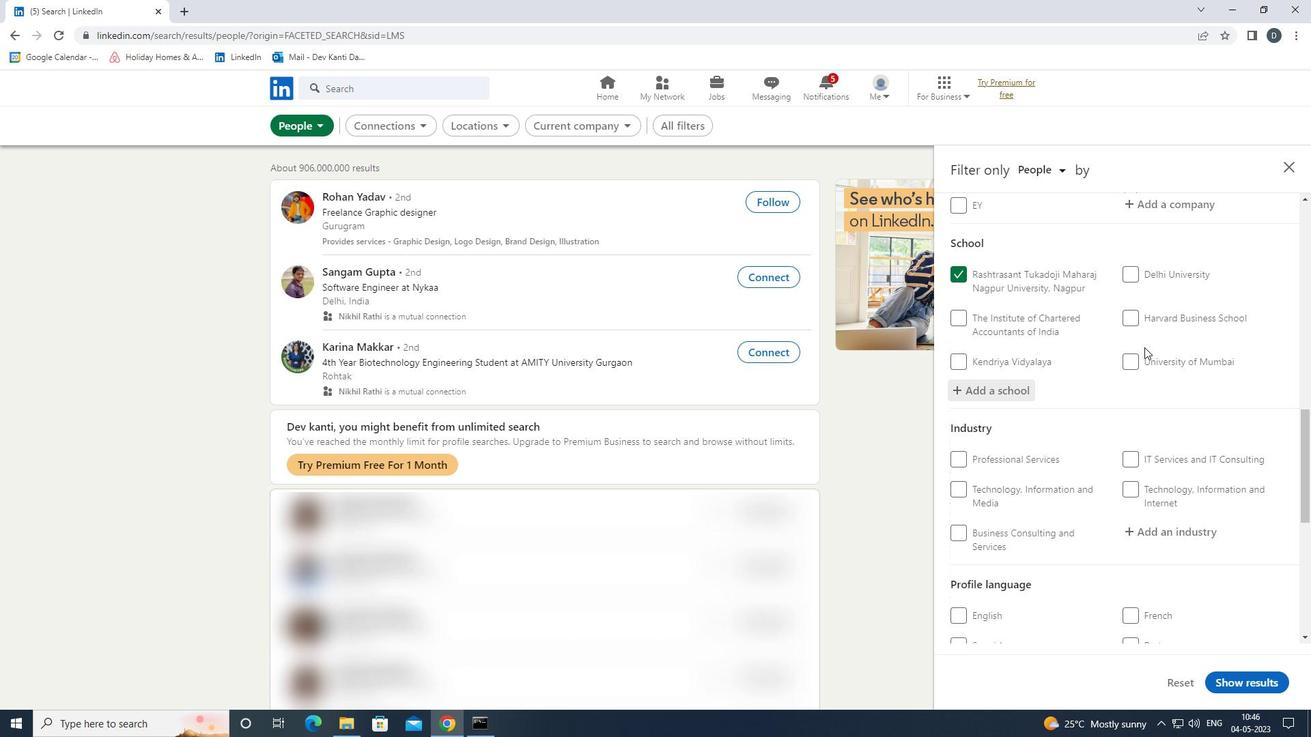 
Action: Mouse scrolled (1121, 326) with delta (0, 0)
Screenshot: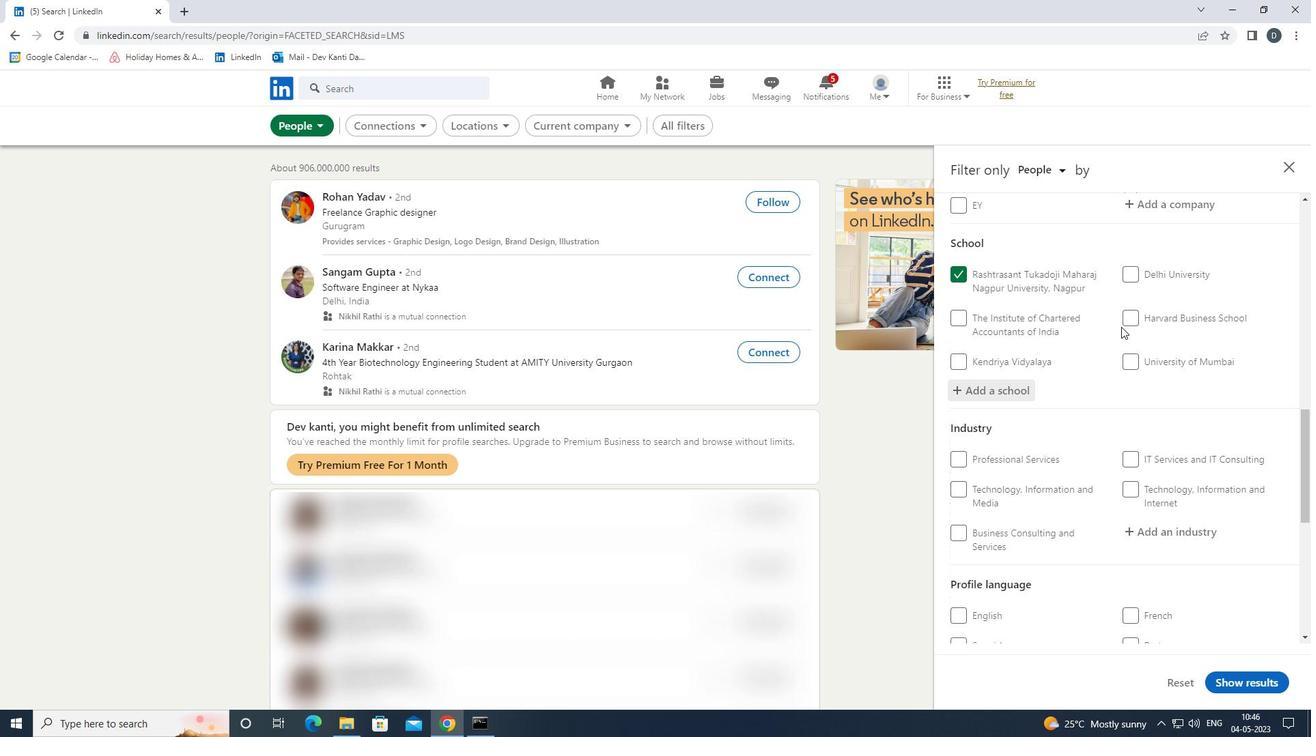 
Action: Mouse moved to (1121, 334)
Screenshot: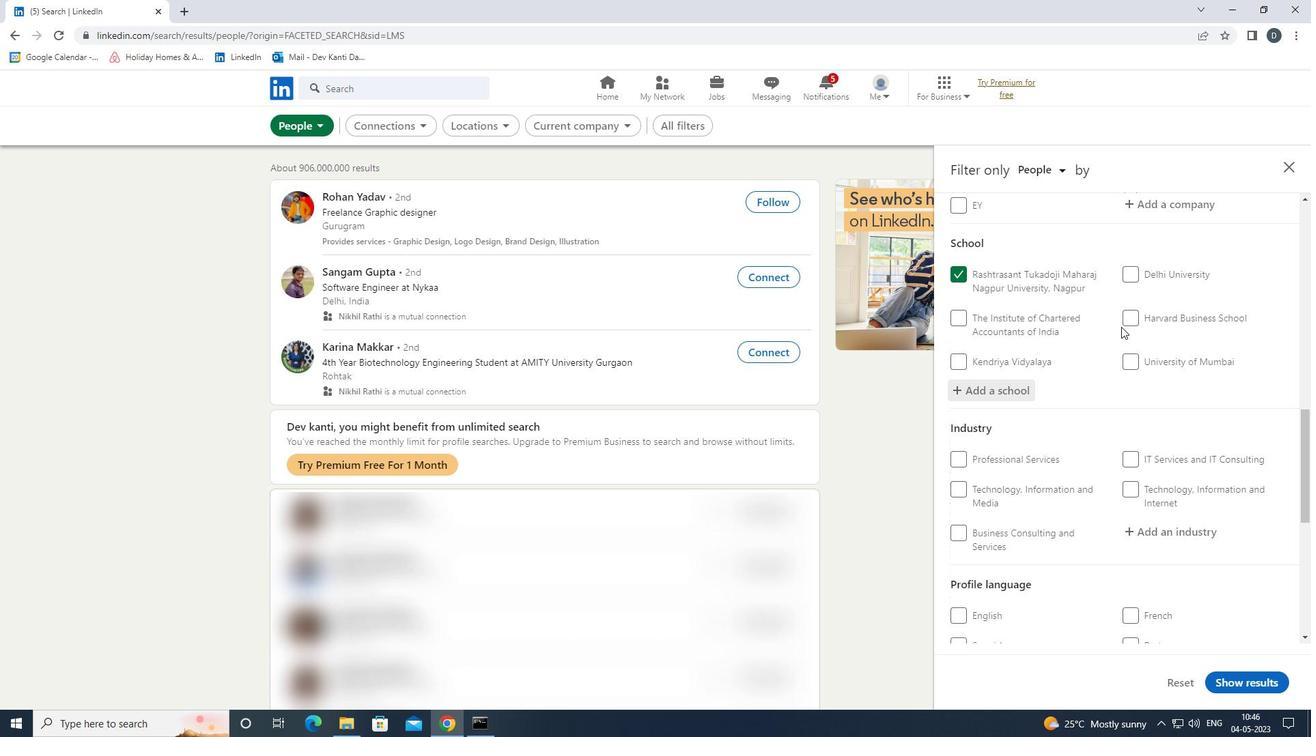 
Action: Mouse scrolled (1121, 333) with delta (0, 0)
Screenshot: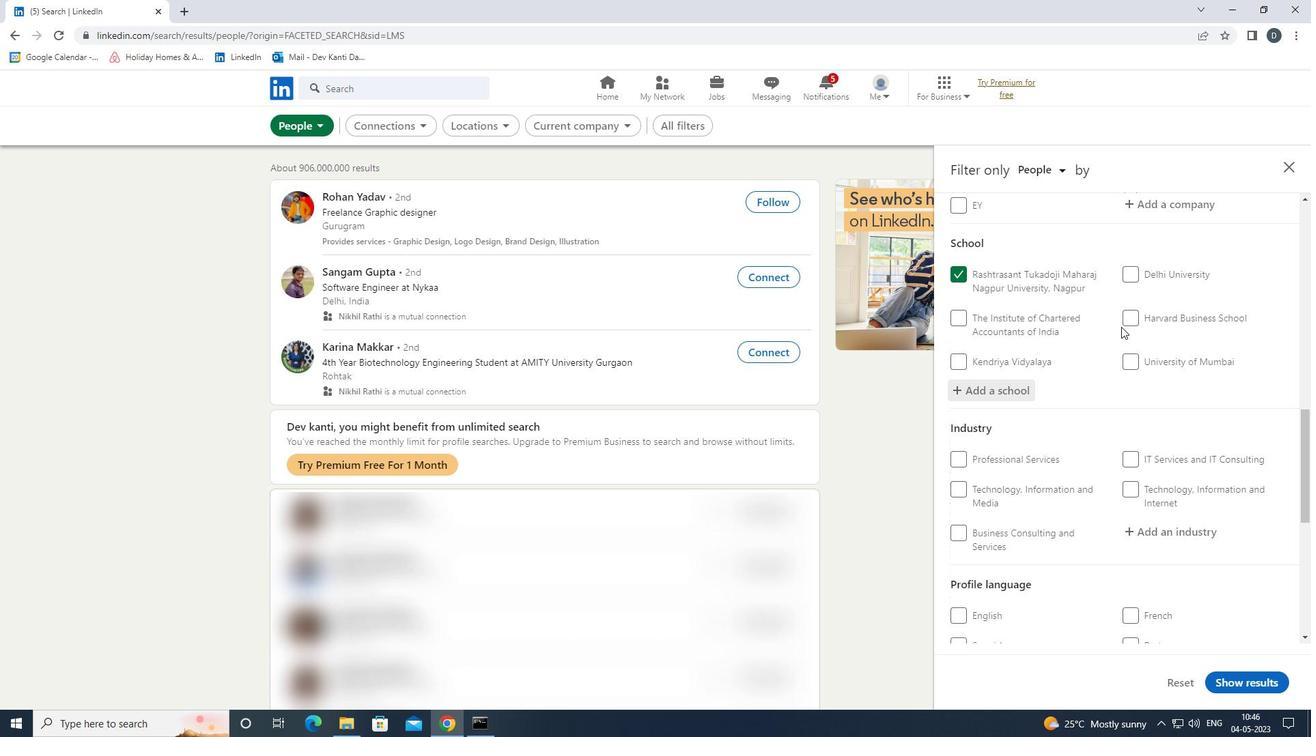 
Action: Mouse moved to (1143, 390)
Screenshot: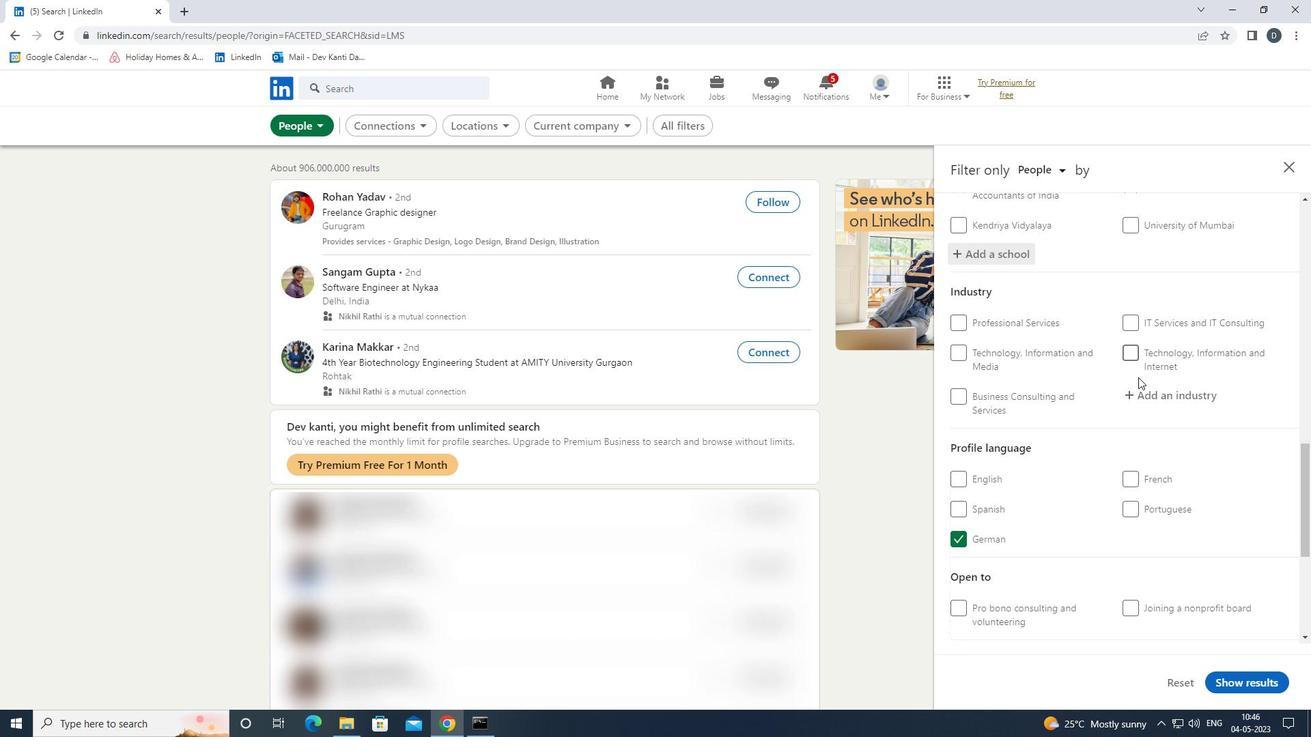 
Action: Mouse pressed left at (1143, 390)
Screenshot: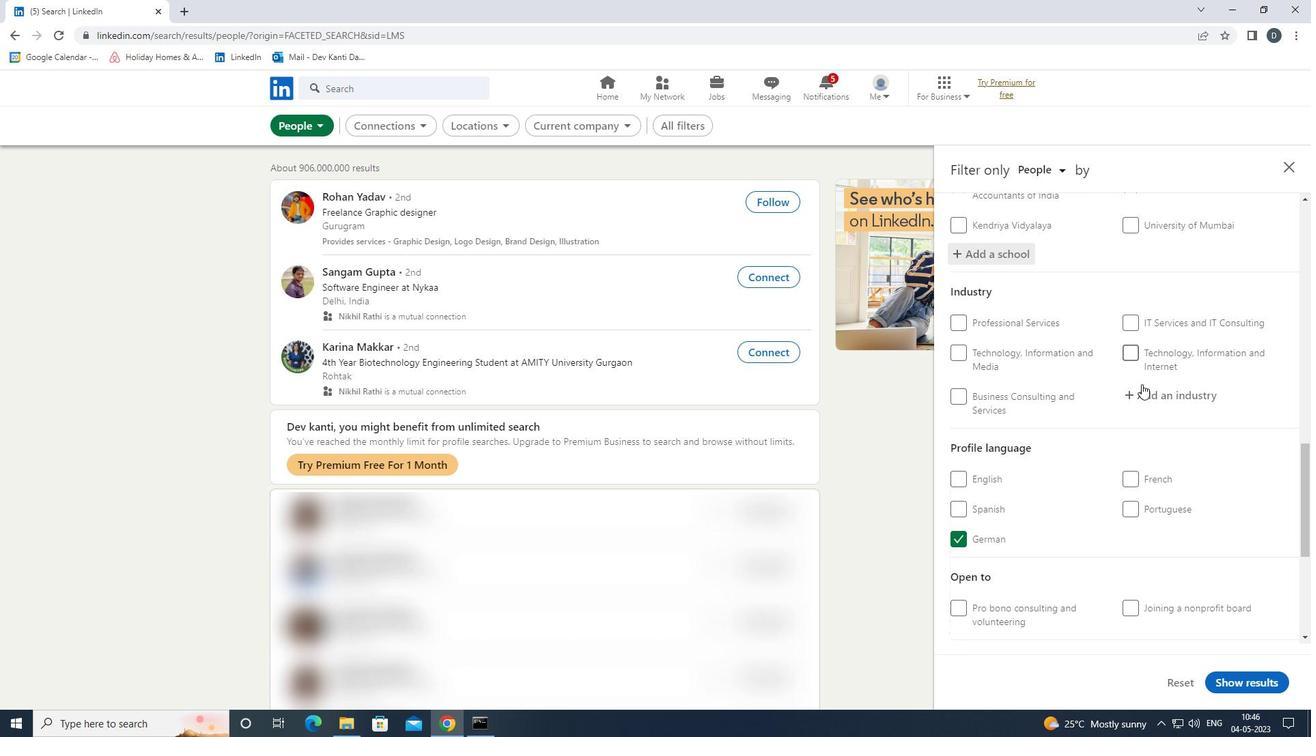 
Action: Mouse moved to (1143, 391)
Screenshot: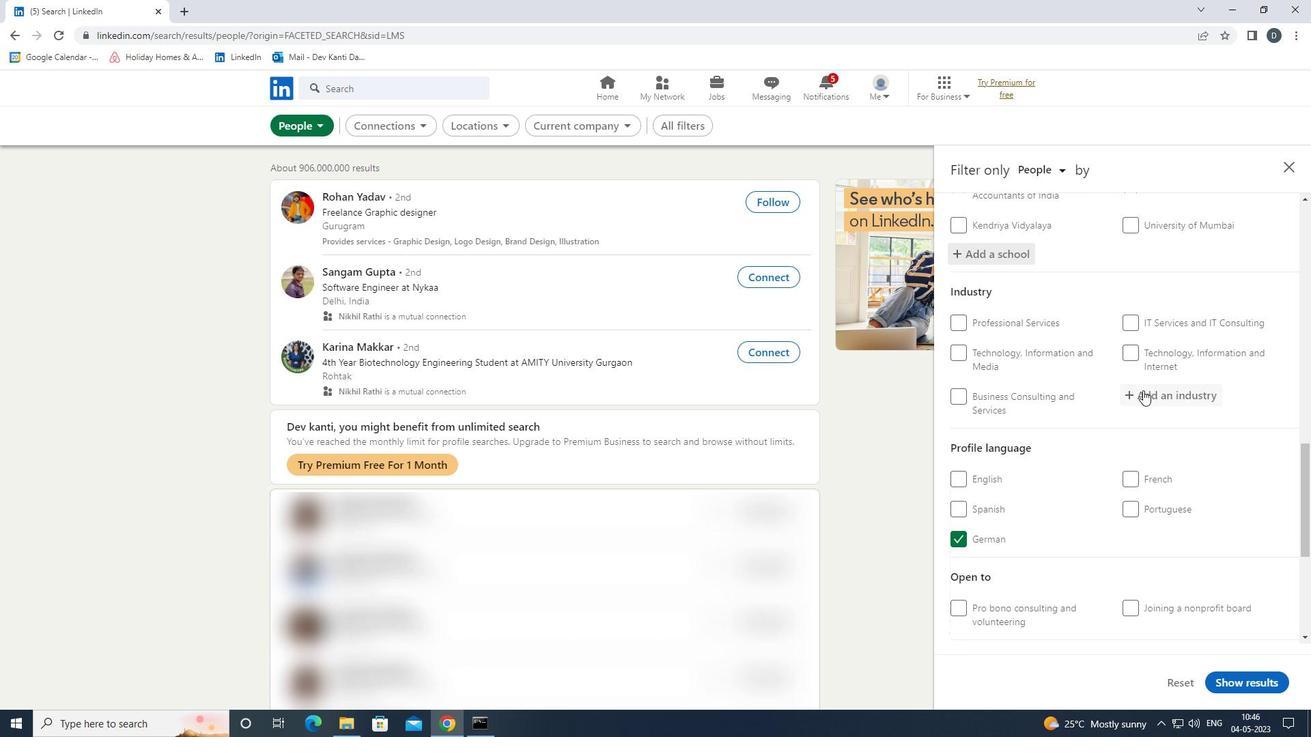 
Action: Key pressed <Key.shift>RESEARCH<Key.space><Key.down><Key.enter>
Screenshot: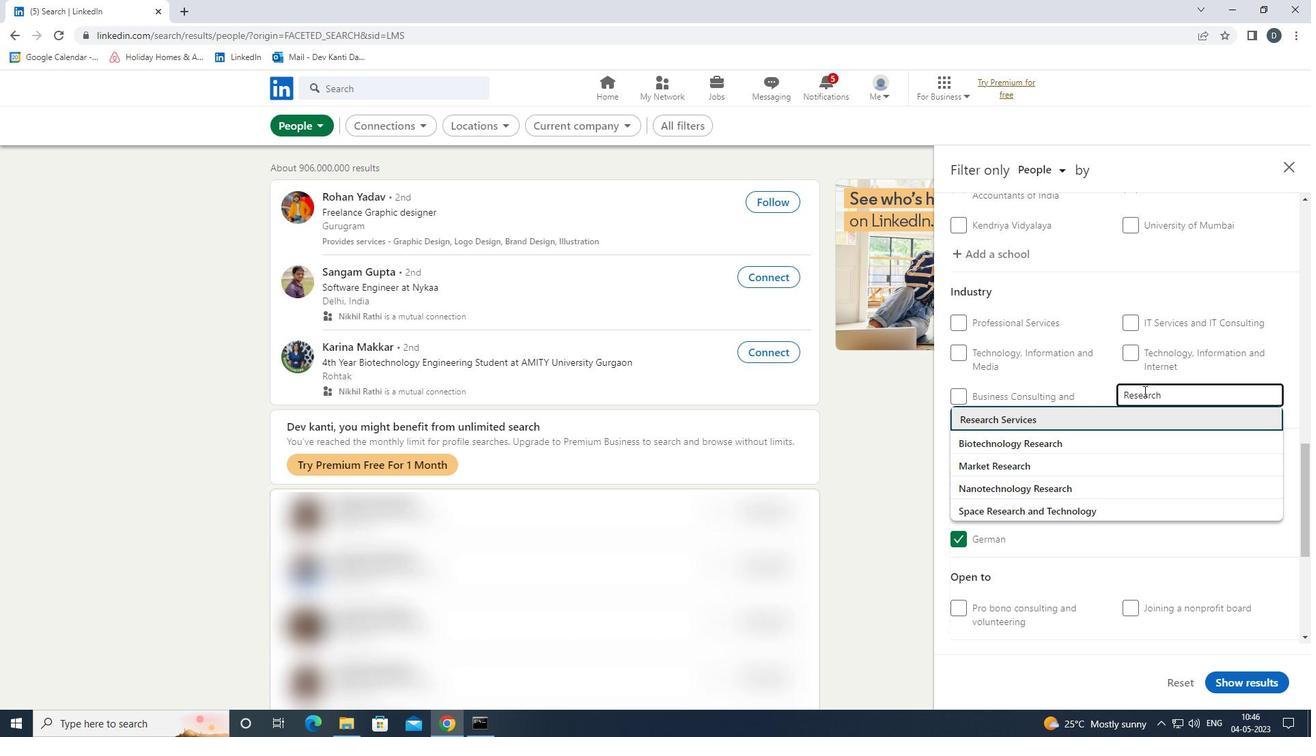 
Action: Mouse moved to (1148, 400)
Screenshot: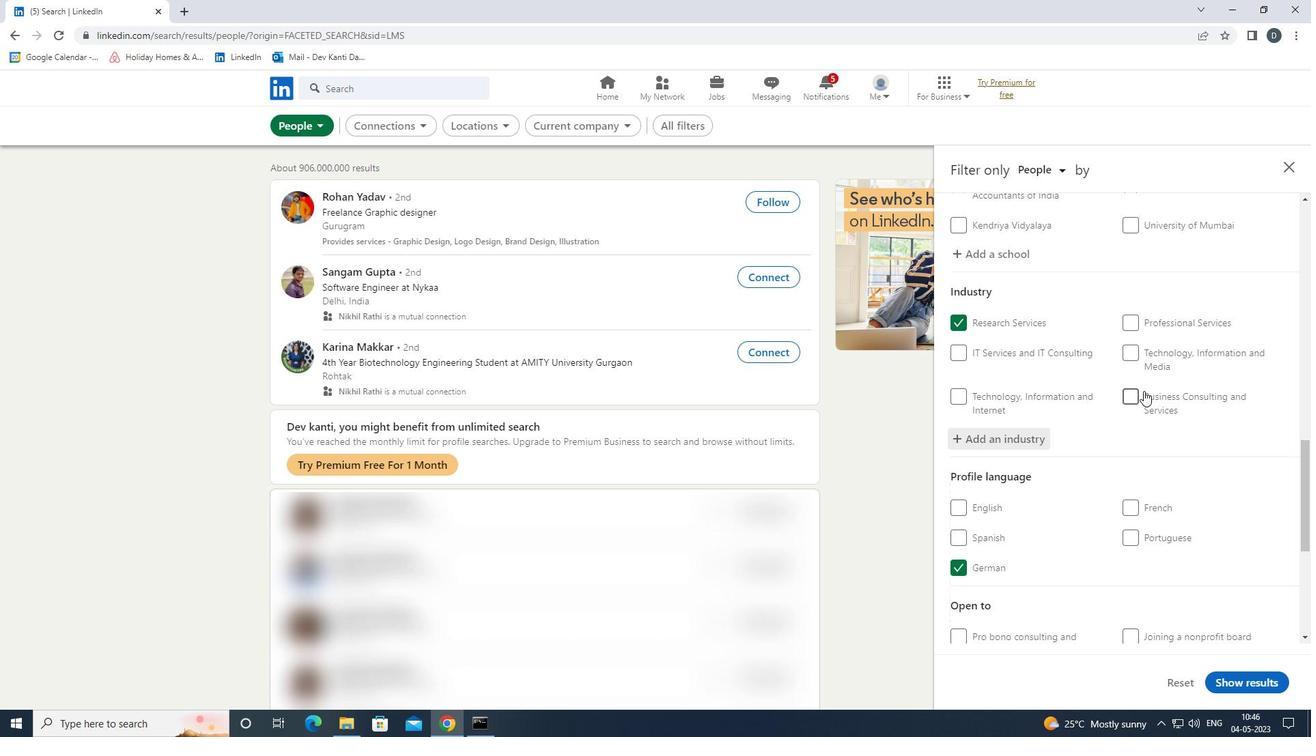 
Action: Mouse scrolled (1148, 400) with delta (0, 0)
Screenshot: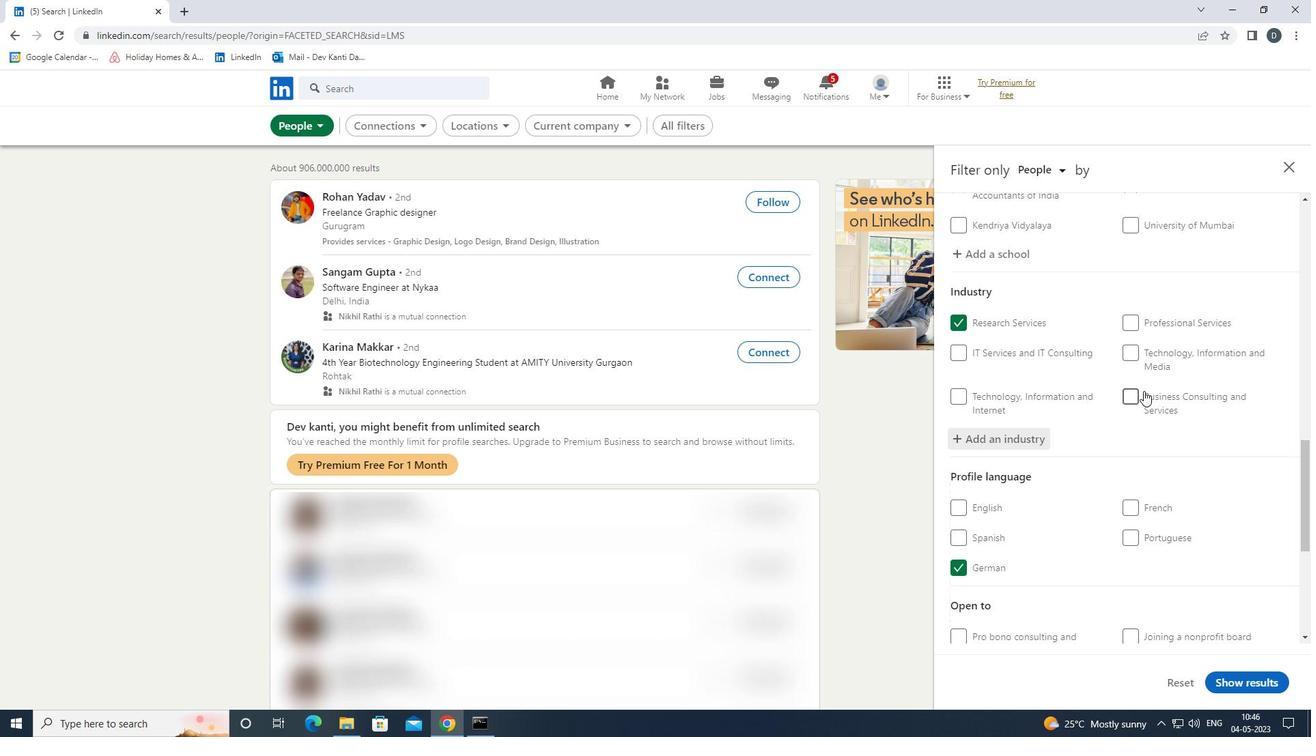 
Action: Mouse moved to (1151, 405)
Screenshot: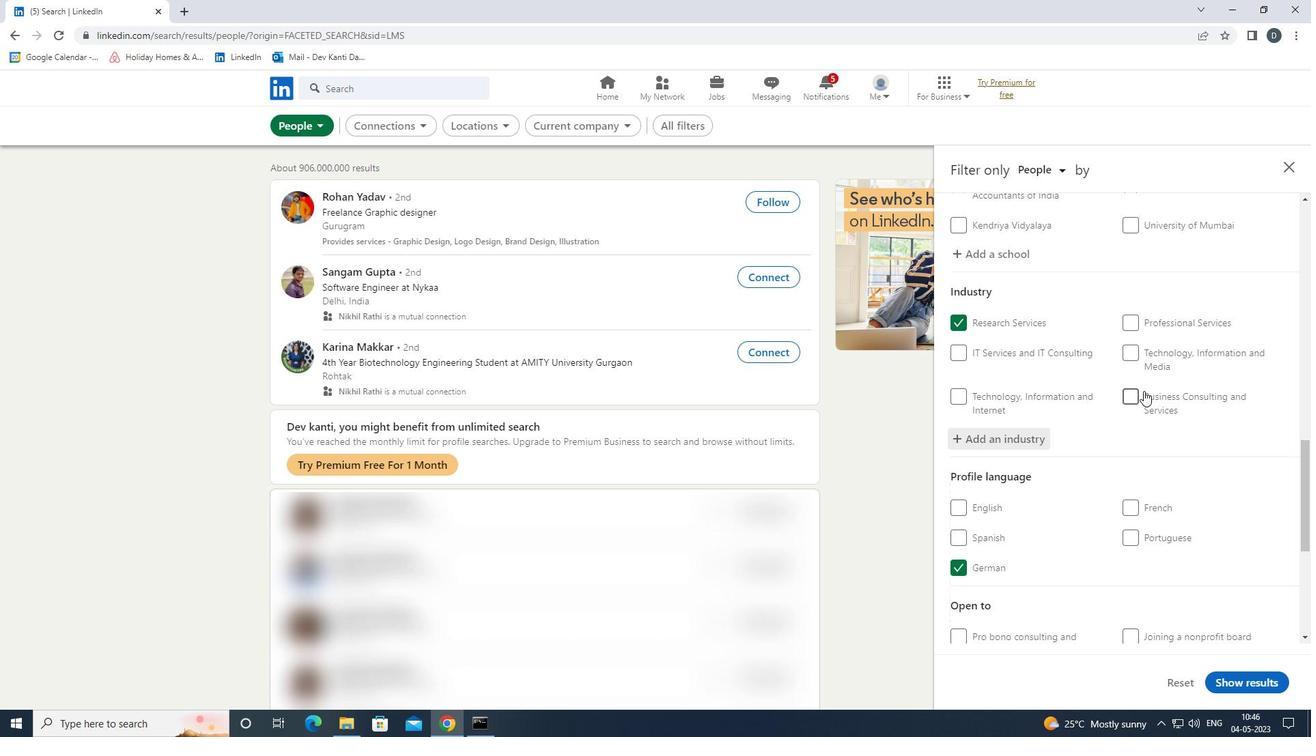 
Action: Mouse scrolled (1151, 404) with delta (0, 0)
Screenshot: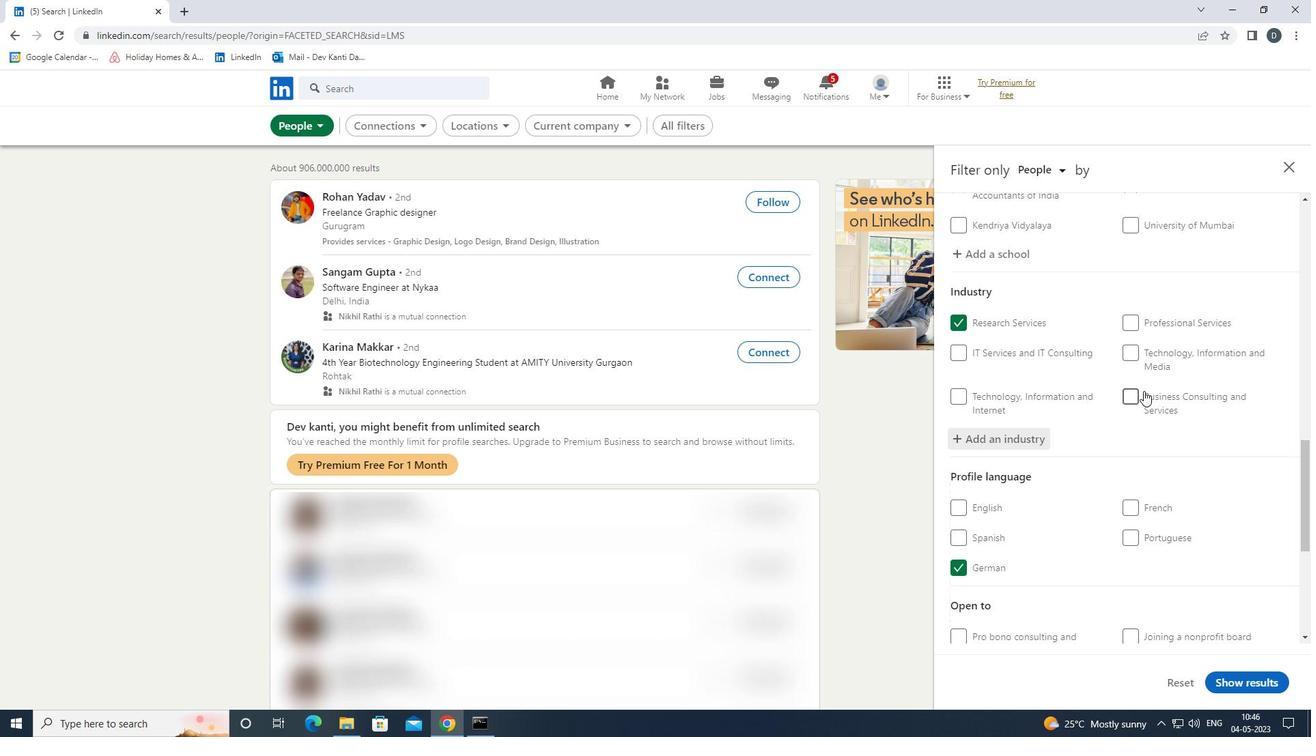 
Action: Mouse moved to (1151, 406)
Screenshot: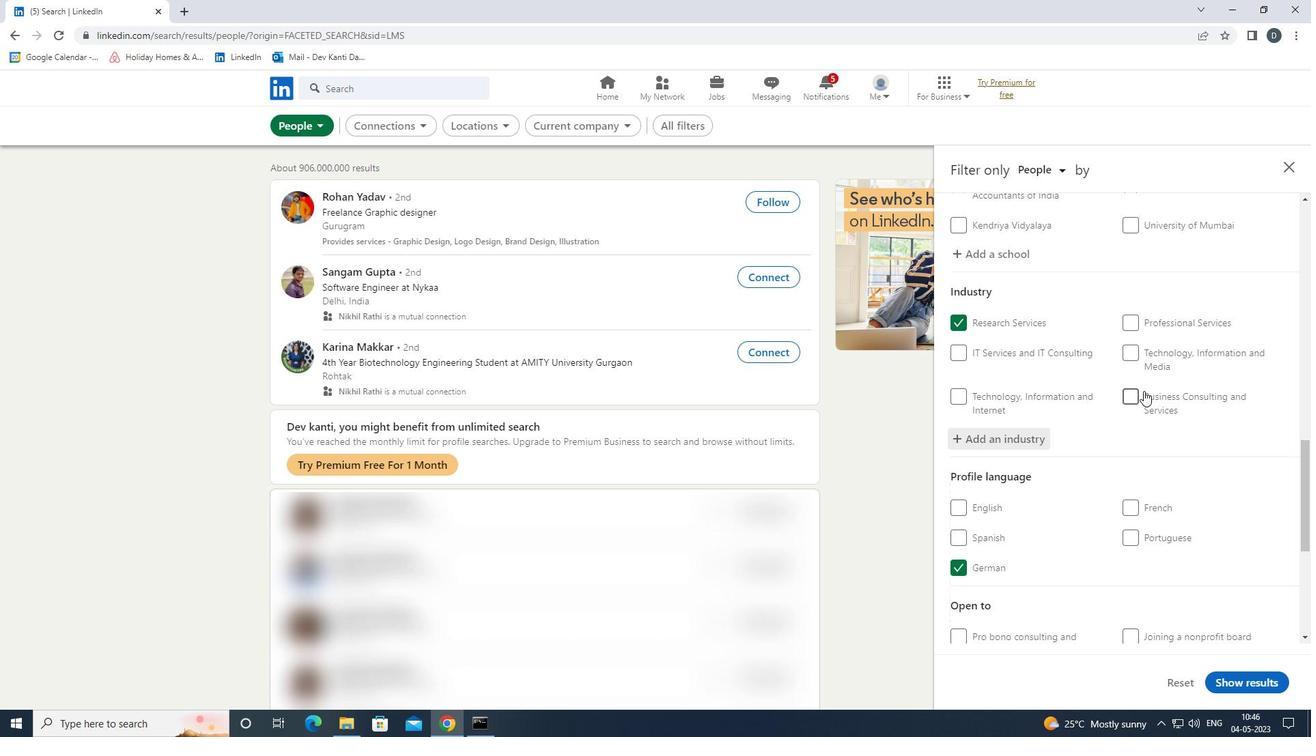 
Action: Mouse scrolled (1151, 405) with delta (0, 0)
Screenshot: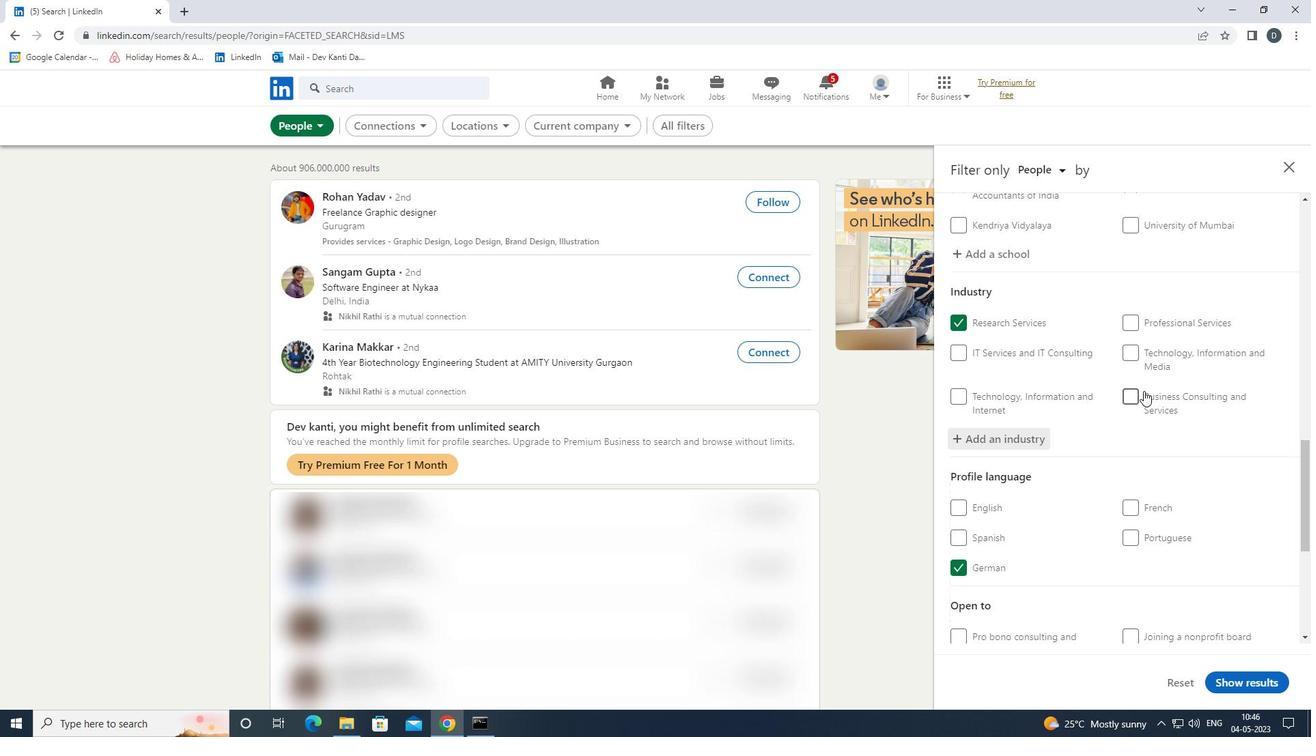
Action: Mouse moved to (1153, 407)
Screenshot: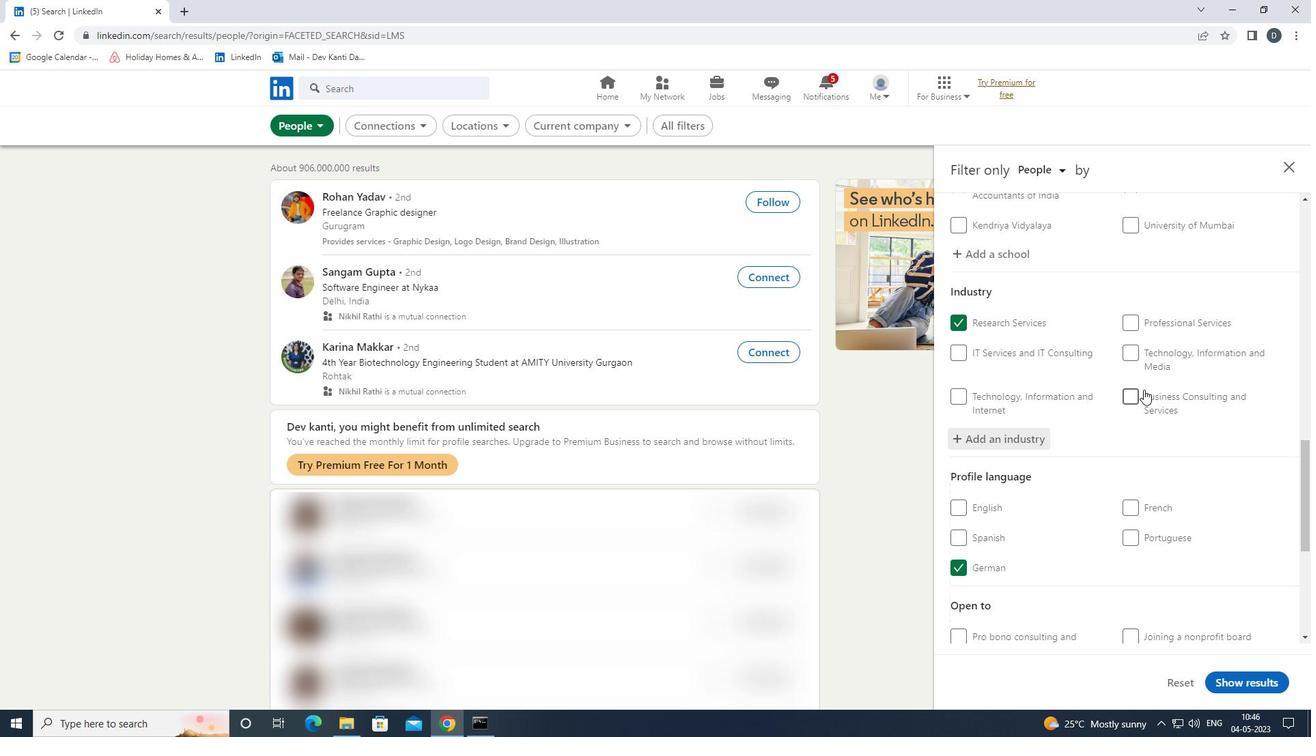 
Action: Mouse scrolled (1153, 406) with delta (0, 0)
Screenshot: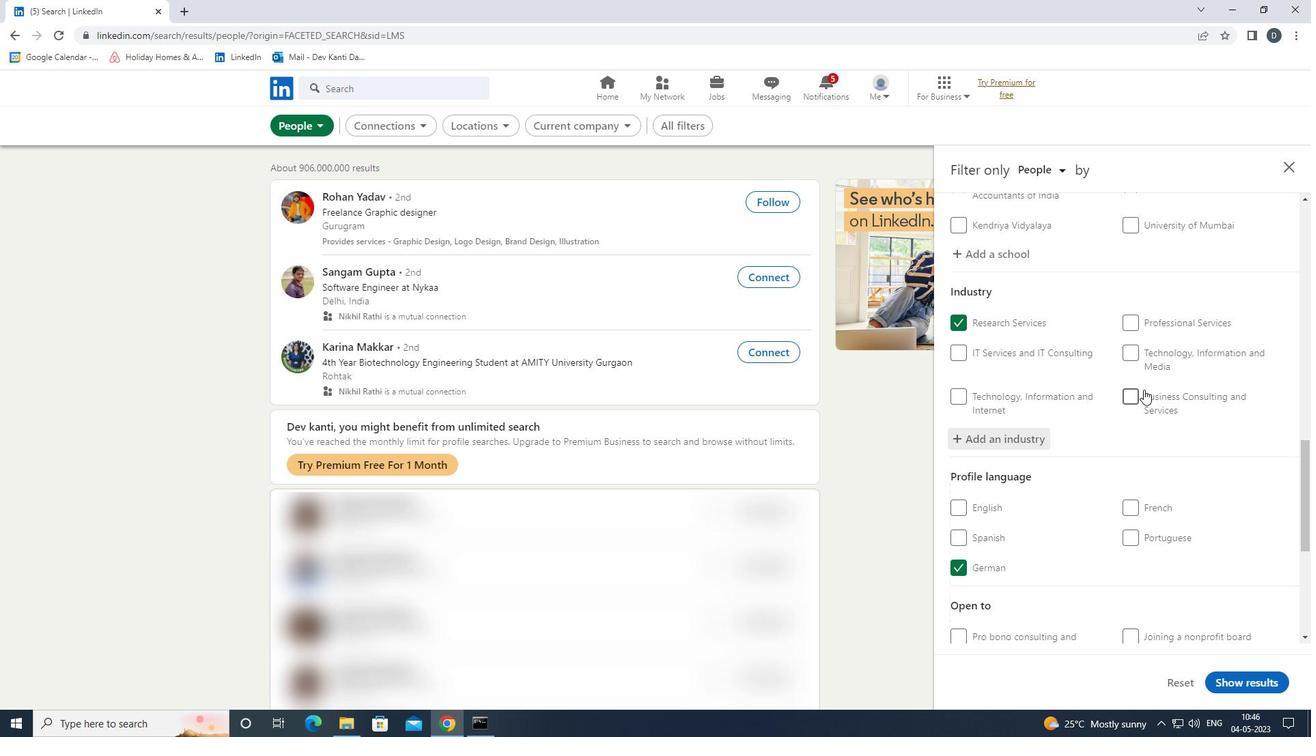 
Action: Mouse moved to (1153, 408)
Screenshot: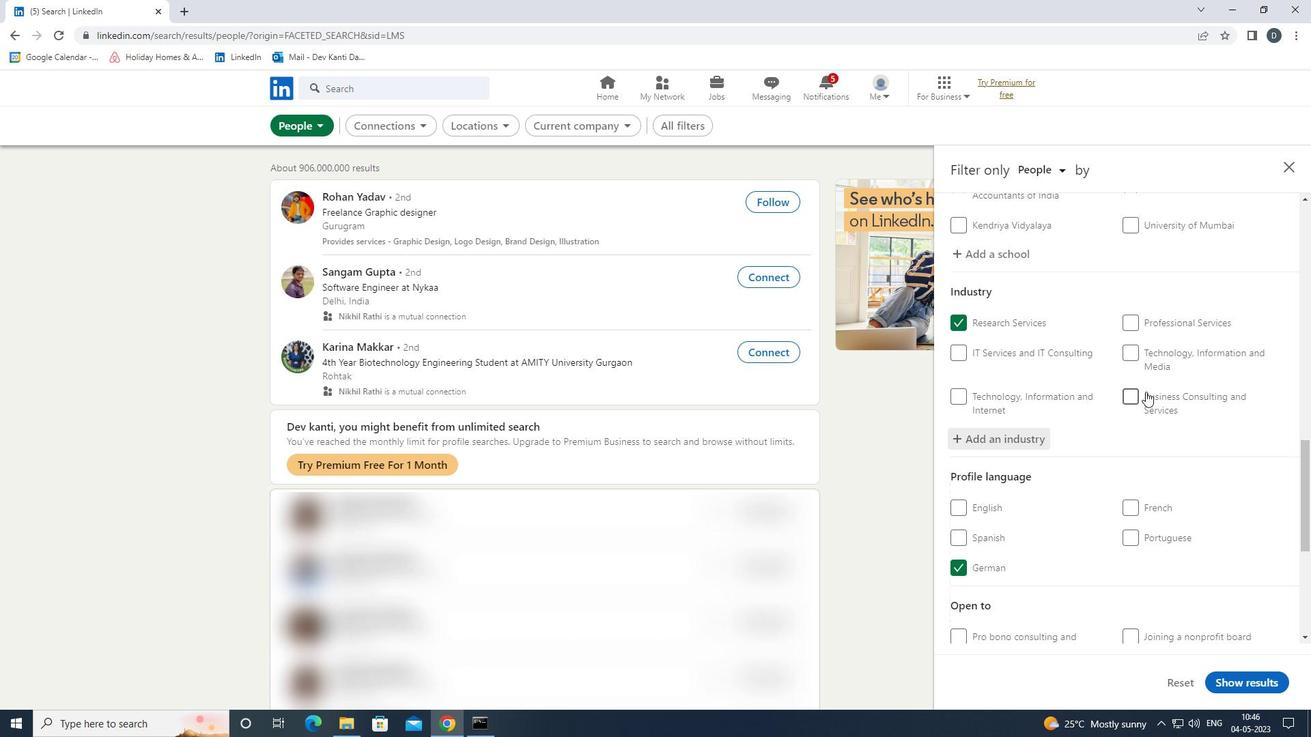 
Action: Mouse scrolled (1153, 407) with delta (0, 0)
Screenshot: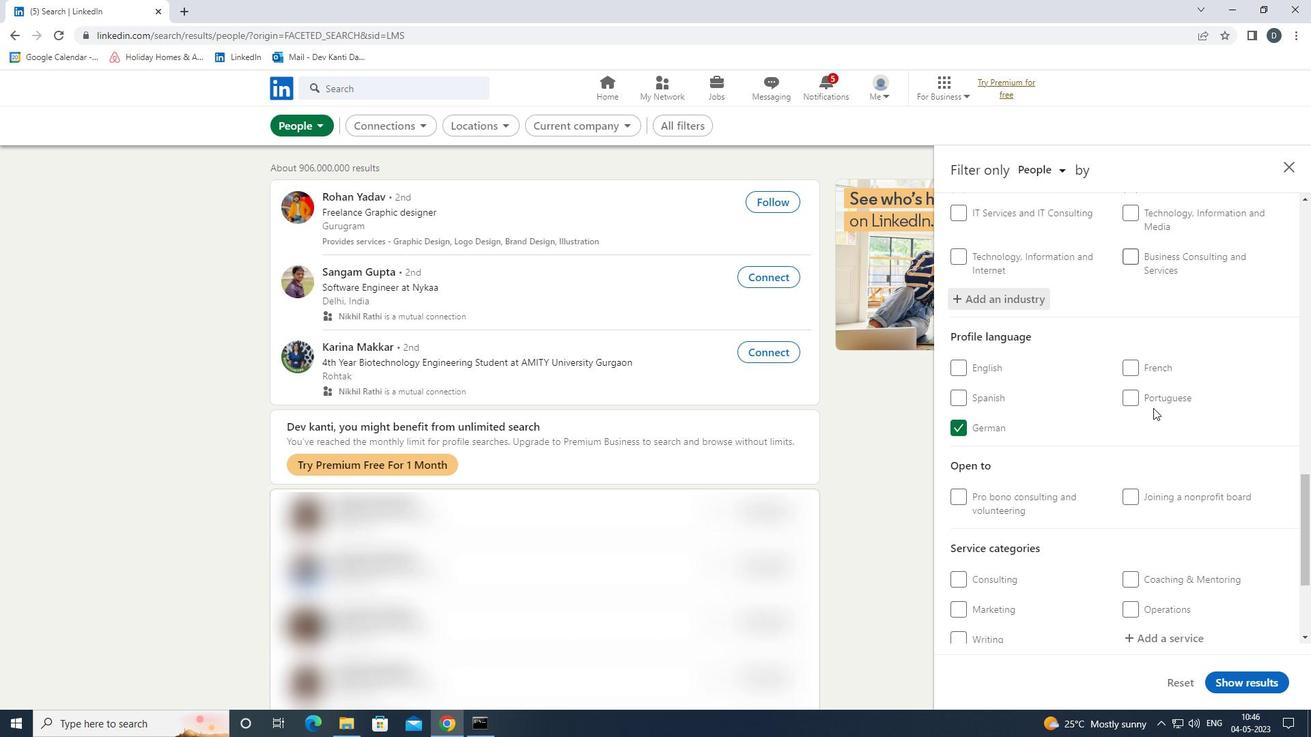 
Action: Mouse scrolled (1153, 407) with delta (0, 0)
Screenshot: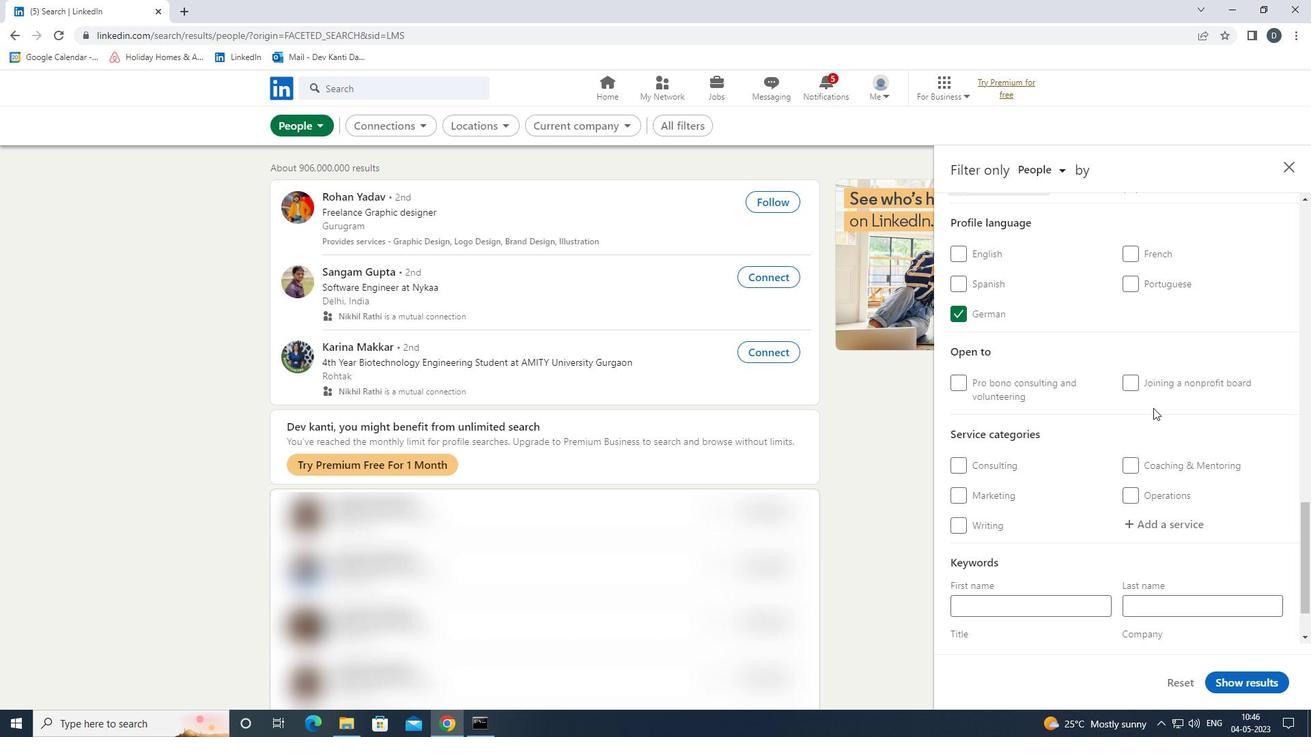 
Action: Mouse moved to (1154, 448)
Screenshot: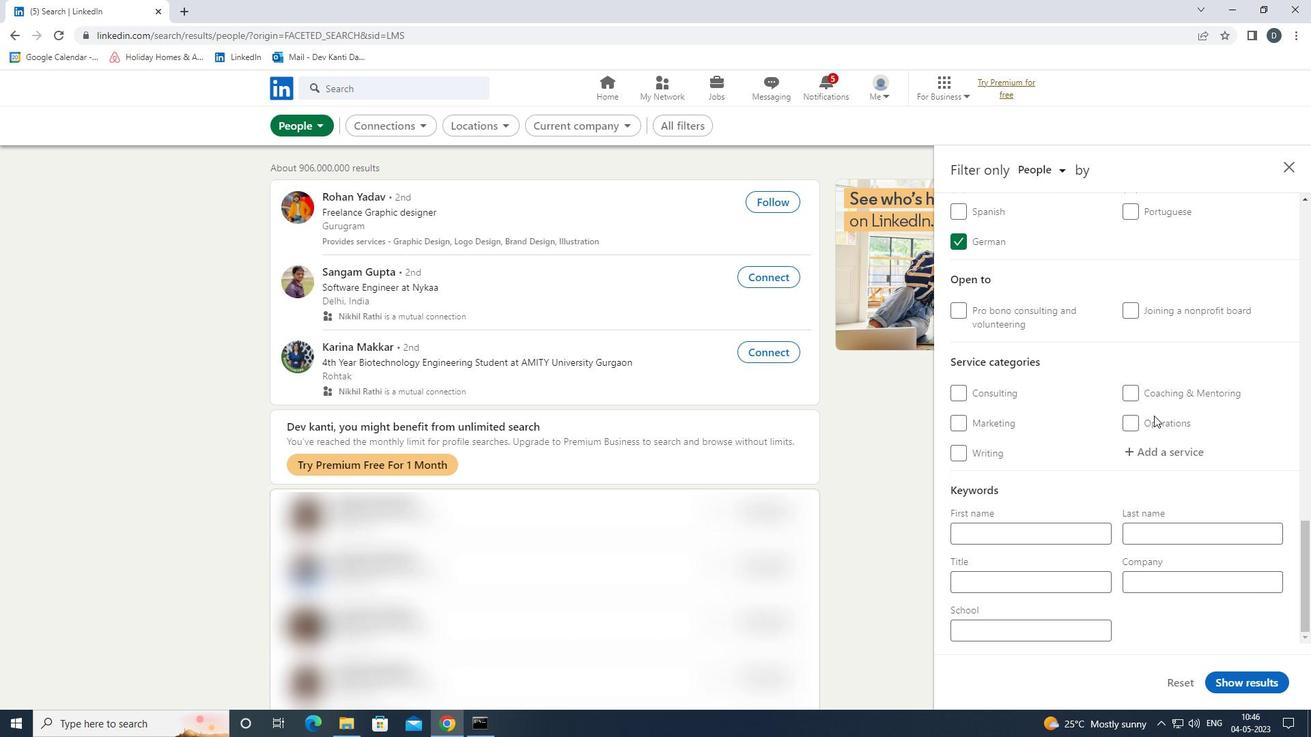 
Action: Mouse pressed left at (1154, 448)
Screenshot: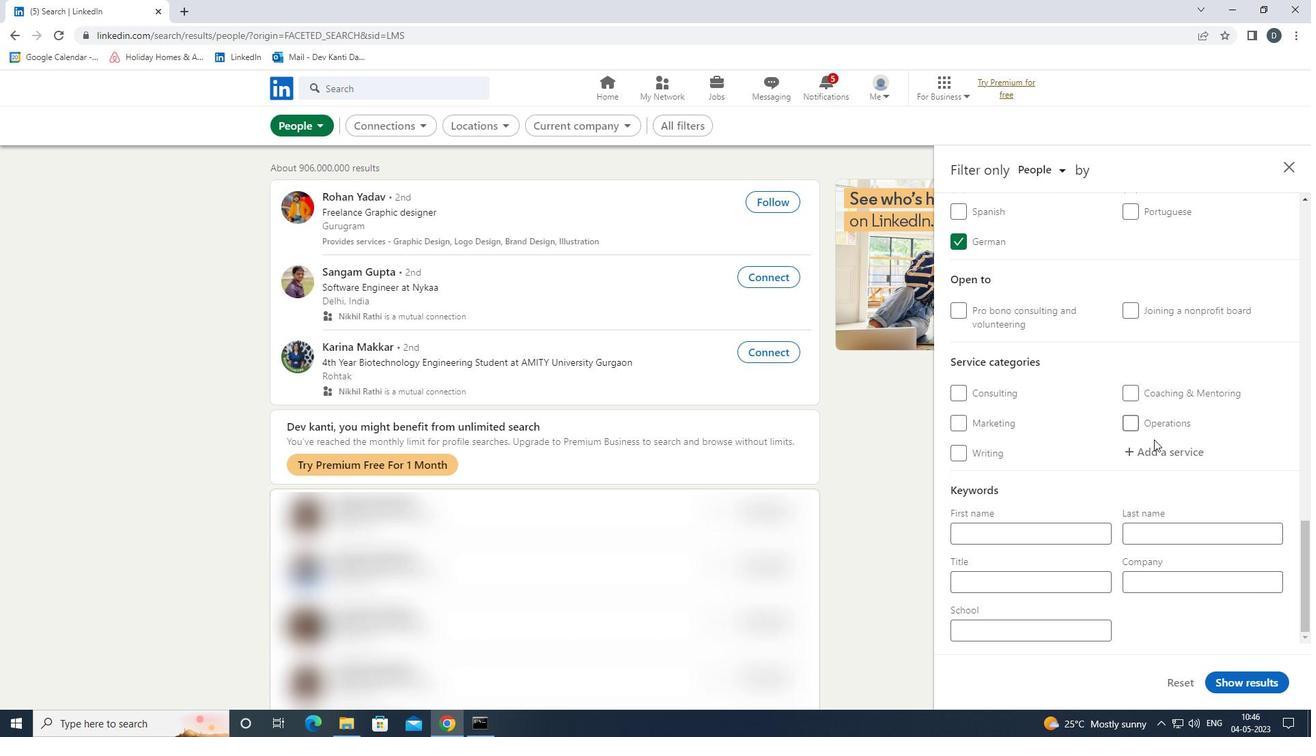 
Action: Key pressed <Key.shift>WEDDING<Key.space><Key.shift><Key.down><Key.down><Key.enter>
Screenshot: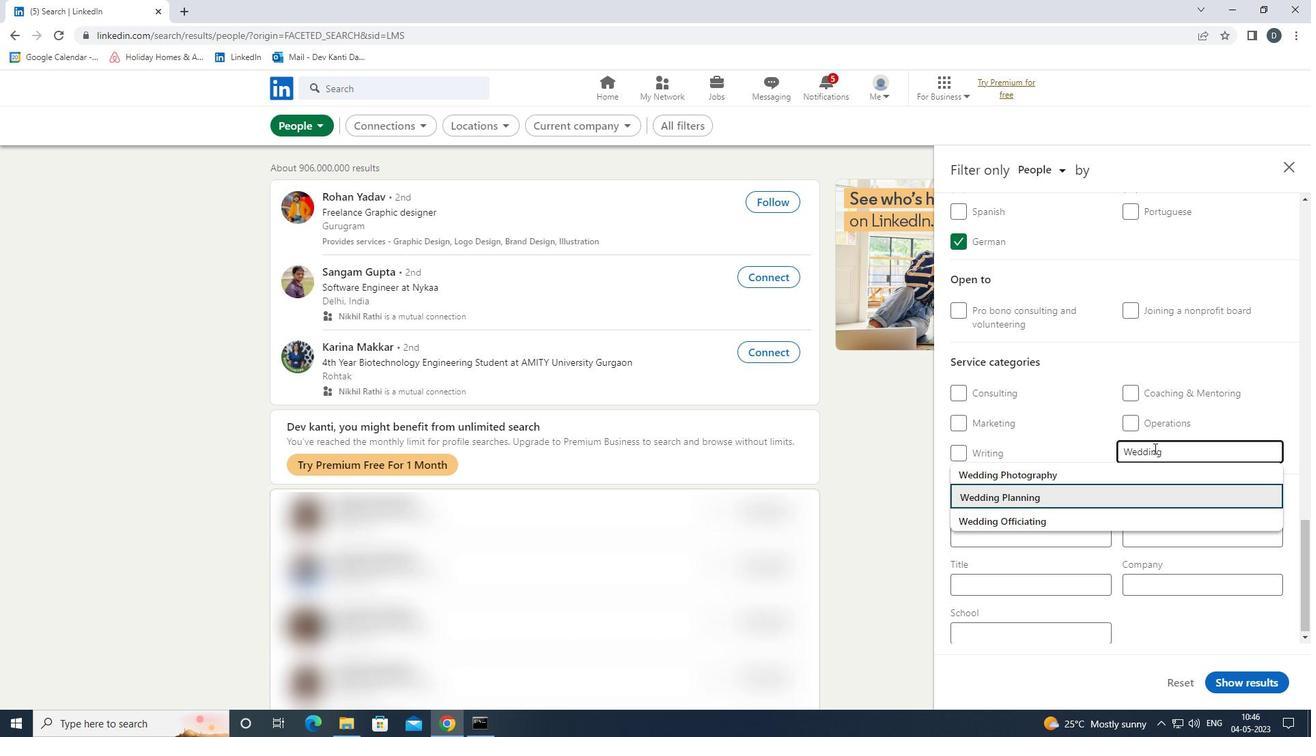 
Action: Mouse moved to (1154, 448)
Screenshot: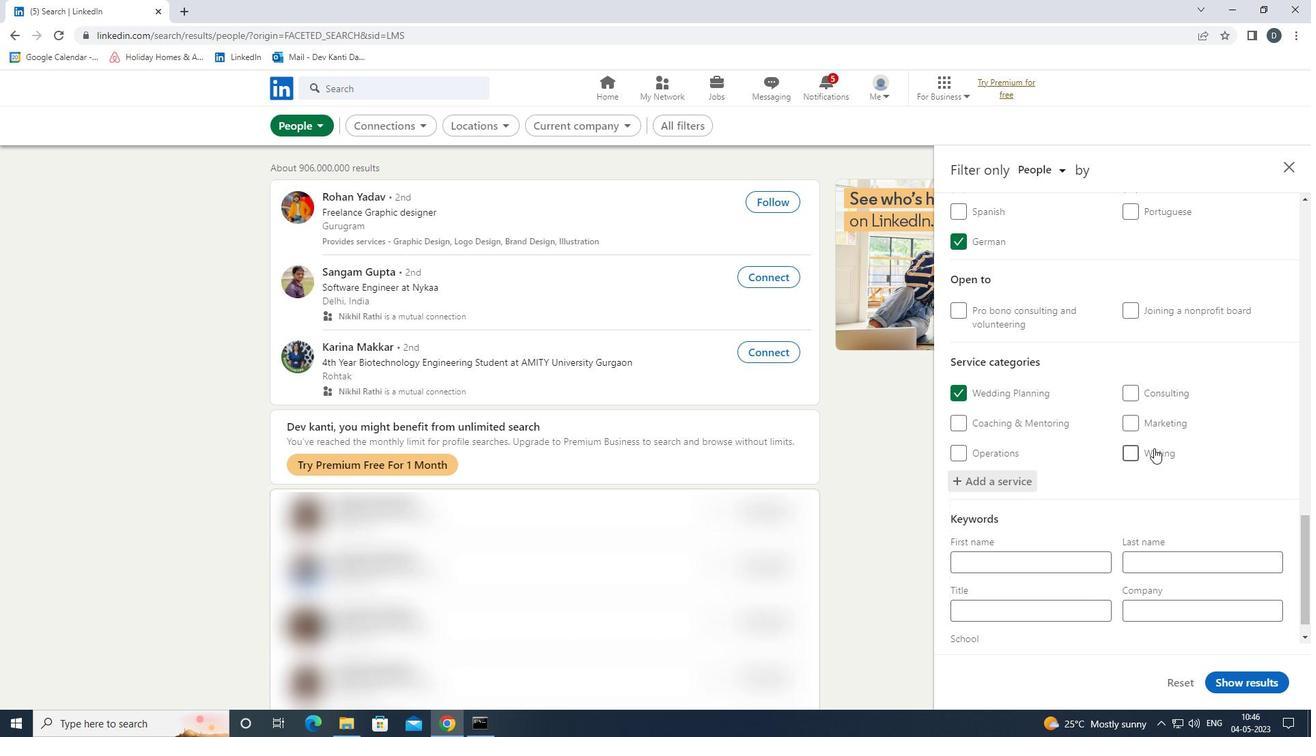 
Action: Mouse scrolled (1154, 447) with delta (0, 0)
Screenshot: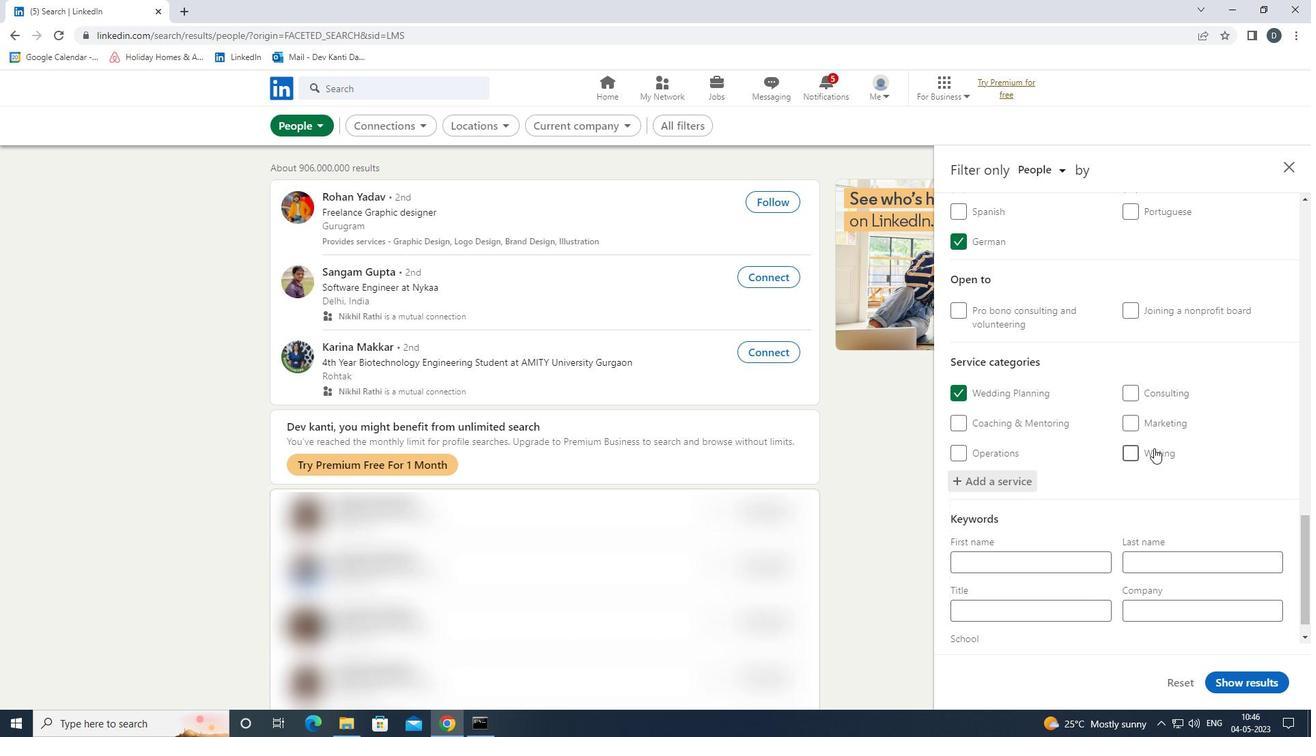 
Action: Mouse scrolled (1154, 447) with delta (0, 0)
Screenshot: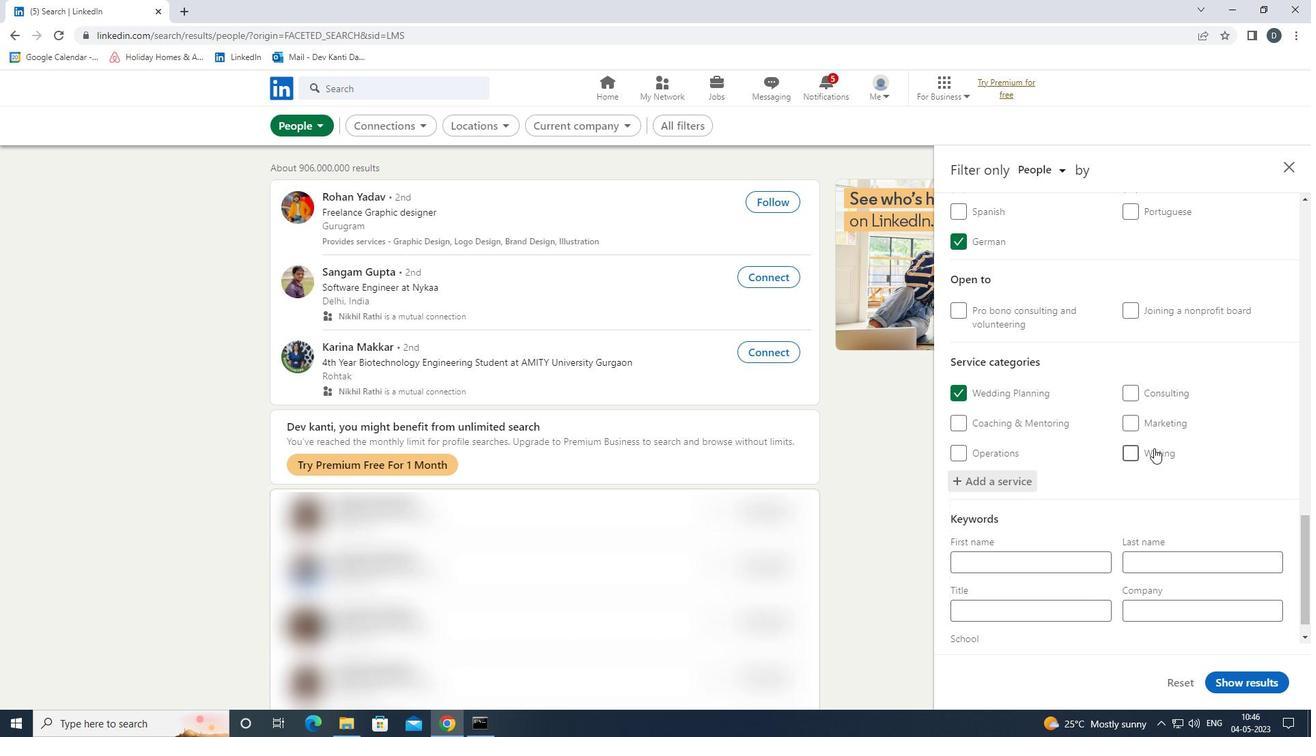 
Action: Mouse scrolled (1154, 447) with delta (0, 0)
Screenshot: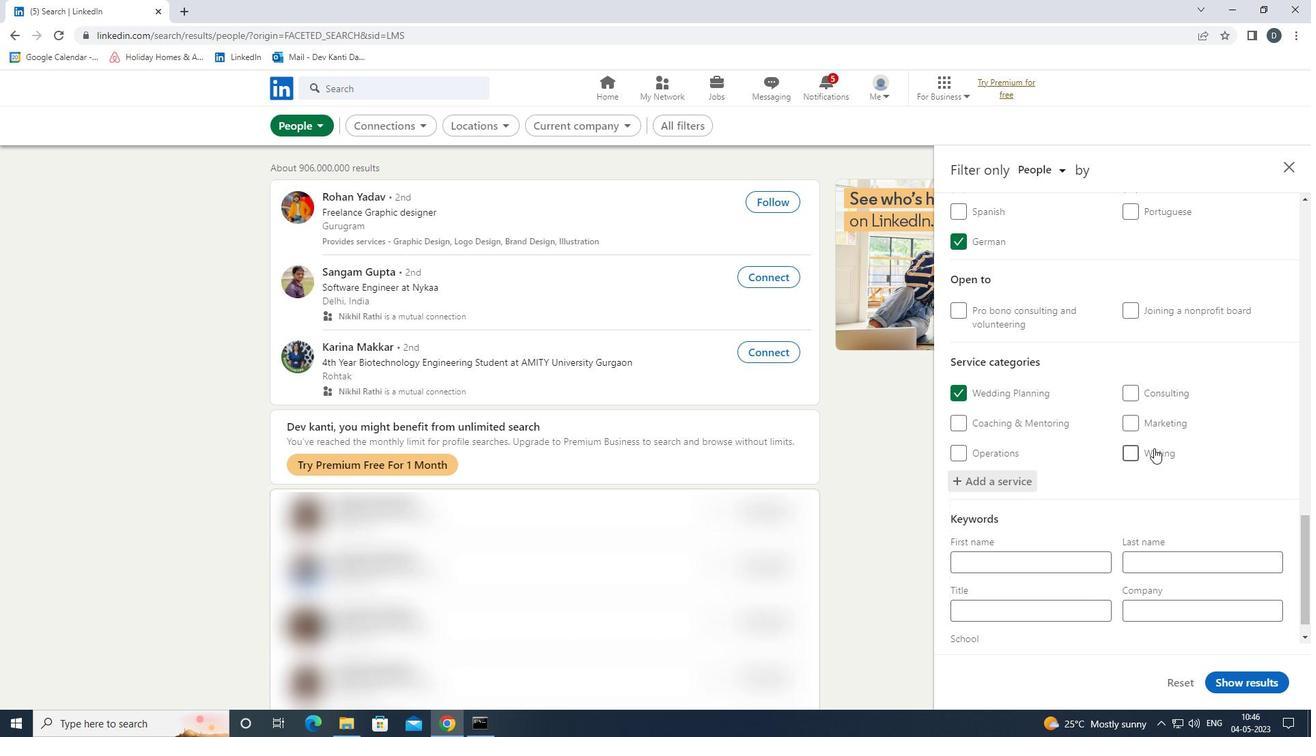 
Action: Mouse scrolled (1154, 447) with delta (0, 0)
Screenshot: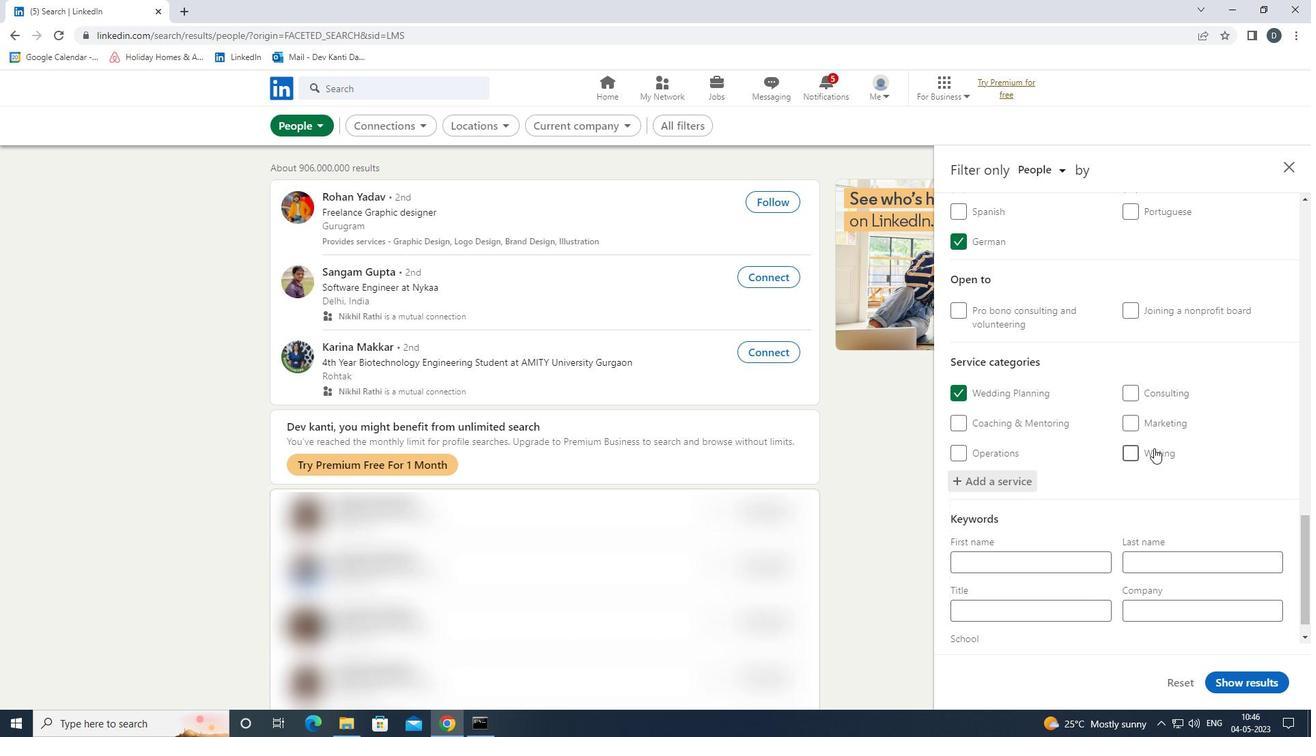 
Action: Mouse scrolled (1154, 447) with delta (0, 0)
Screenshot: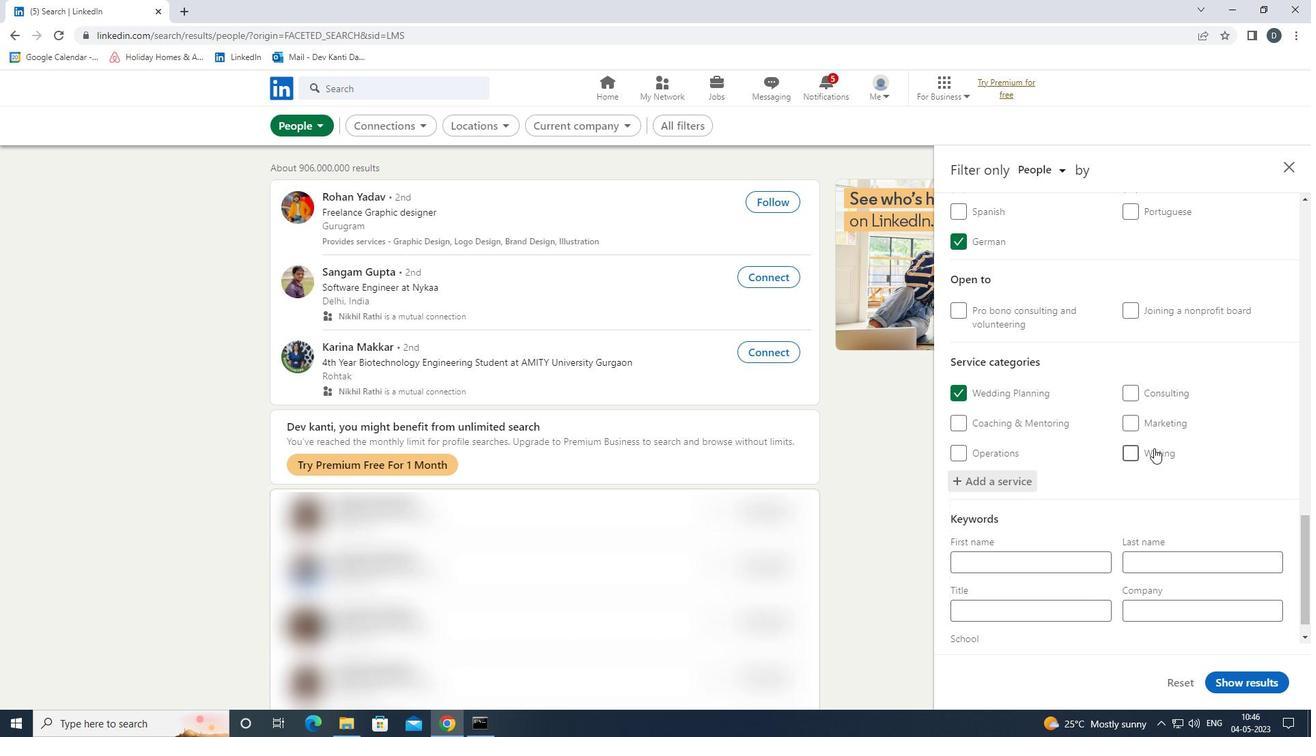 
Action: Mouse scrolled (1154, 447) with delta (0, 0)
Screenshot: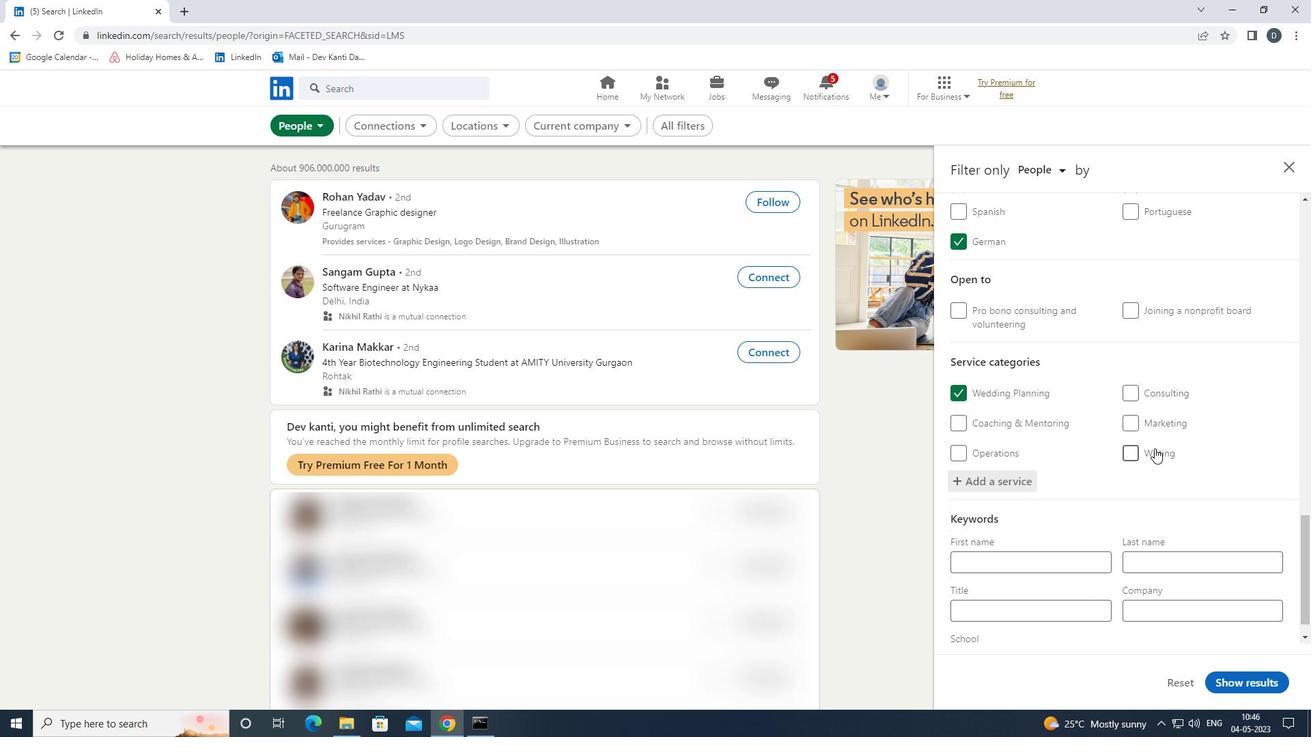 
Action: Mouse scrolled (1154, 447) with delta (0, 0)
Screenshot: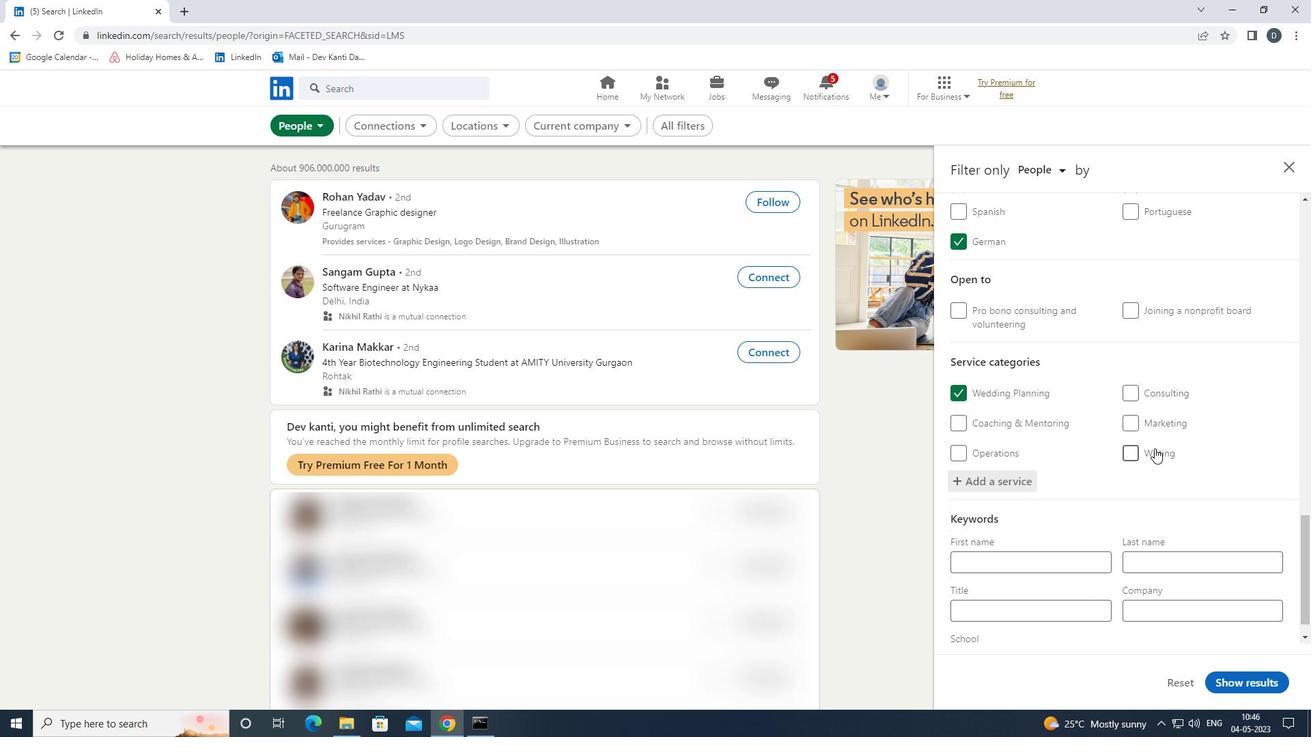 
Action: Mouse moved to (1058, 589)
Screenshot: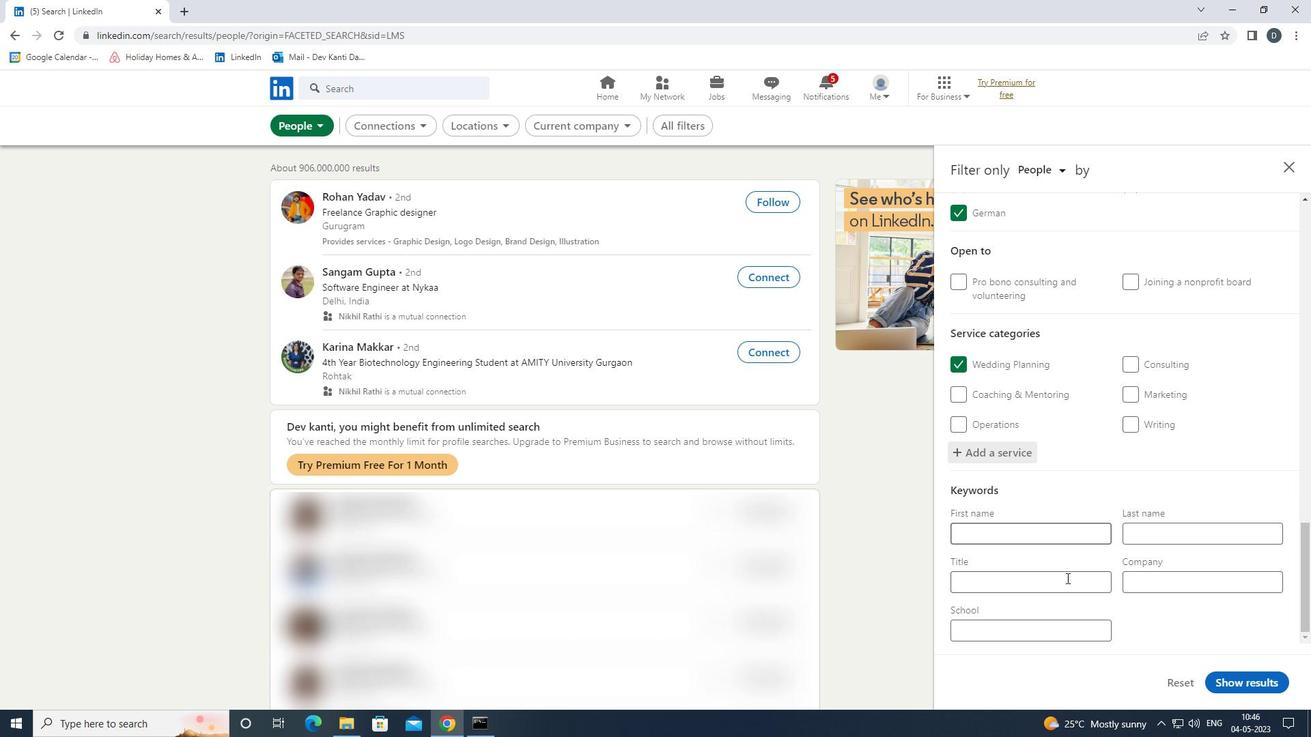 
Action: Mouse pressed left at (1058, 589)
Screenshot: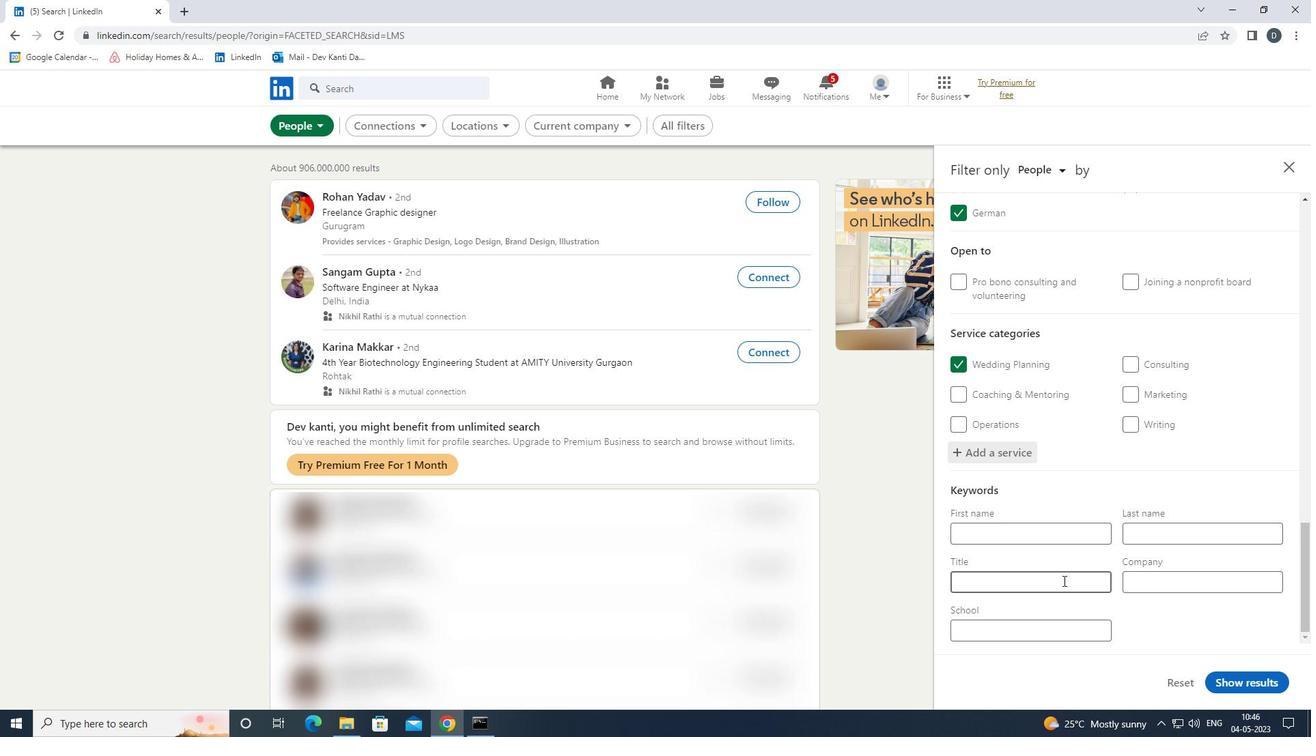 
Action: Mouse moved to (1058, 572)
Screenshot: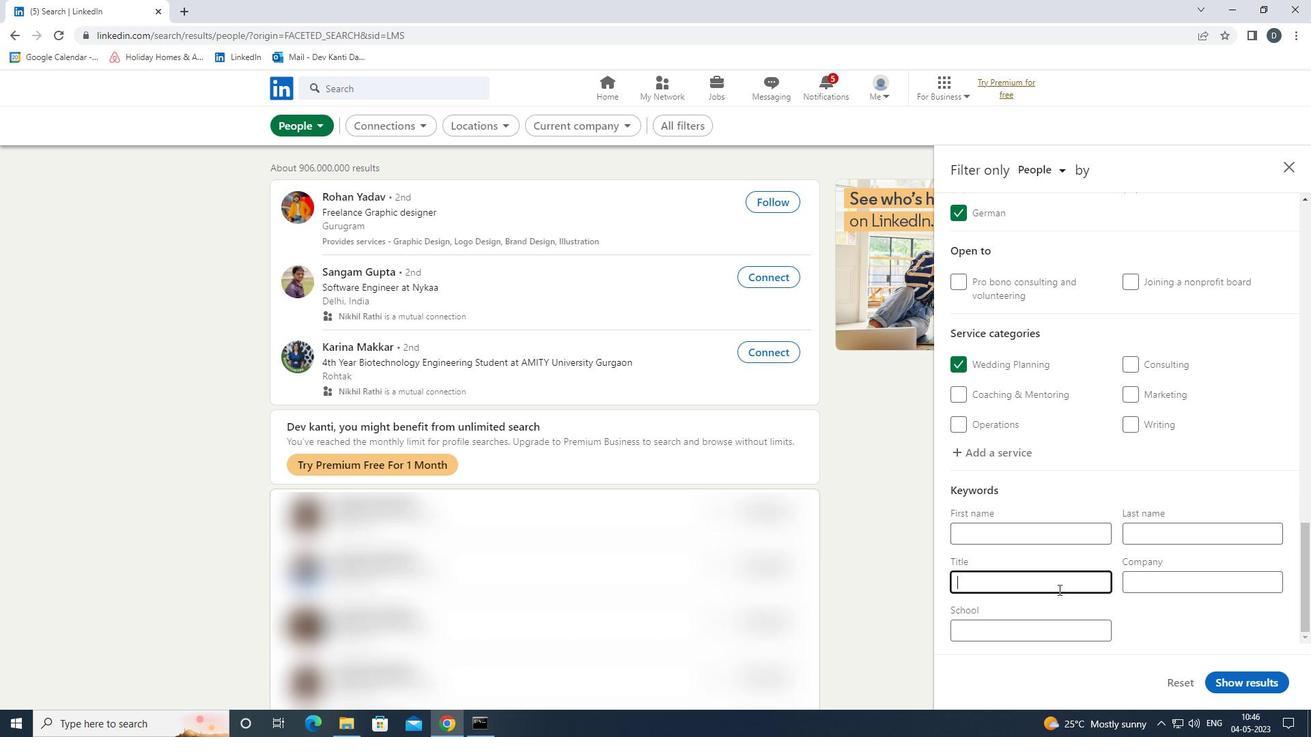 
Action: Key pressed <Key.shift>HABITAT<Key.space>FOR<Key.space><Key.shift>HUMANITY<Key.space><Key.shift>BUILDER
Screenshot: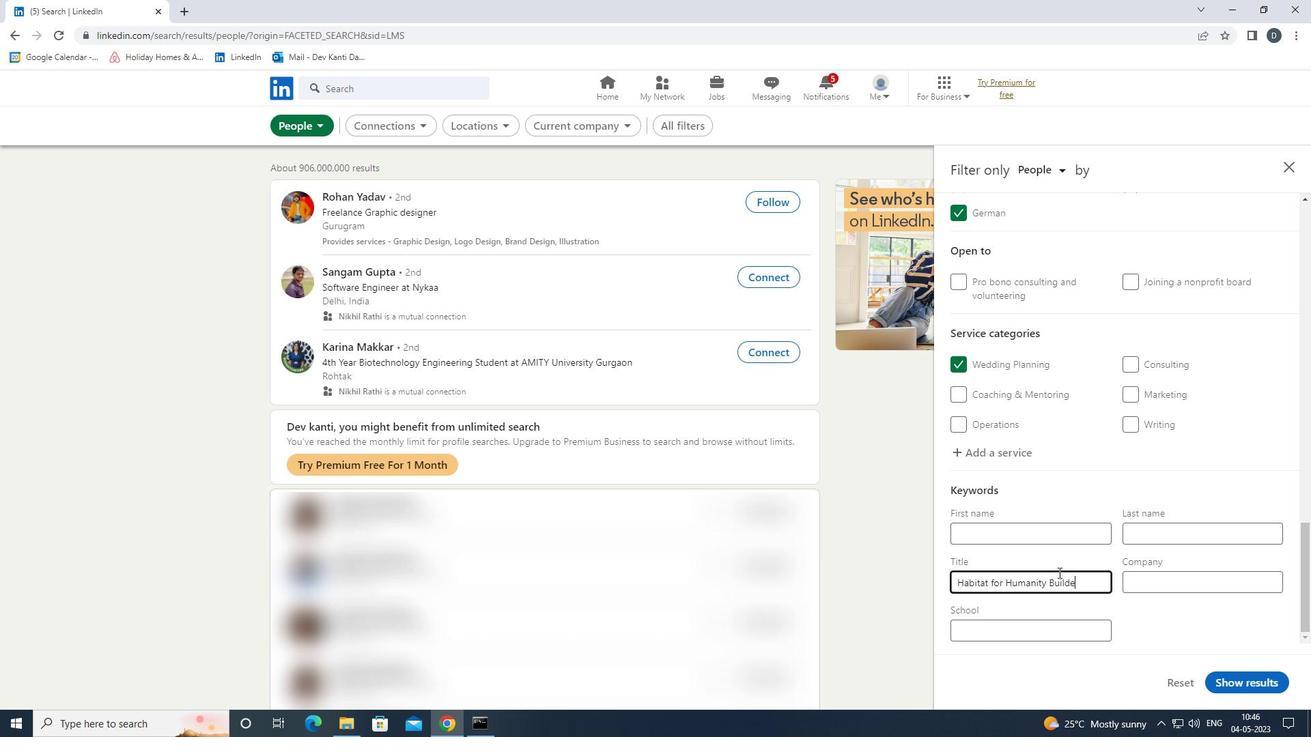 
Action: Mouse moved to (1272, 683)
Screenshot: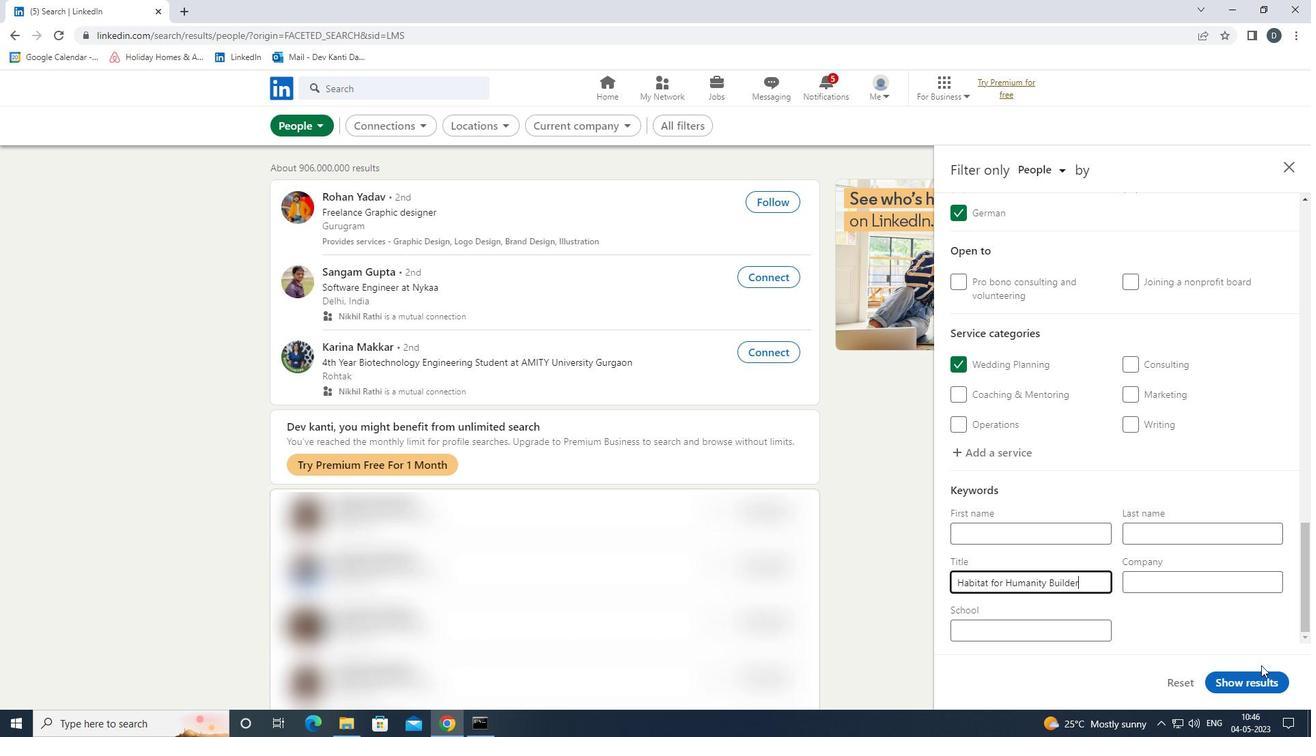 
Action: Mouse pressed left at (1272, 683)
Screenshot: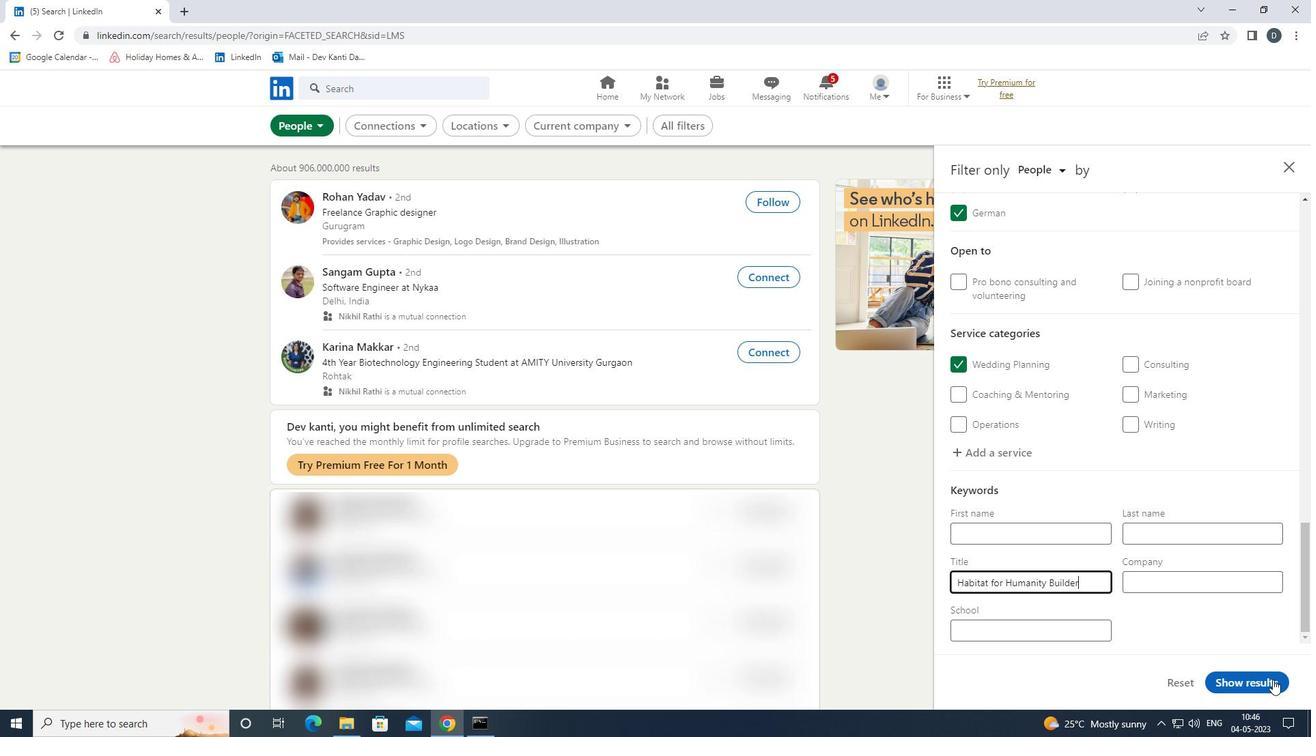 
Action: Mouse moved to (413, 148)
Screenshot: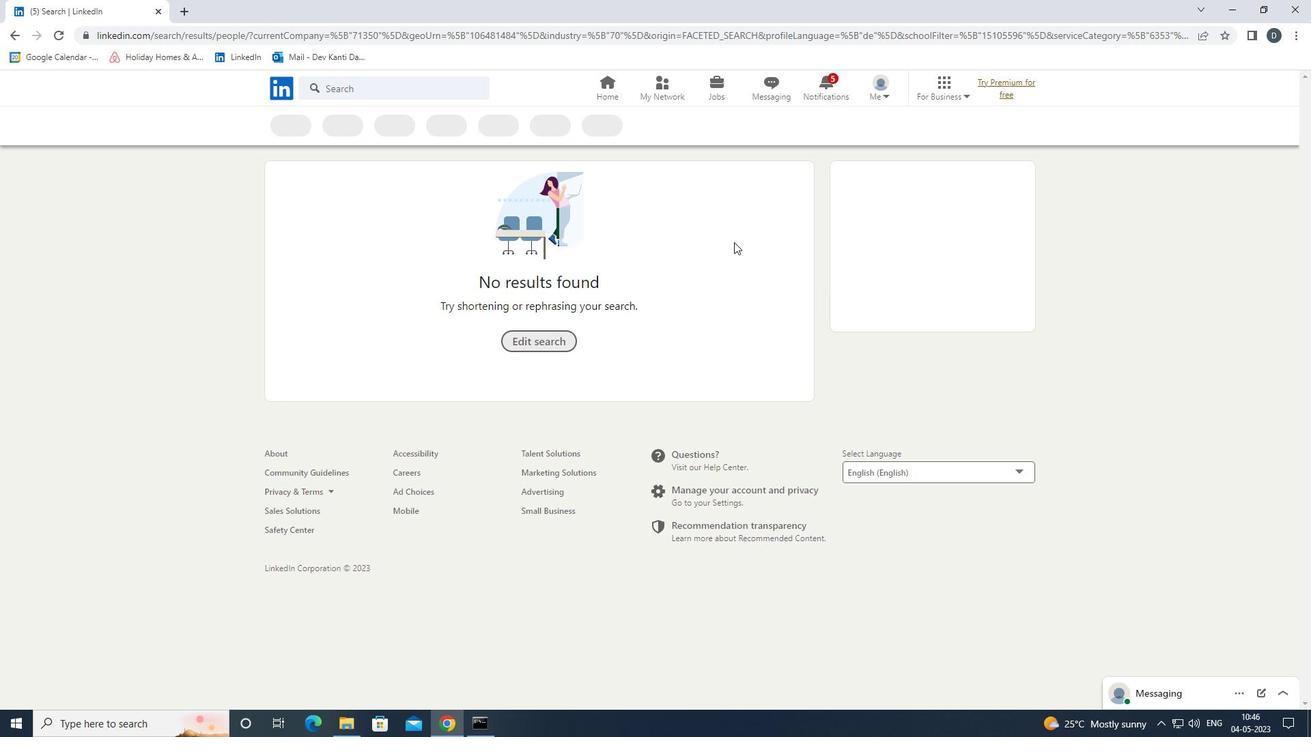 
